 Task: Search one way flight ticket for 1 adult, 1 child, 1 infant in seat in premium economy from Monroe: Monroe Regional Airport to Gillette: Gillette Campbell County Airport on 5-1-2023. Choice of flights is Alaska. Number of bags: 6 checked bags. Price is upto 96000. Outbound departure time preference is 18:30.
Action: Mouse moved to (284, 296)
Screenshot: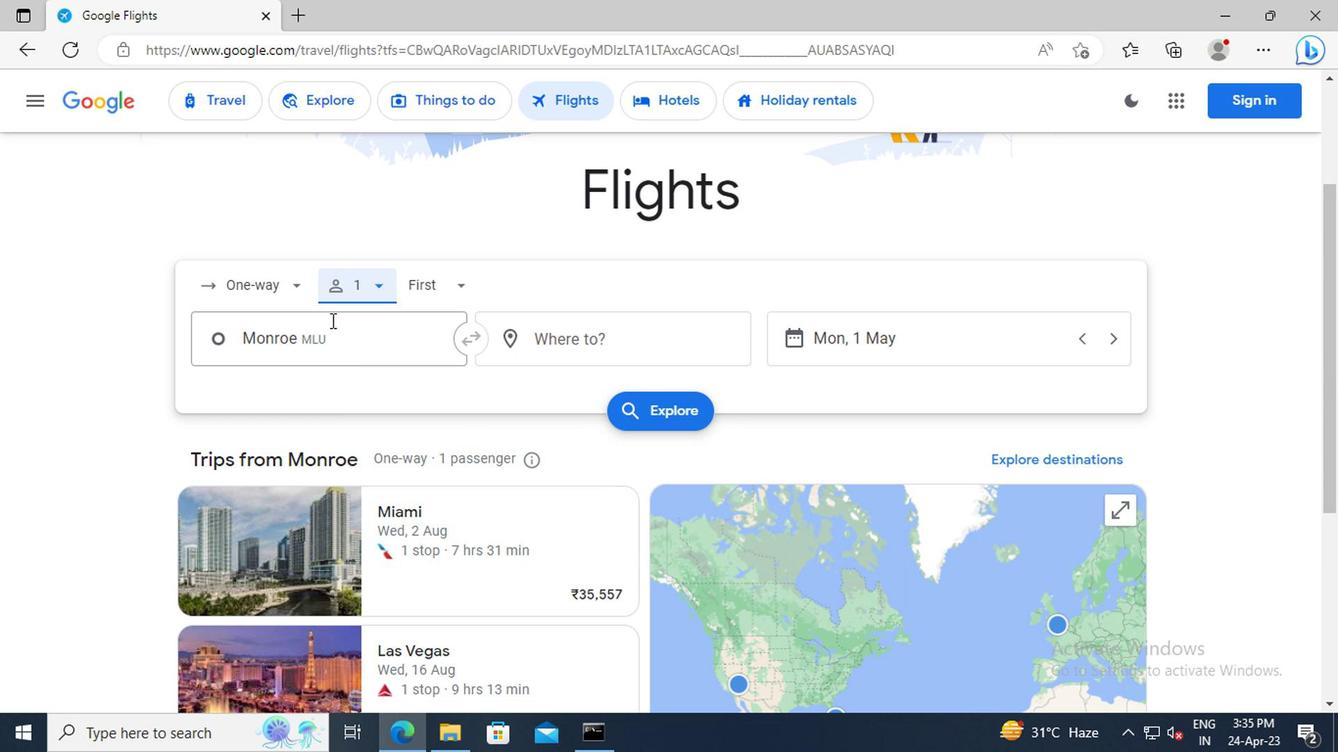 
Action: Mouse pressed left at (284, 296)
Screenshot: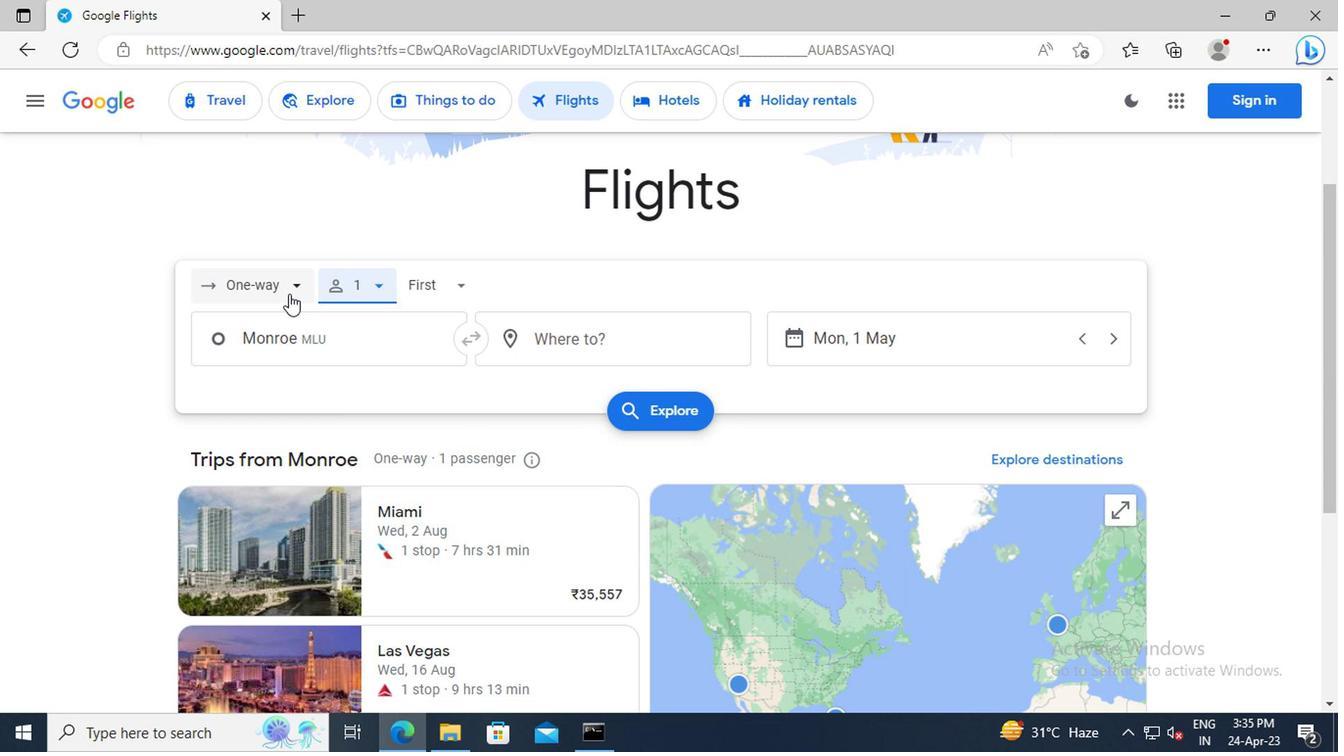 
Action: Mouse moved to (283, 382)
Screenshot: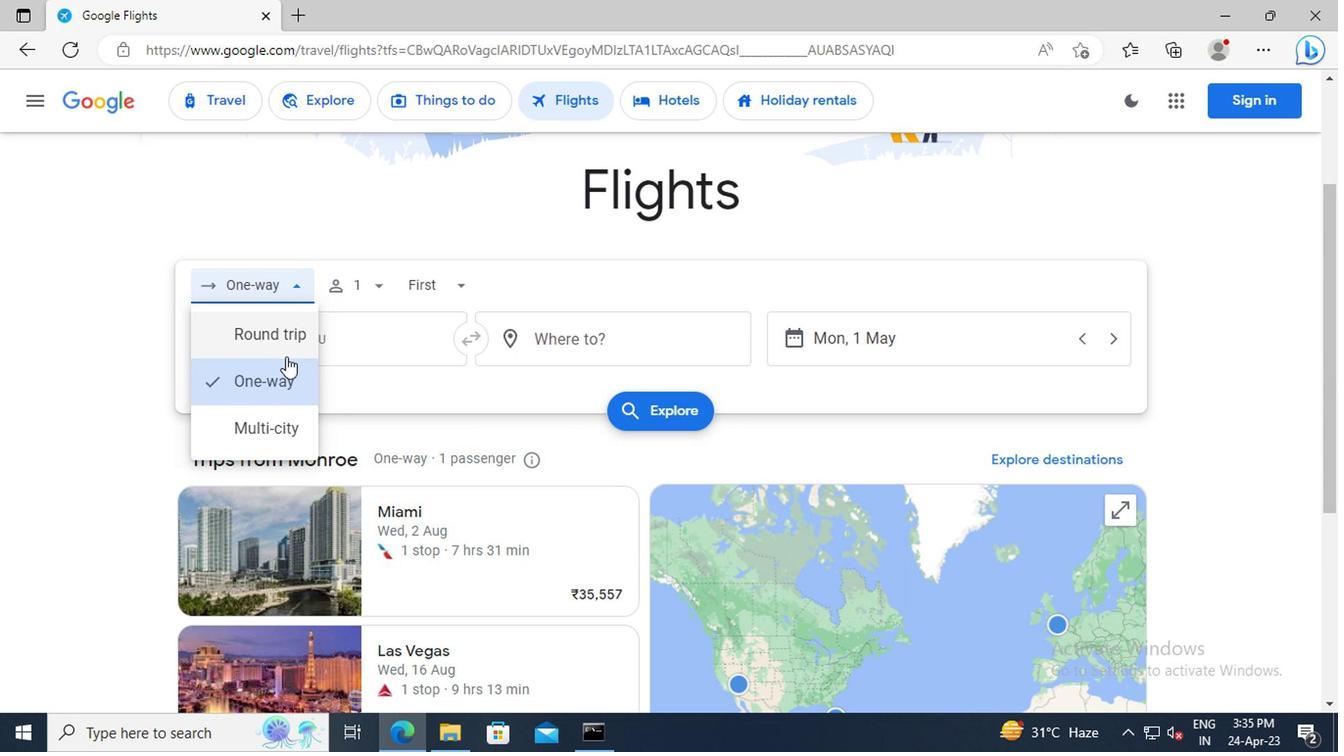 
Action: Mouse pressed left at (283, 382)
Screenshot: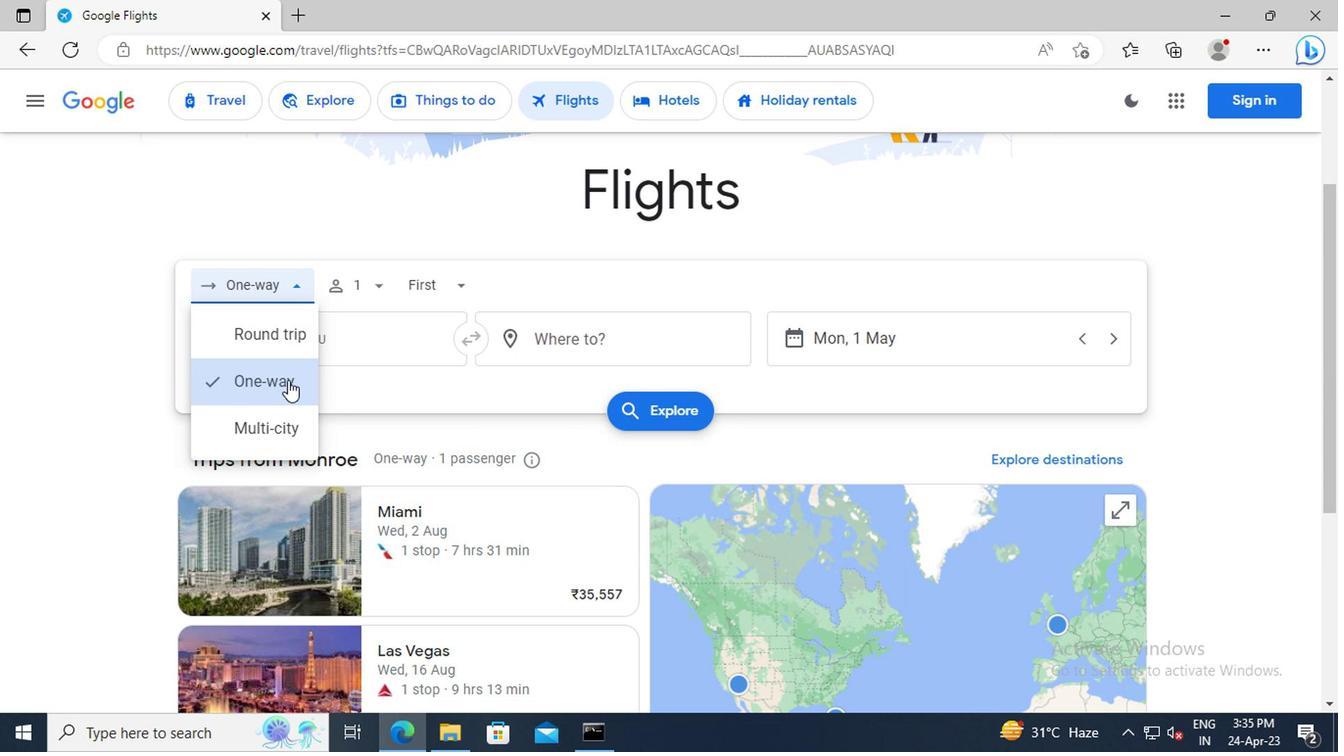 
Action: Mouse moved to (357, 286)
Screenshot: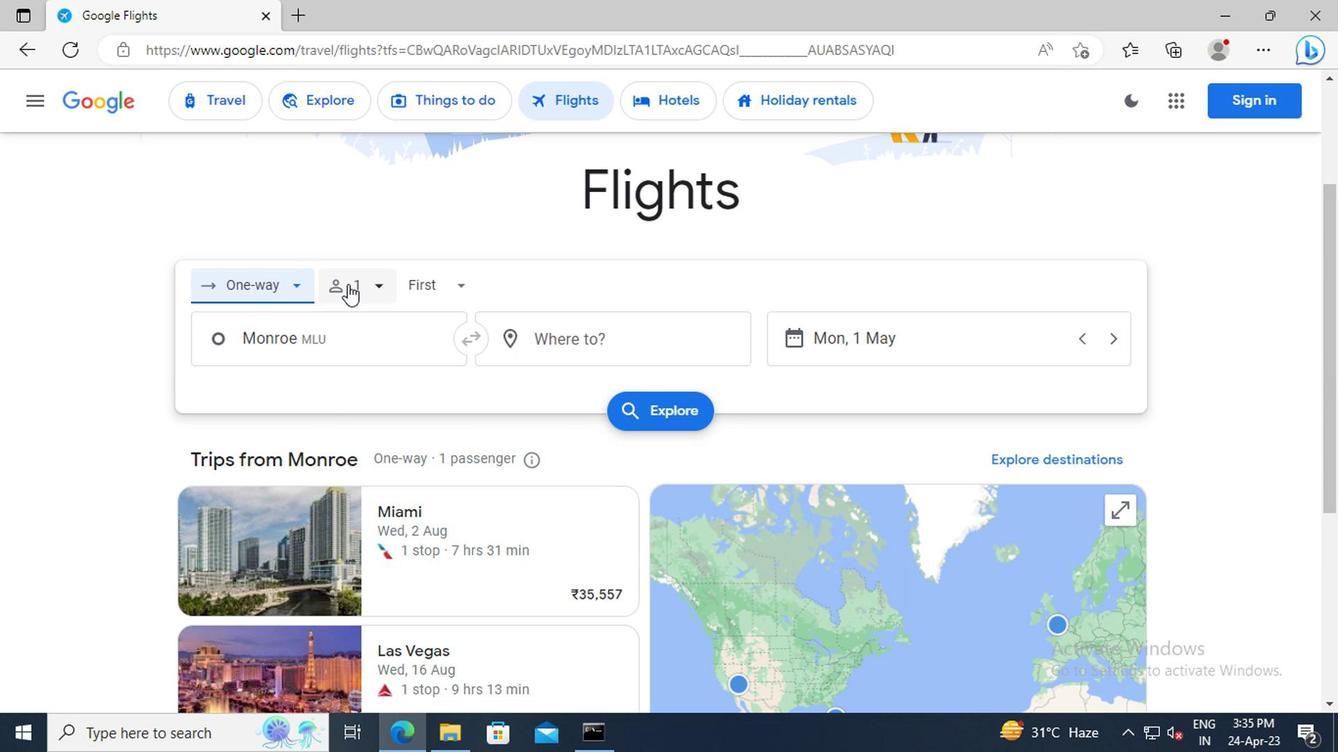 
Action: Mouse pressed left at (357, 286)
Screenshot: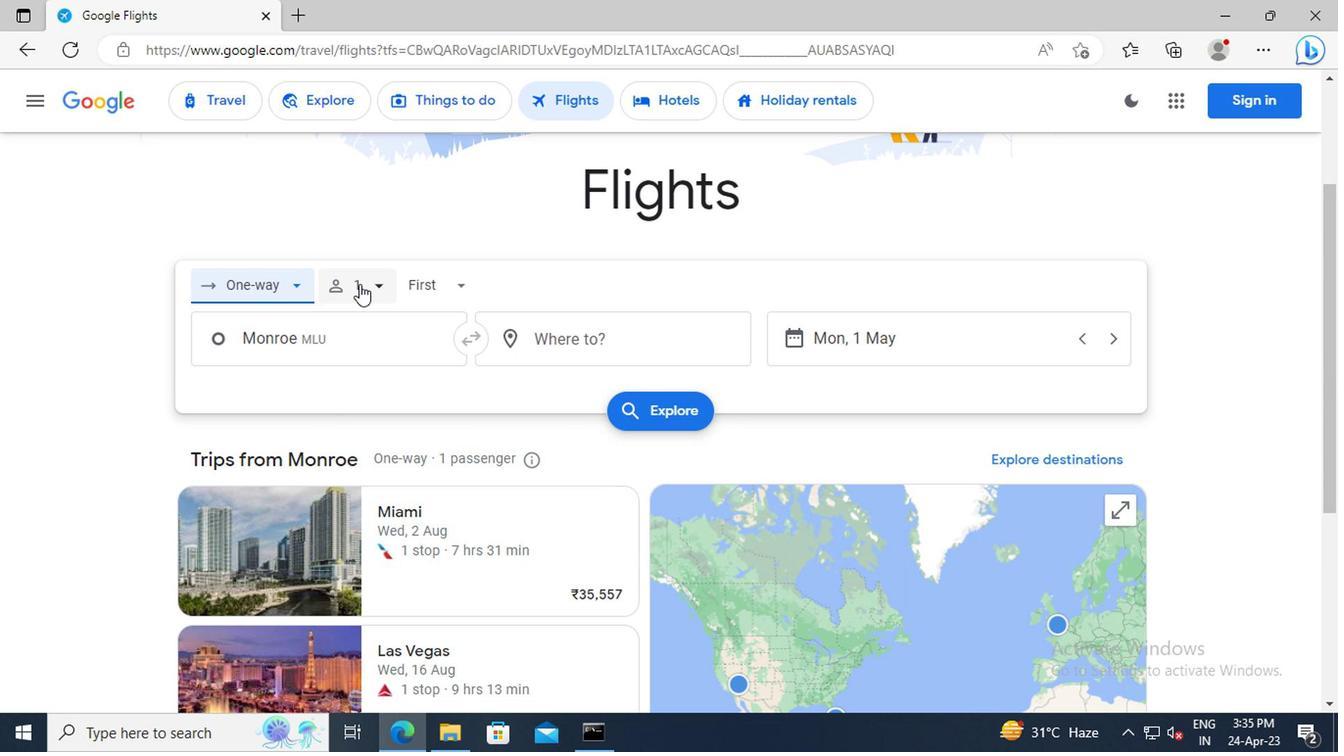 
Action: Mouse moved to (511, 387)
Screenshot: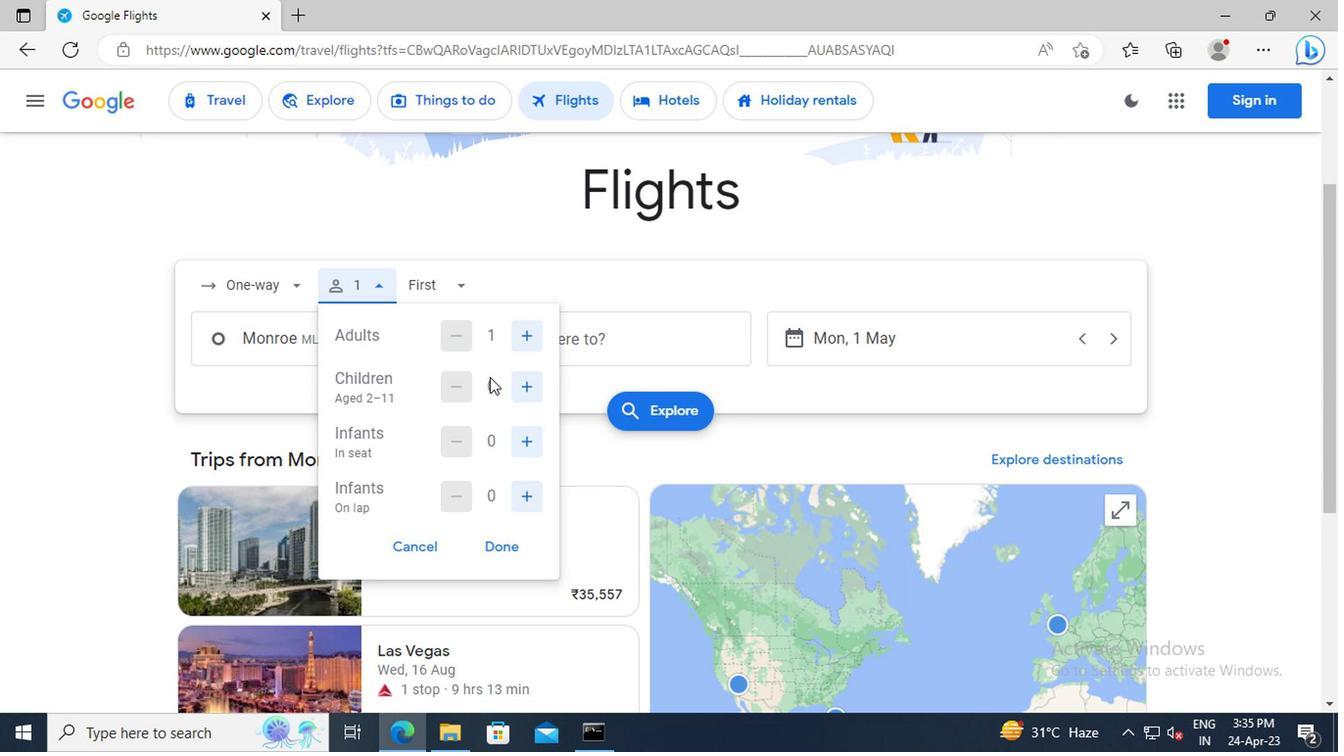 
Action: Mouse pressed left at (511, 387)
Screenshot: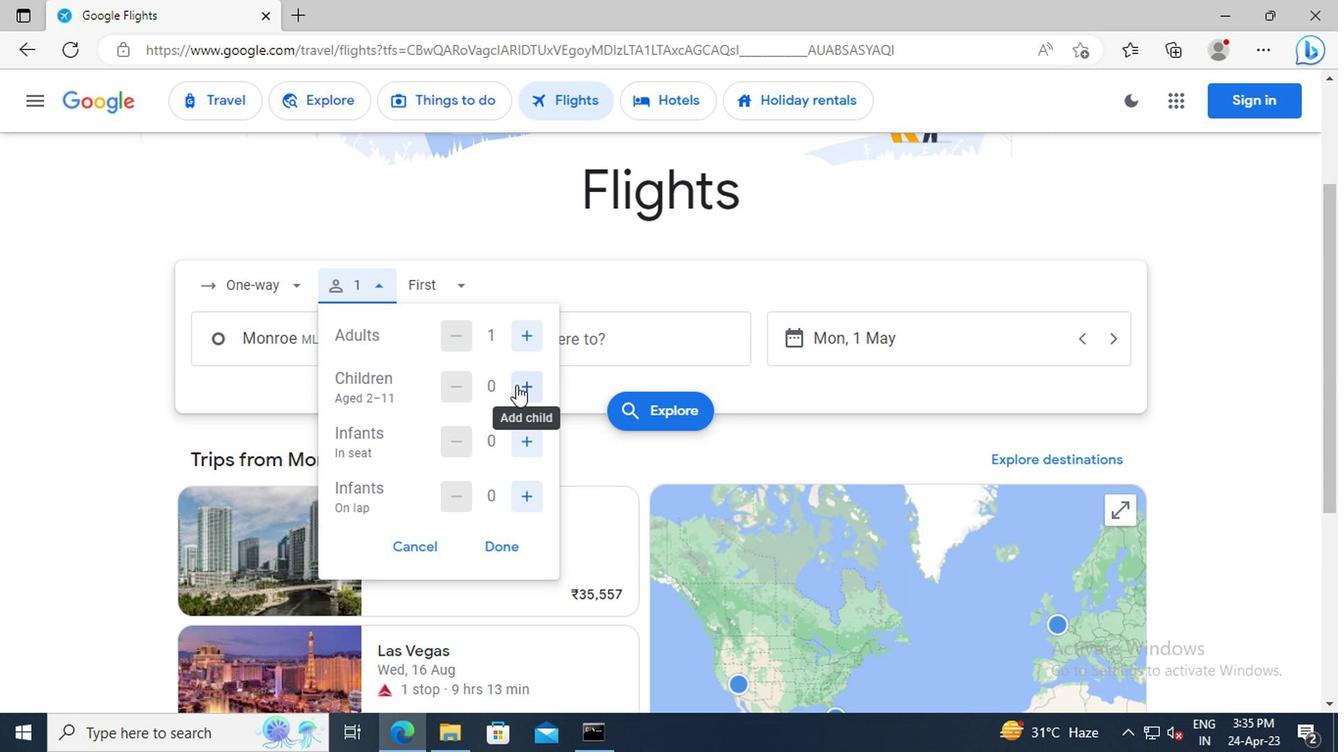 
Action: Mouse moved to (517, 436)
Screenshot: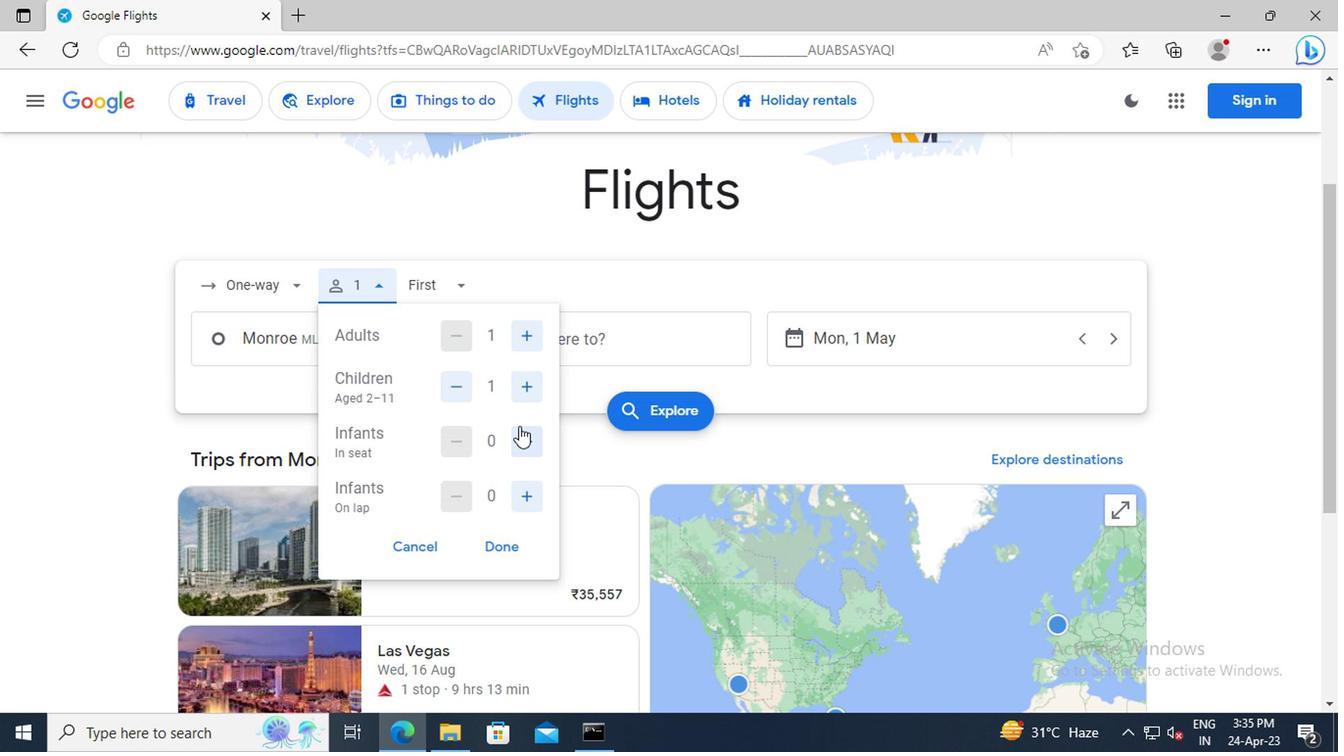 
Action: Mouse pressed left at (517, 436)
Screenshot: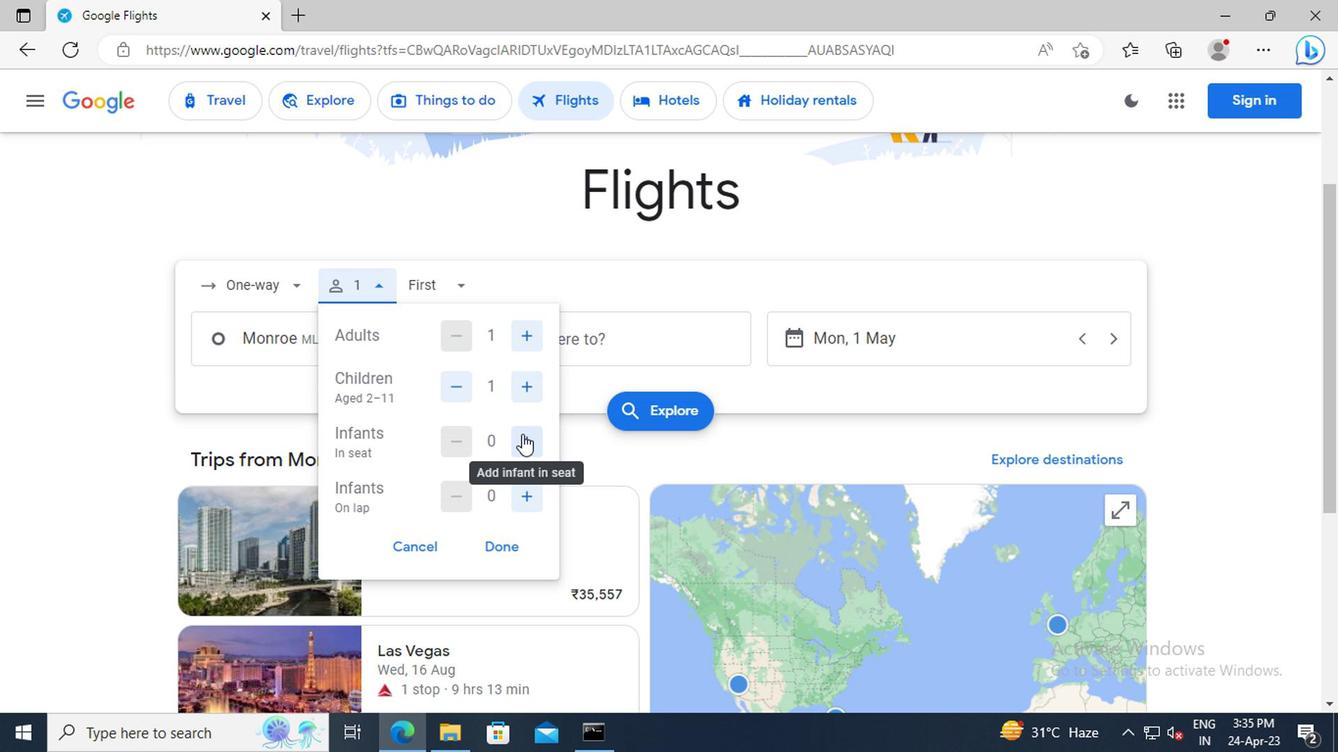 
Action: Mouse moved to (513, 550)
Screenshot: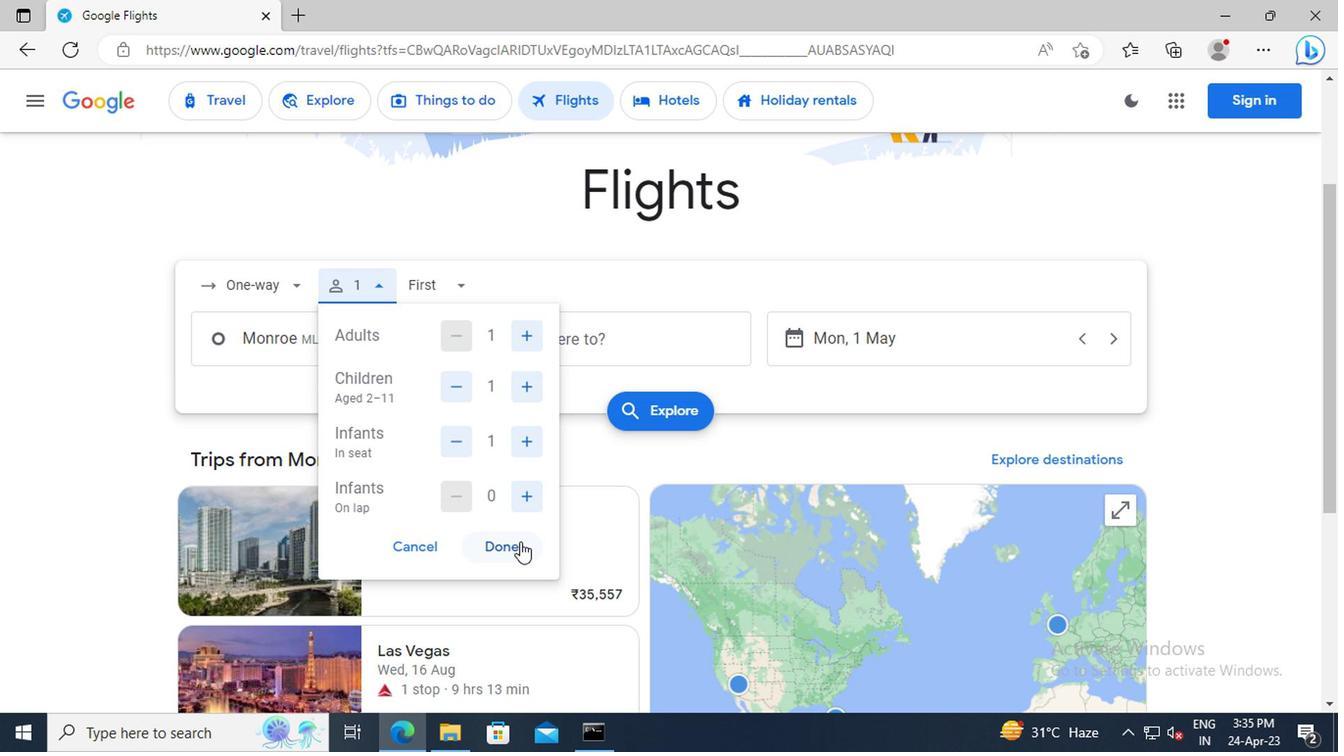 
Action: Mouse pressed left at (513, 550)
Screenshot: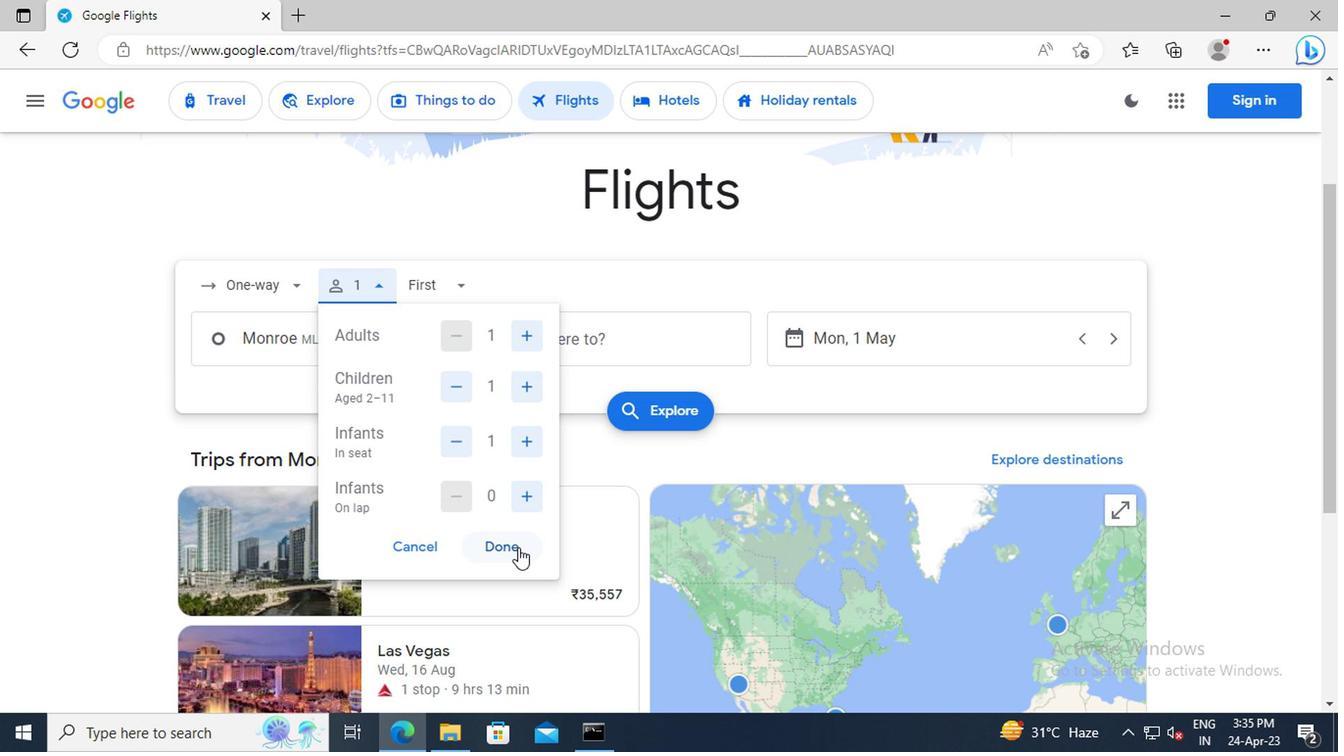 
Action: Mouse moved to (445, 283)
Screenshot: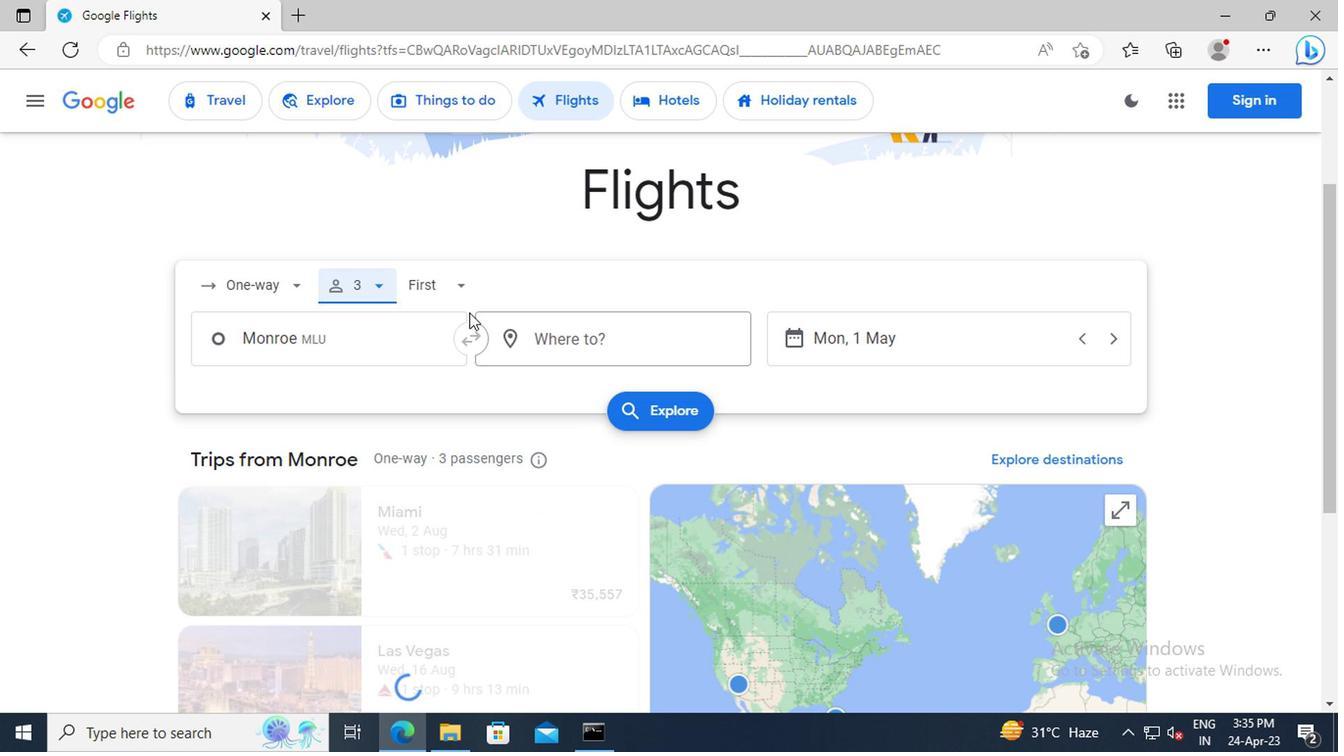 
Action: Mouse pressed left at (445, 283)
Screenshot: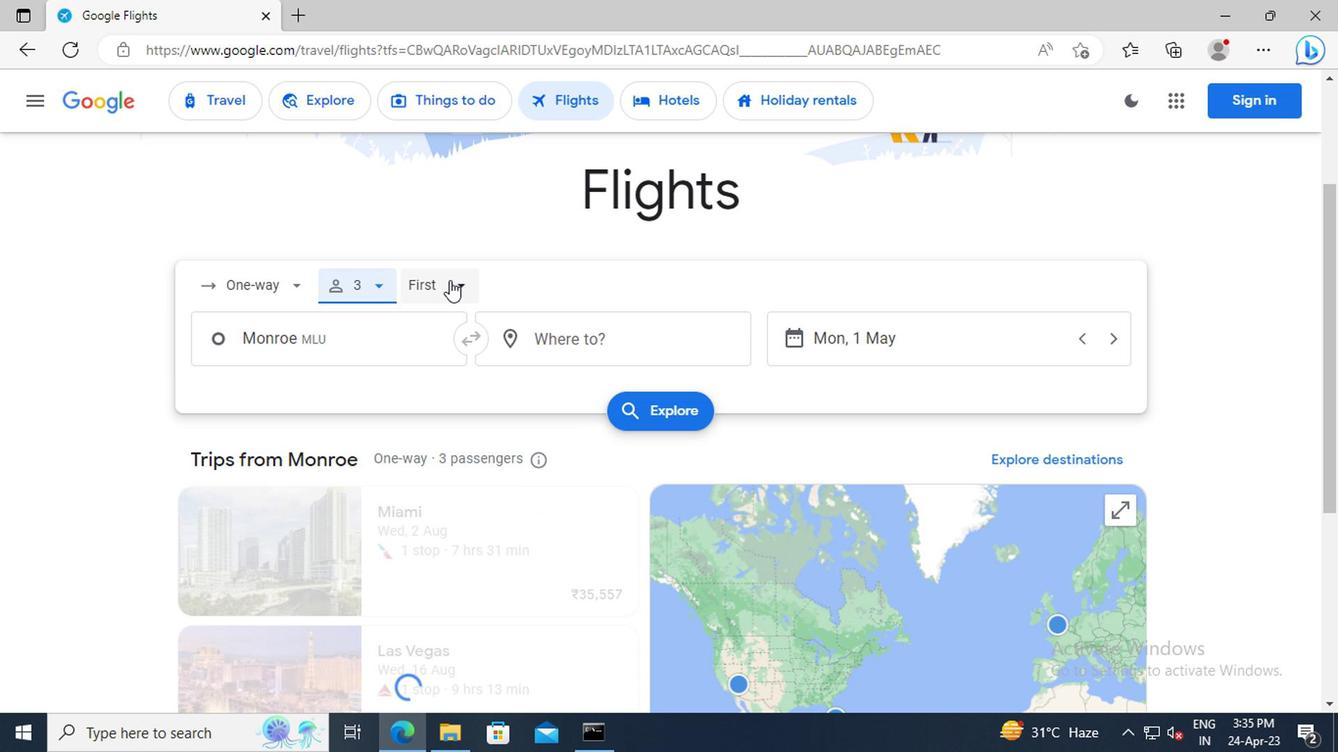 
Action: Mouse moved to (476, 376)
Screenshot: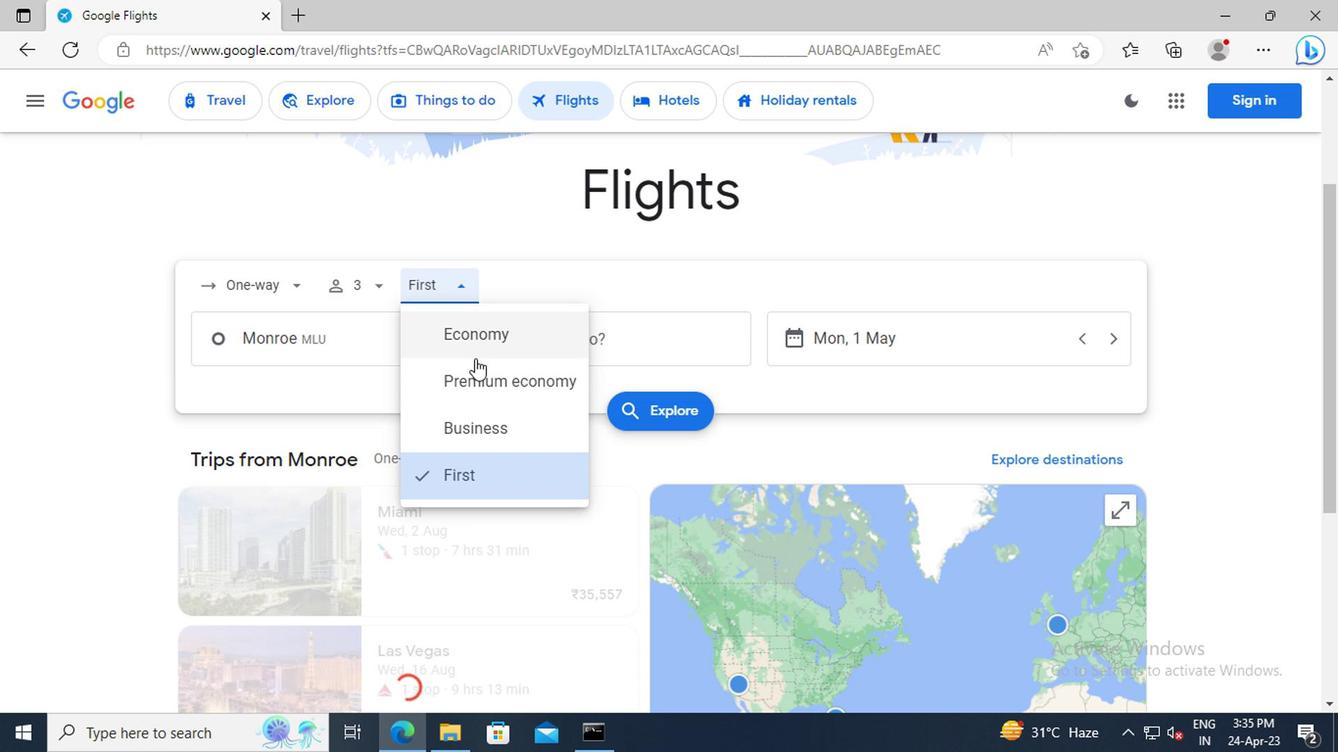 
Action: Mouse pressed left at (476, 376)
Screenshot: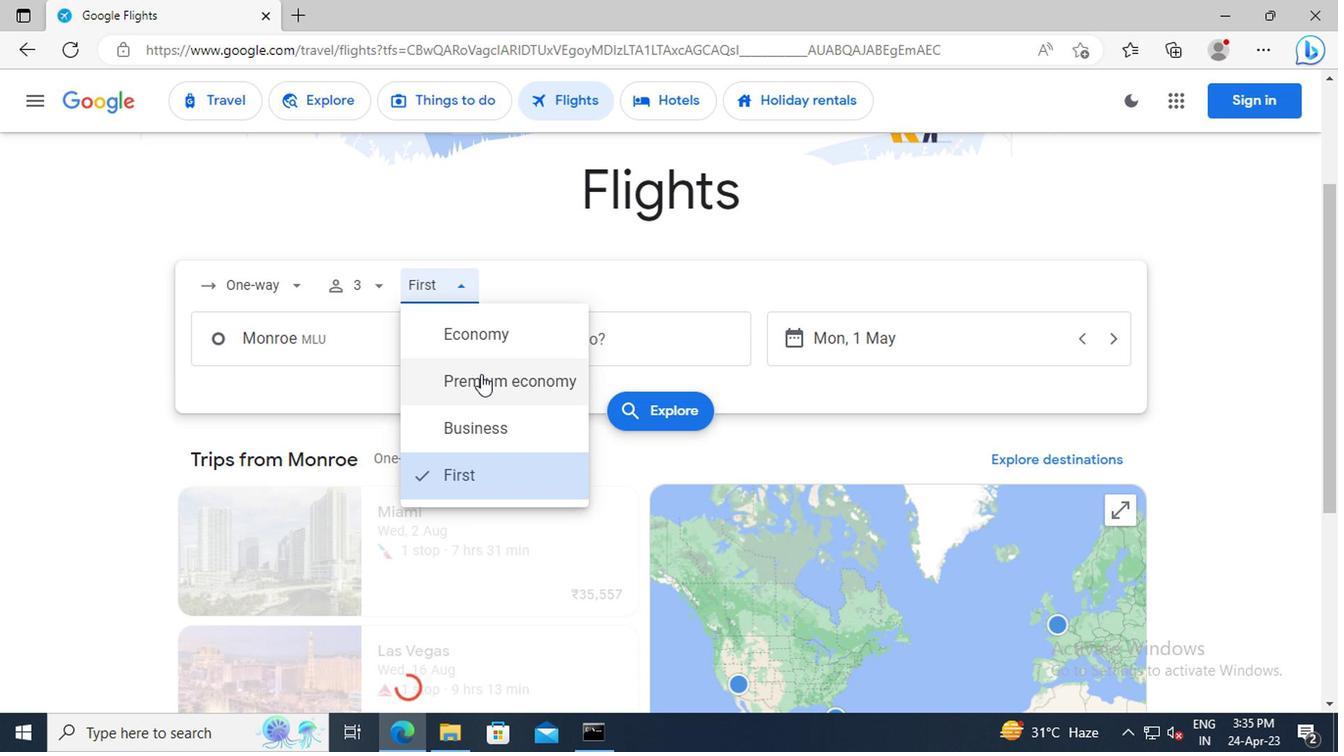 
Action: Mouse moved to (381, 349)
Screenshot: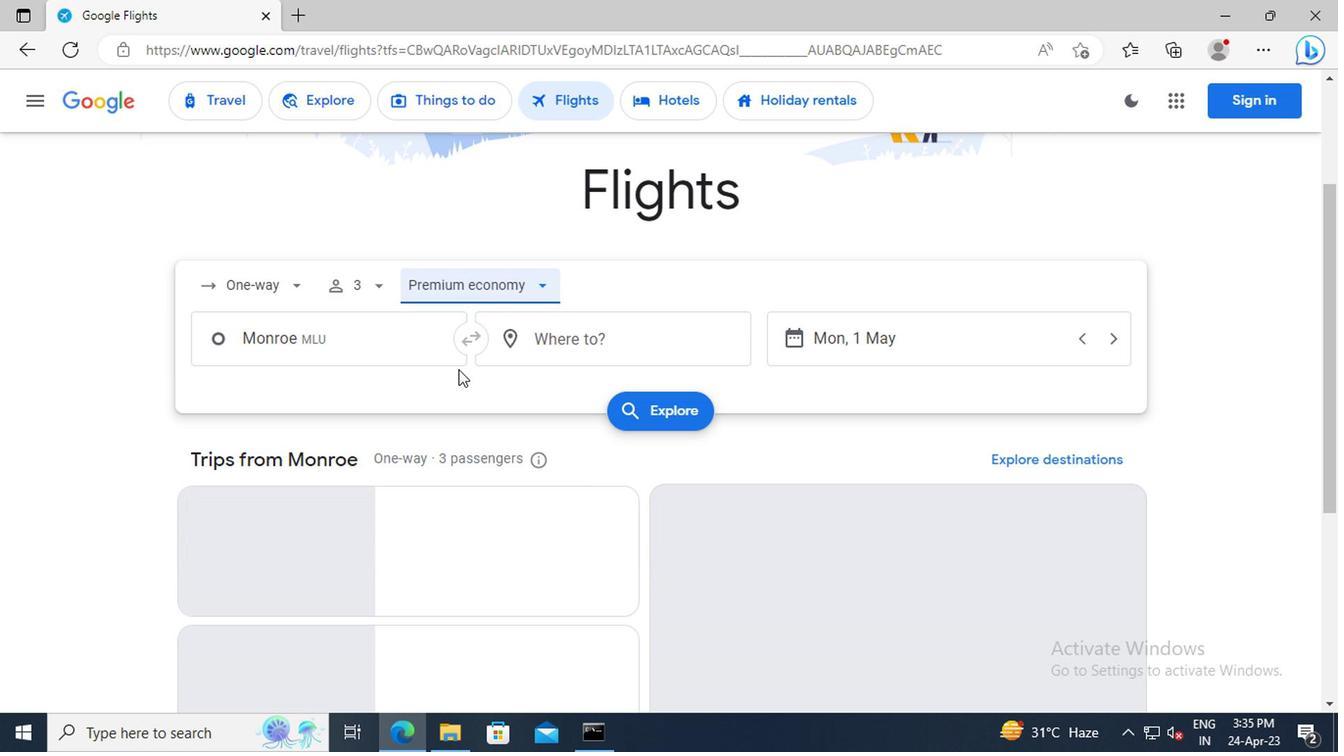 
Action: Mouse pressed left at (381, 349)
Screenshot: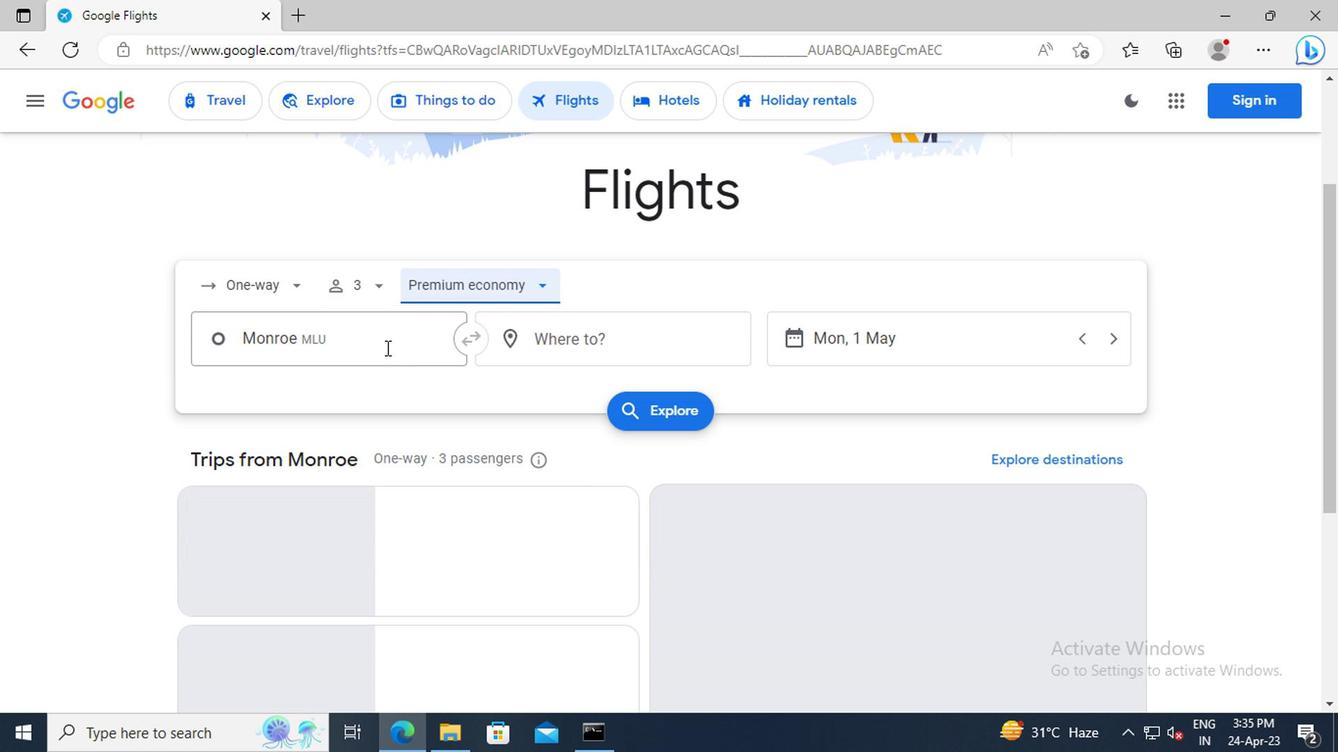 
Action: Key pressed <Key.shift>MONROE<Key.space><Key.shift>R
Screenshot: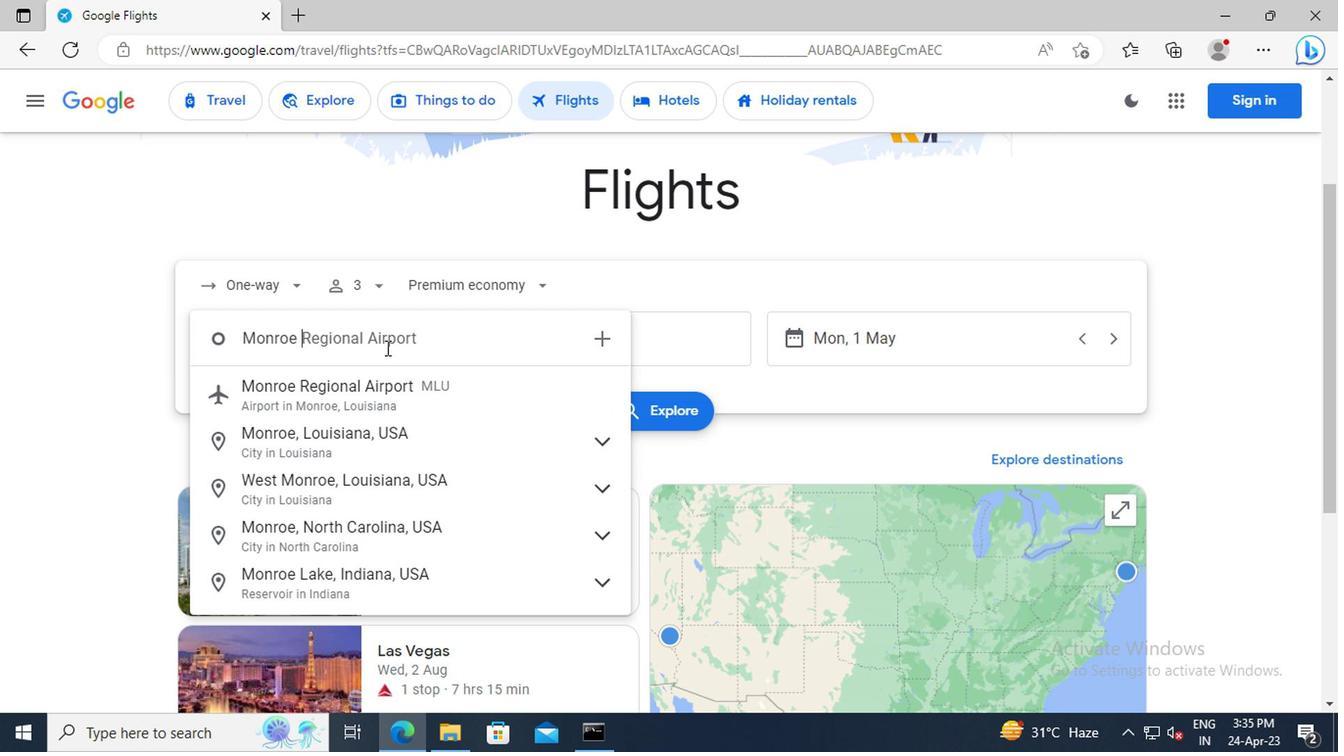 
Action: Mouse moved to (386, 388)
Screenshot: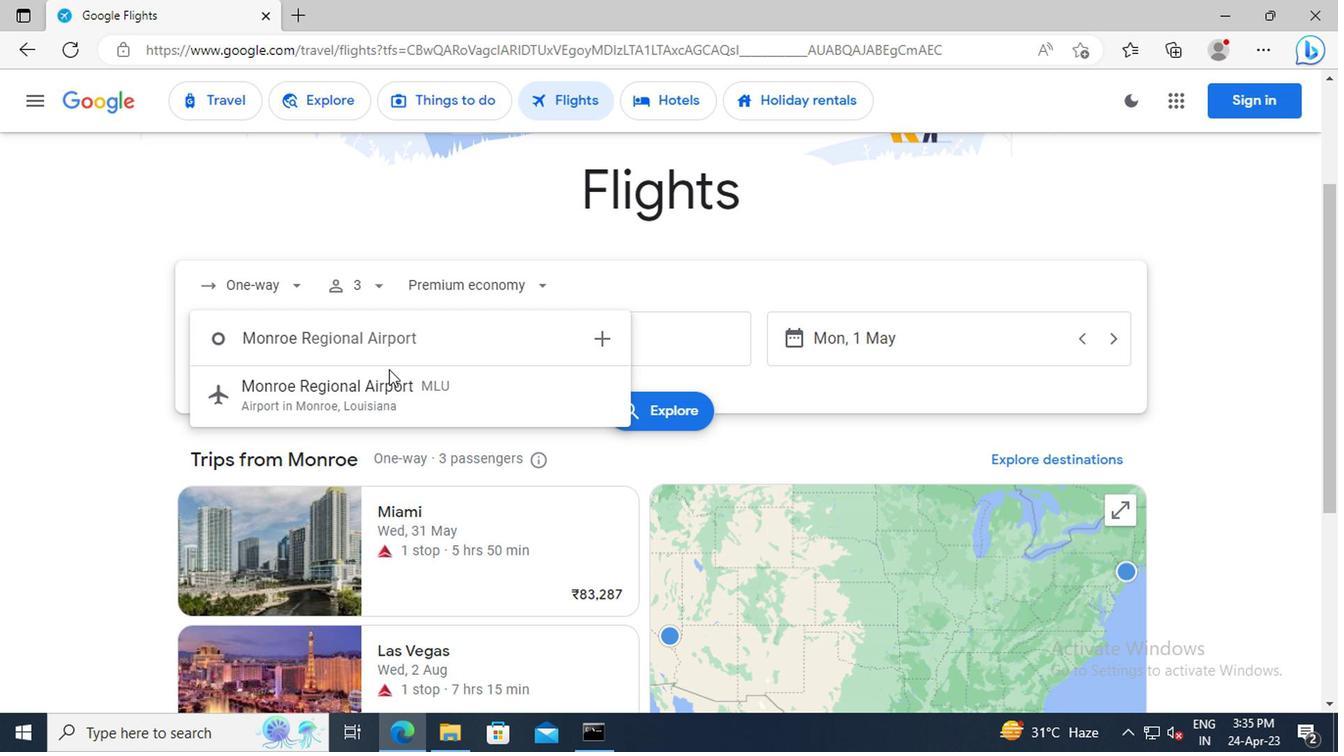 
Action: Mouse pressed left at (386, 388)
Screenshot: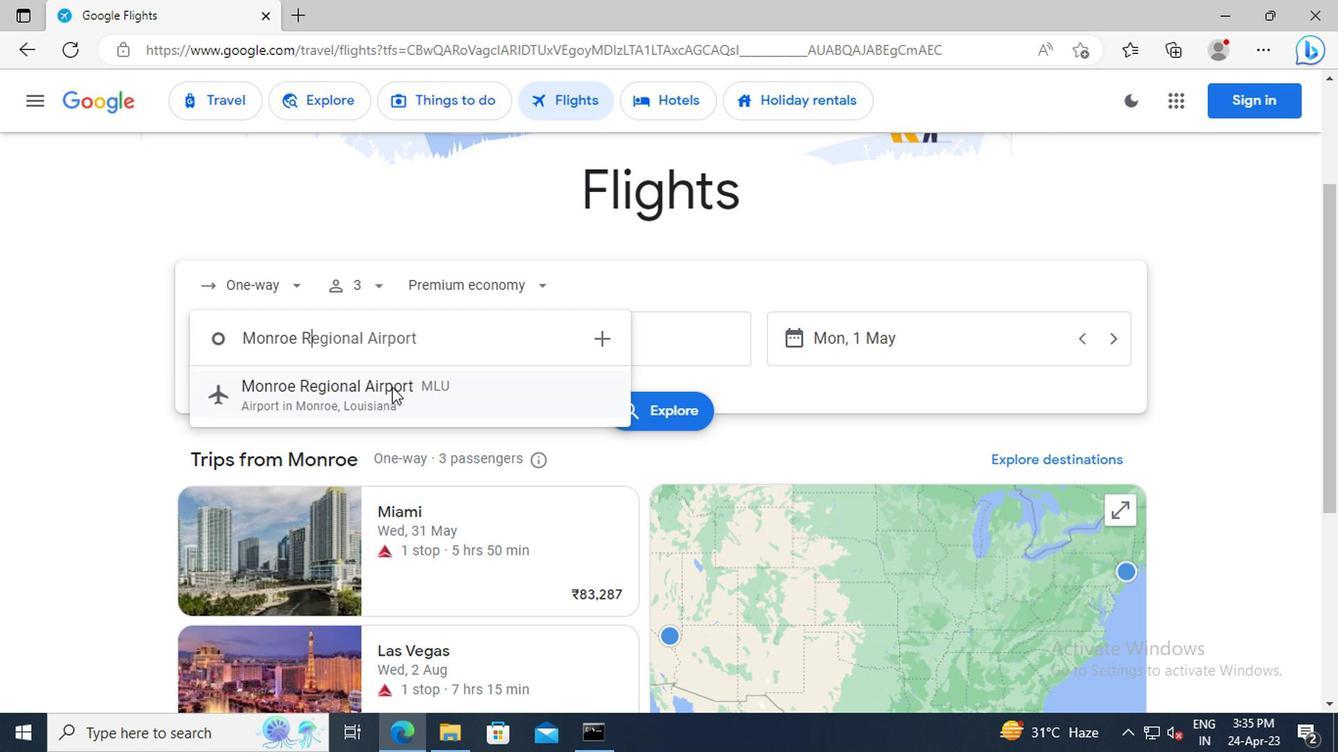 
Action: Mouse moved to (559, 351)
Screenshot: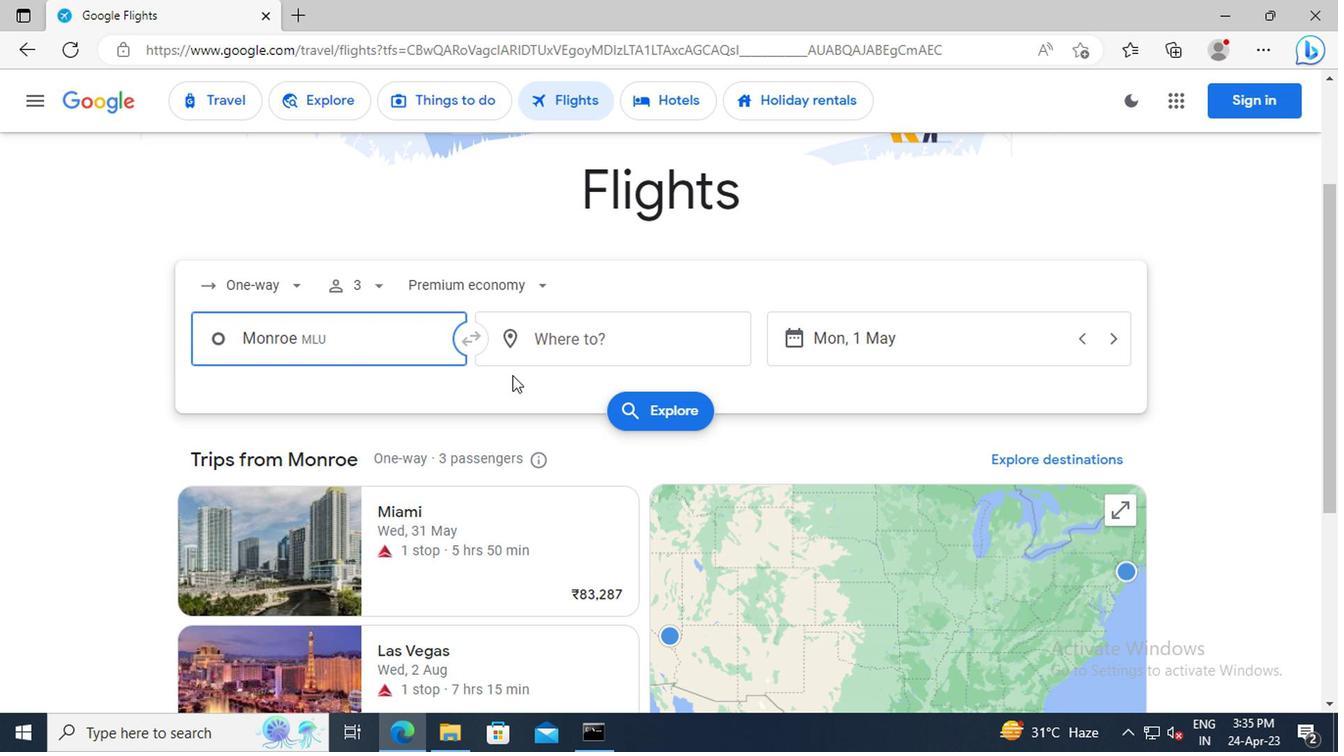 
Action: Mouse pressed left at (559, 351)
Screenshot: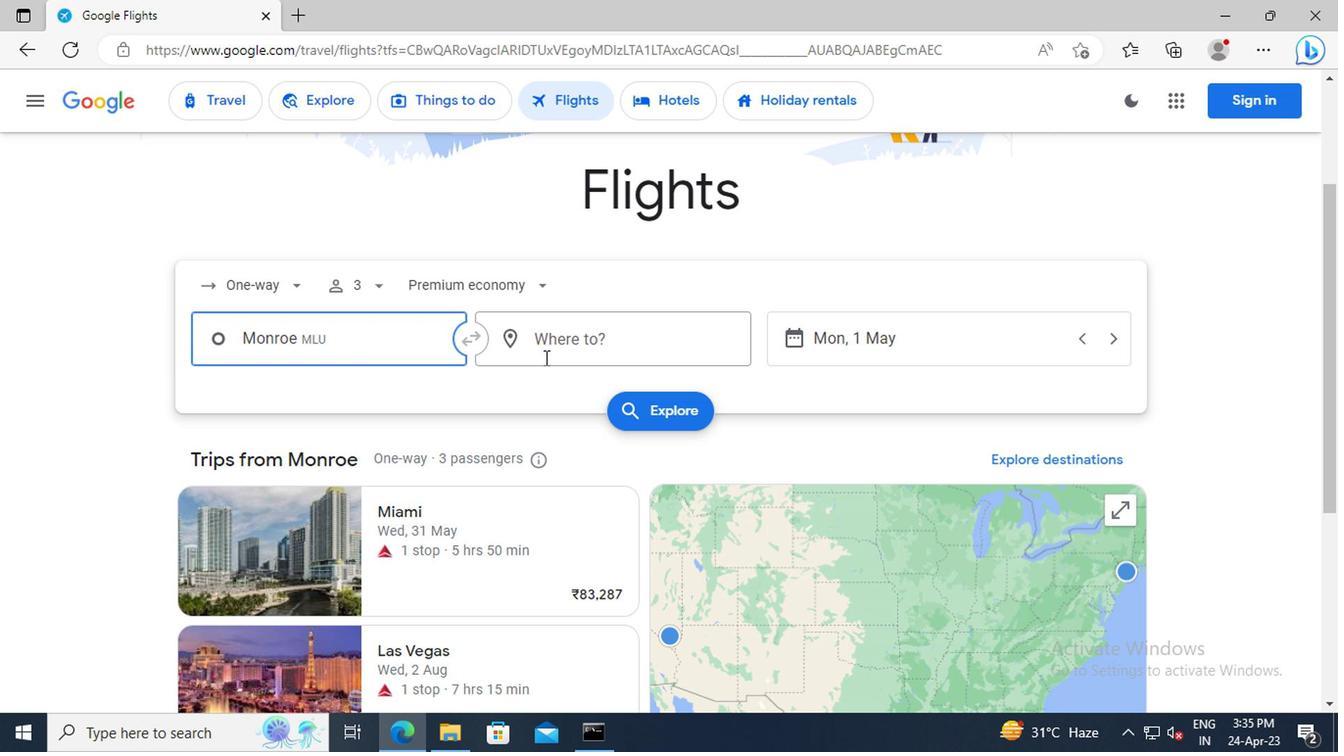 
Action: Key pressed <Key.shift>GILLETTE
Screenshot: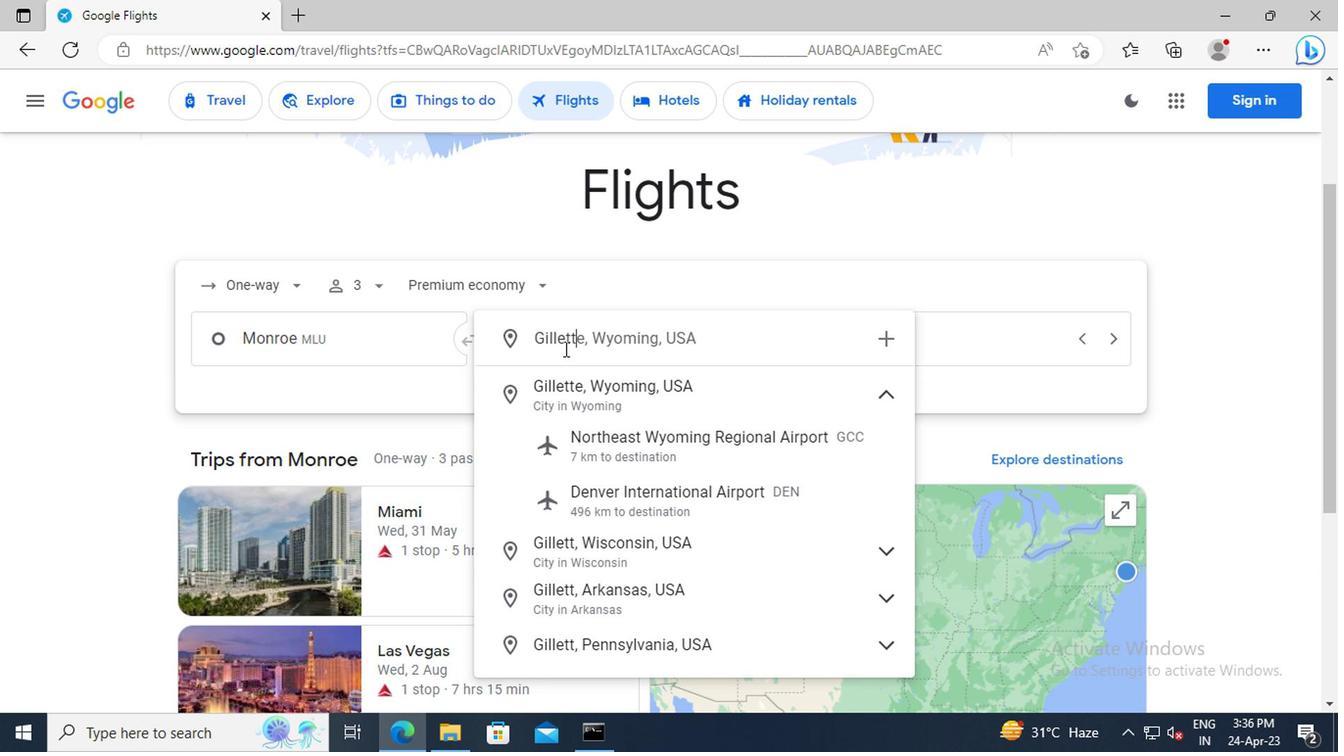 
Action: Mouse moved to (629, 441)
Screenshot: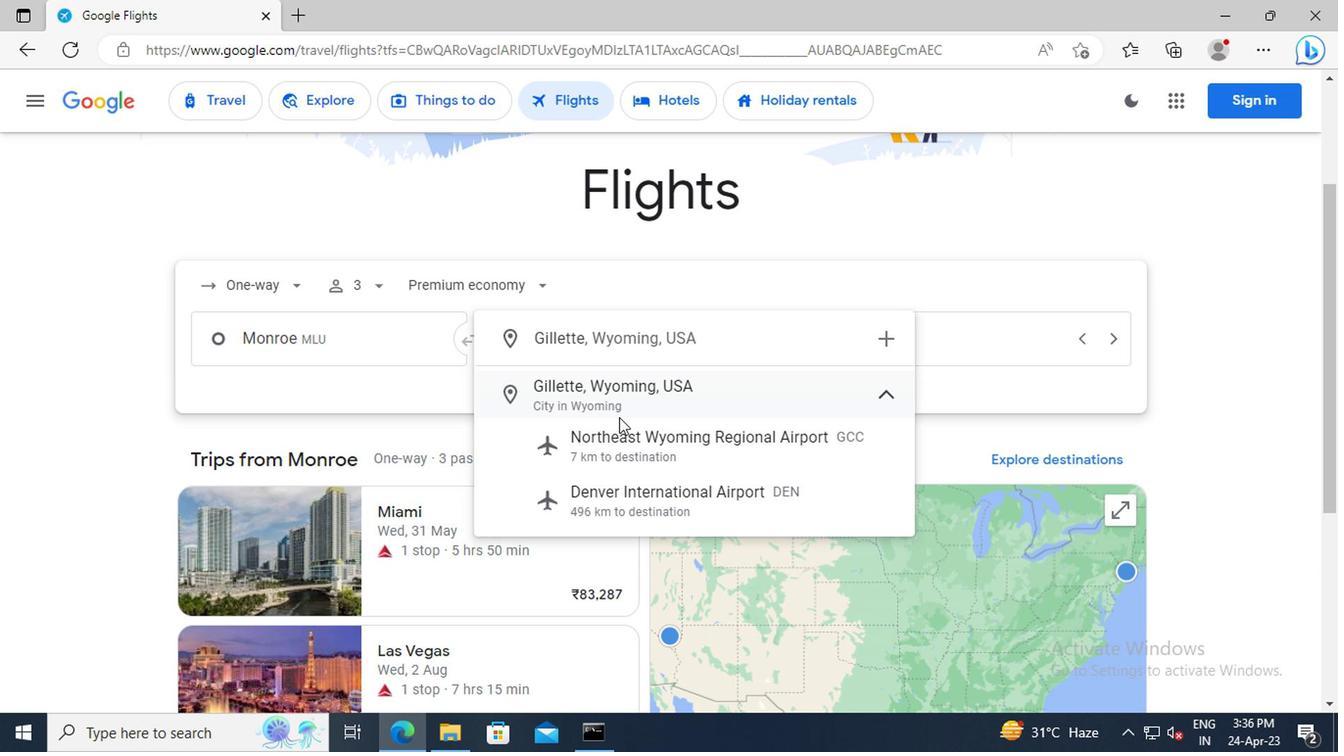 
Action: Mouse pressed left at (629, 441)
Screenshot: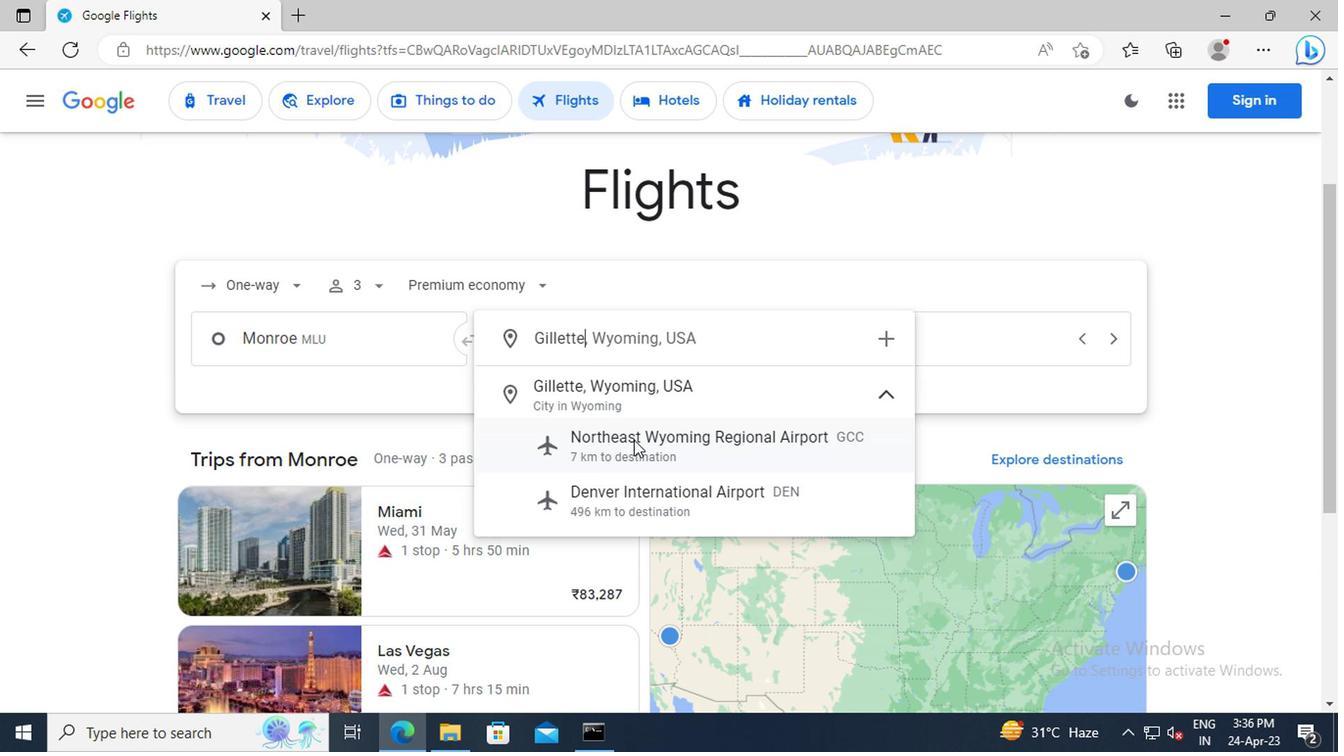 
Action: Mouse moved to (829, 356)
Screenshot: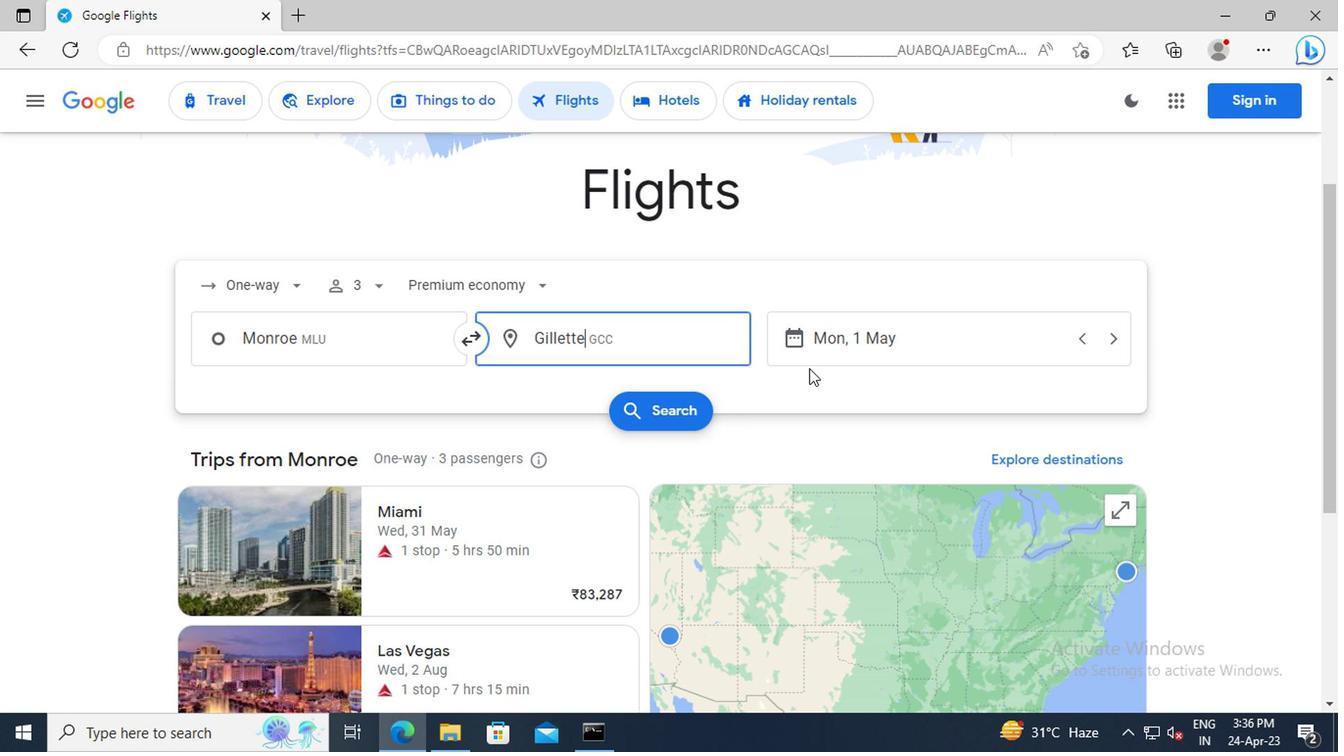 
Action: Mouse pressed left at (829, 356)
Screenshot: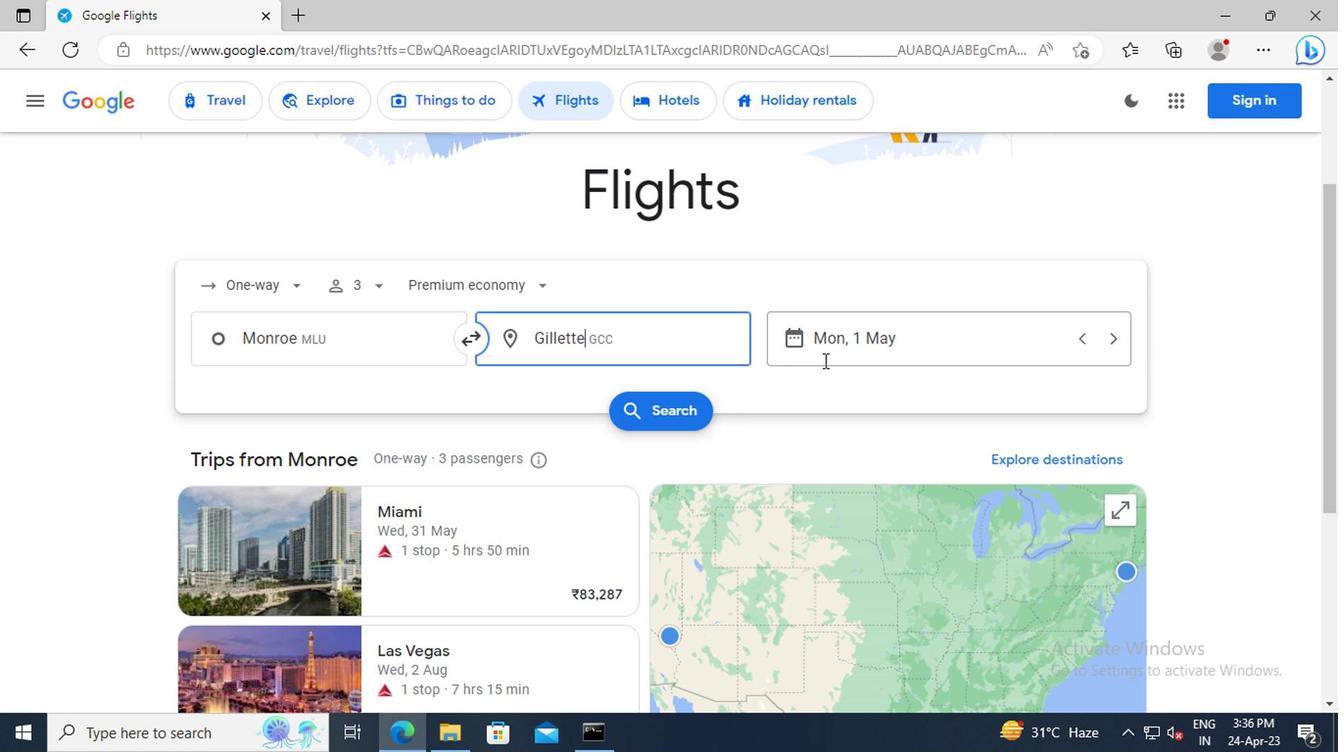 
Action: Mouse moved to (773, 319)
Screenshot: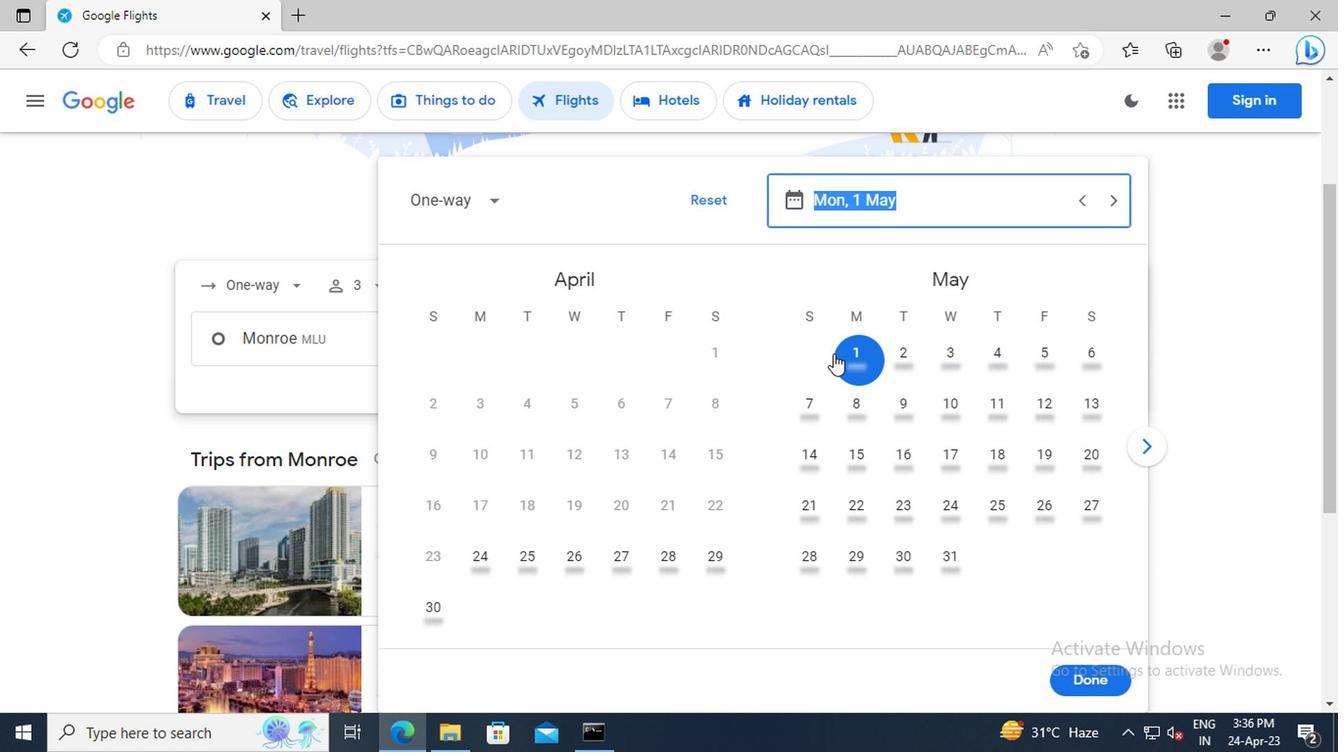 
Action: Key pressed 1
Screenshot: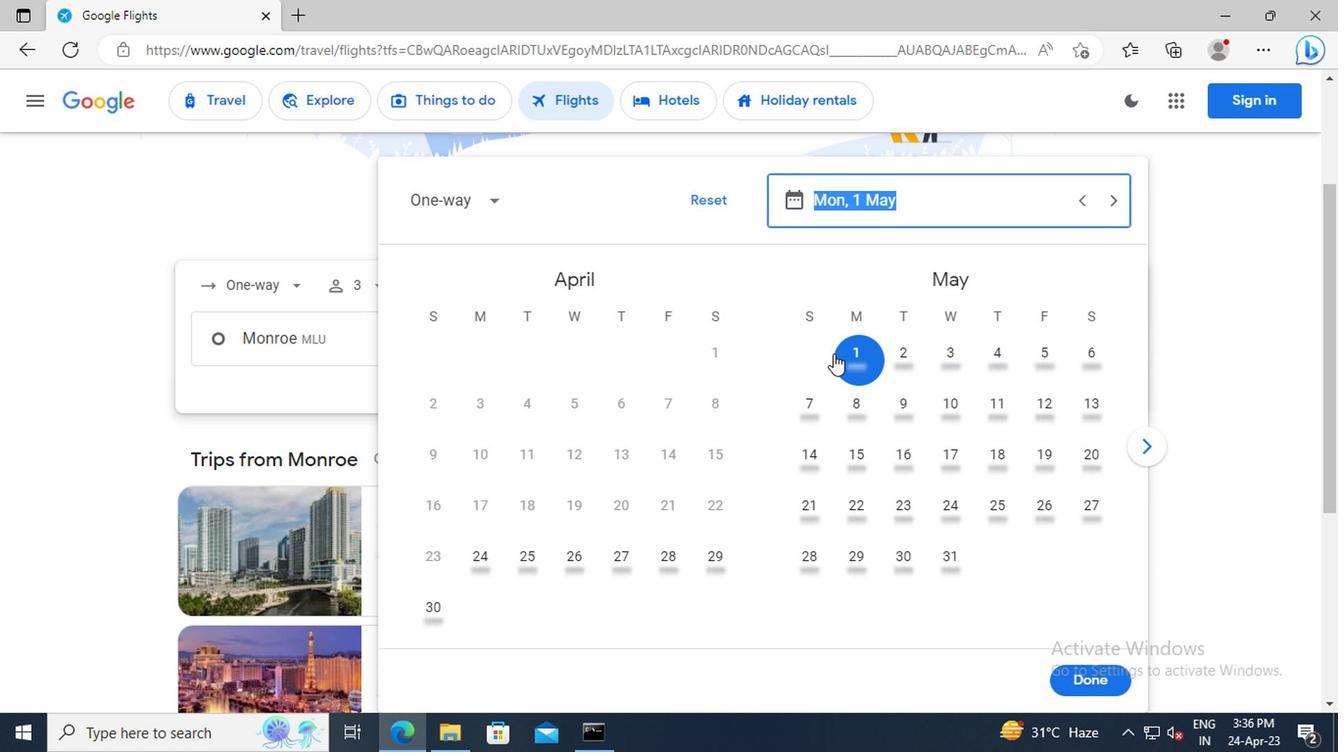 
Action: Mouse moved to (705, 275)
Screenshot: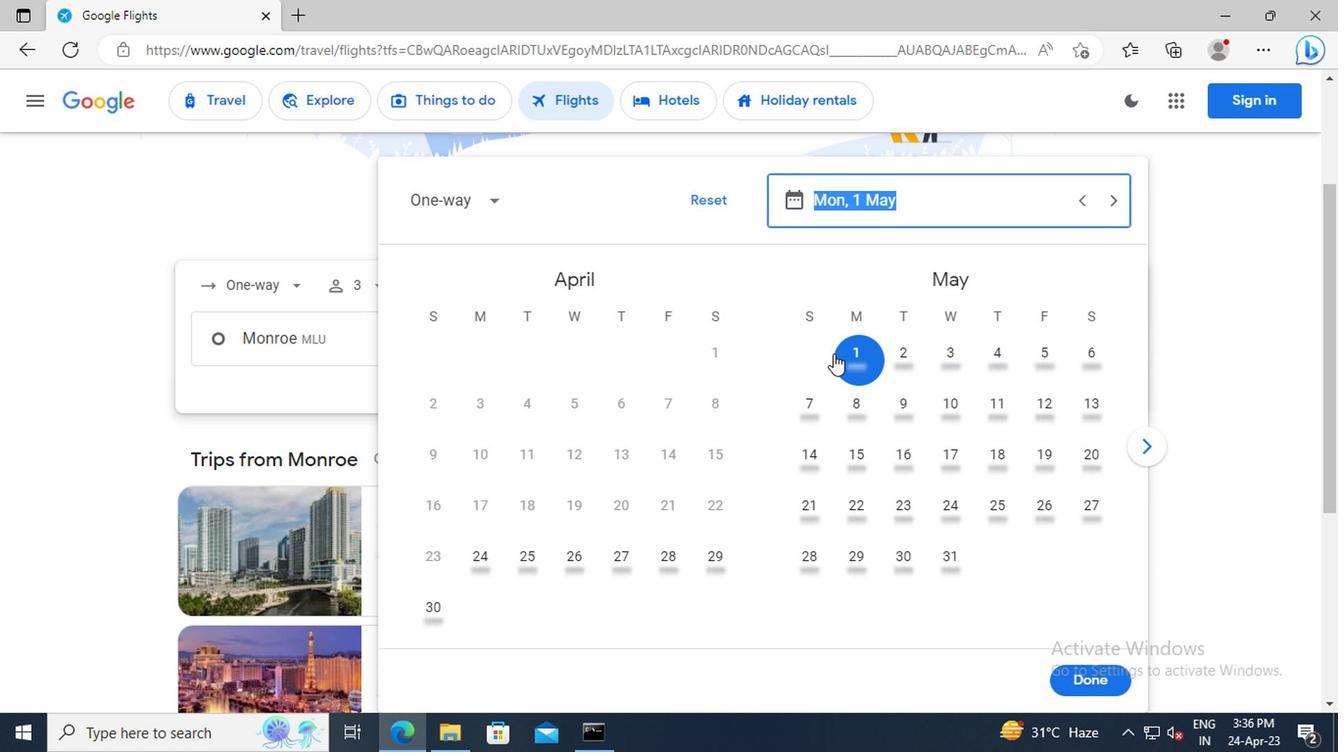 
Action: Key pressed <Key.space>MAY<Key.enter>
Screenshot: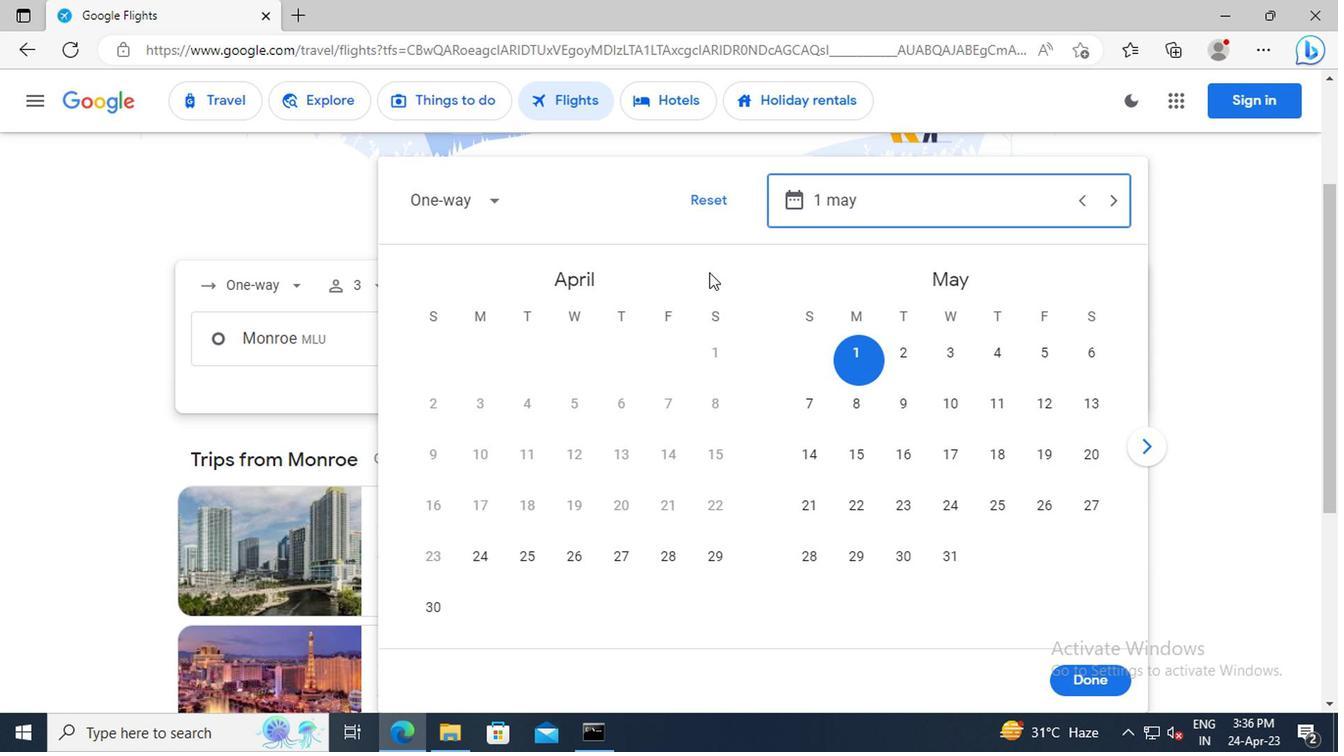 
Action: Mouse moved to (1089, 687)
Screenshot: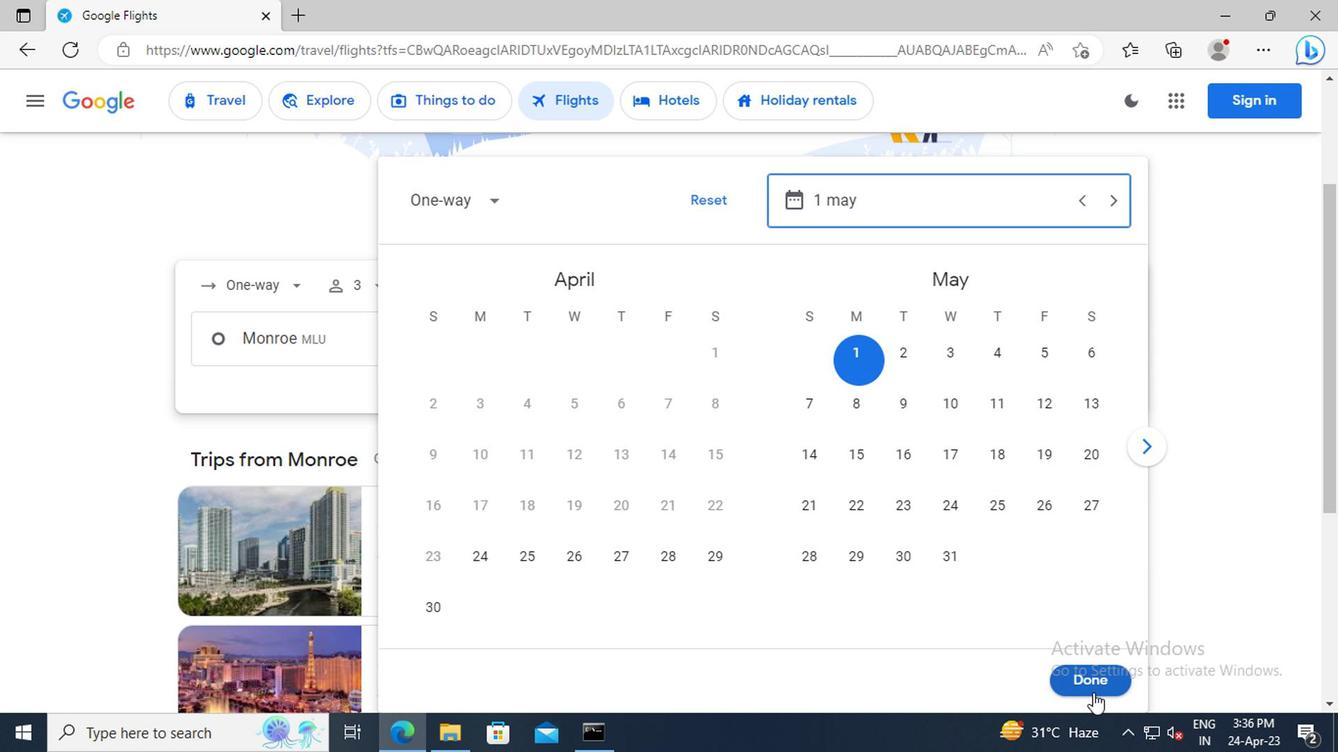 
Action: Mouse pressed left at (1089, 687)
Screenshot: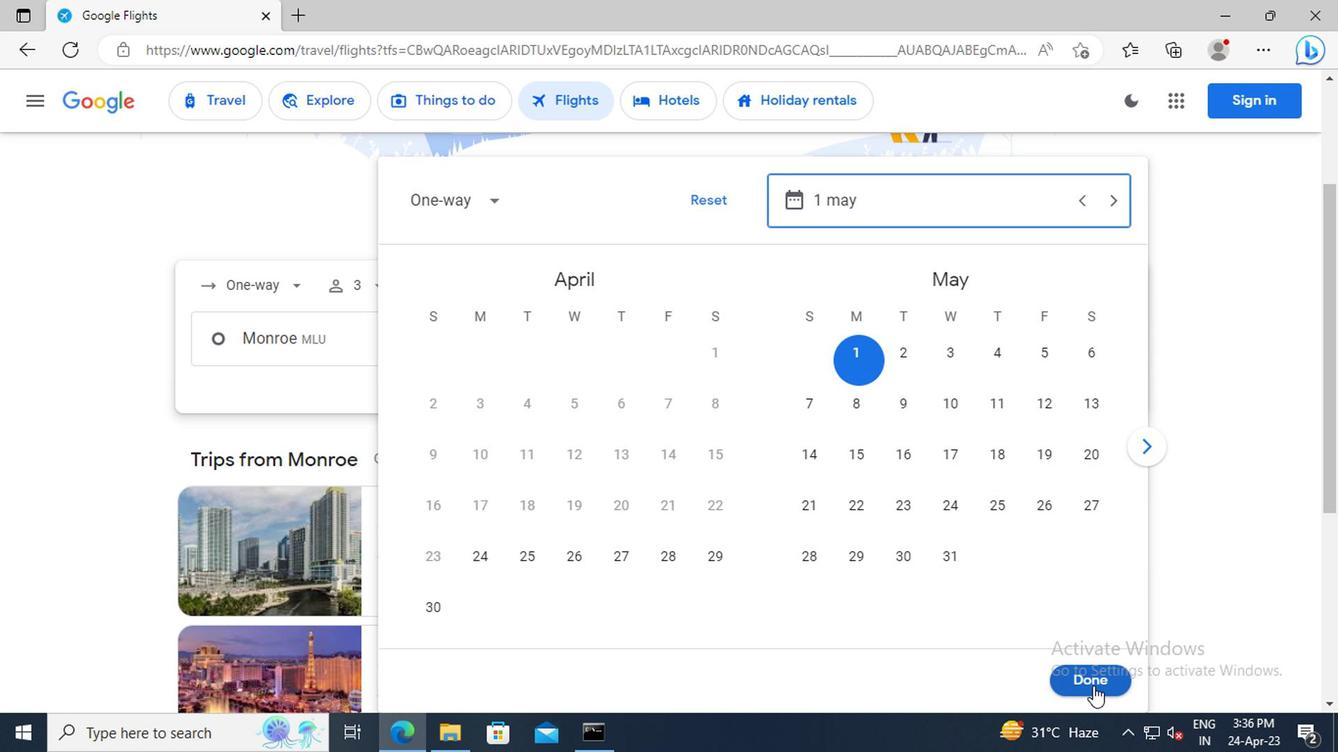 
Action: Mouse moved to (658, 412)
Screenshot: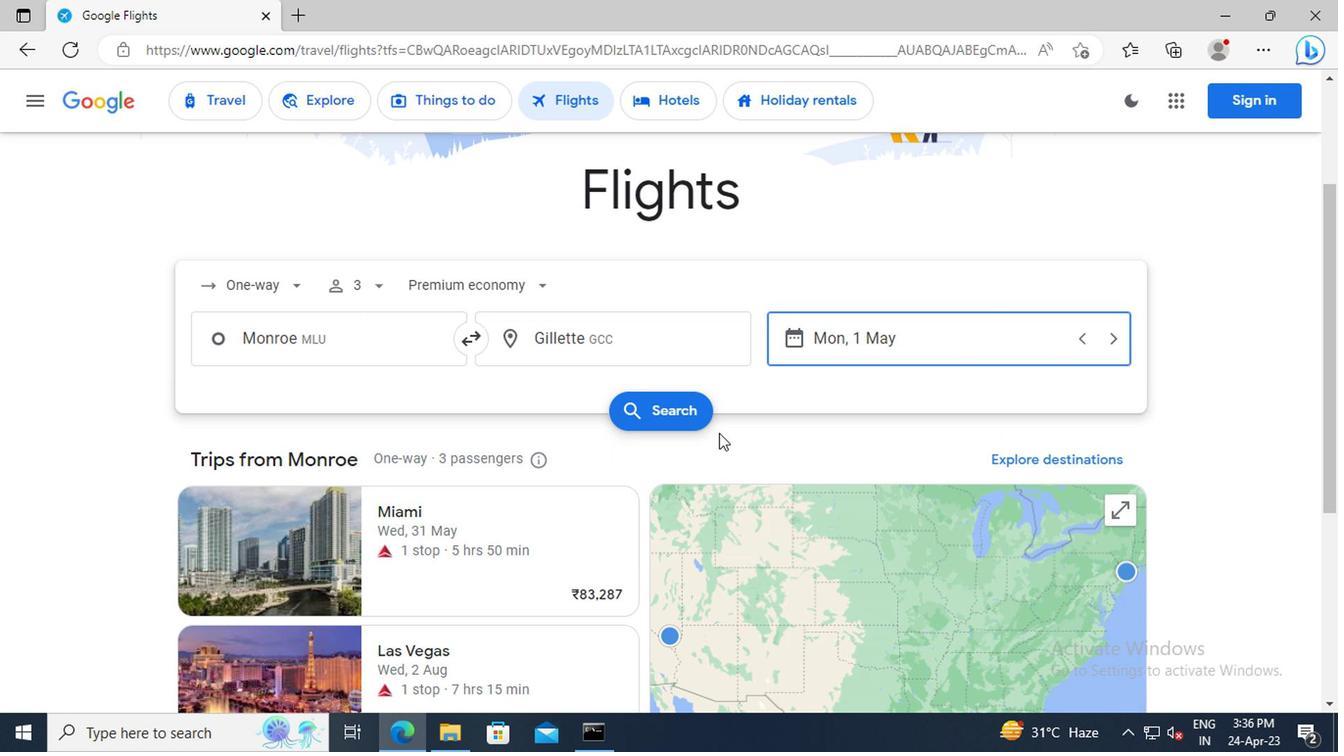 
Action: Mouse pressed left at (658, 412)
Screenshot: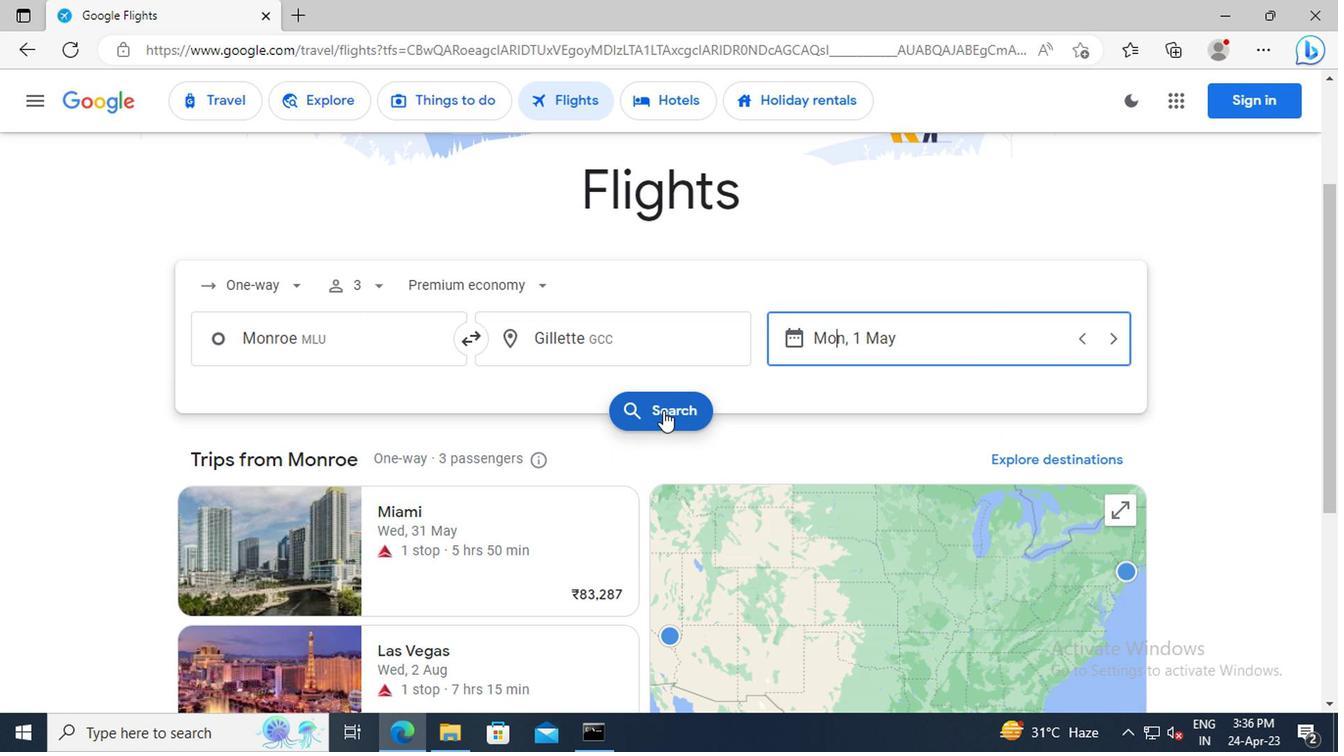 
Action: Mouse moved to (213, 276)
Screenshot: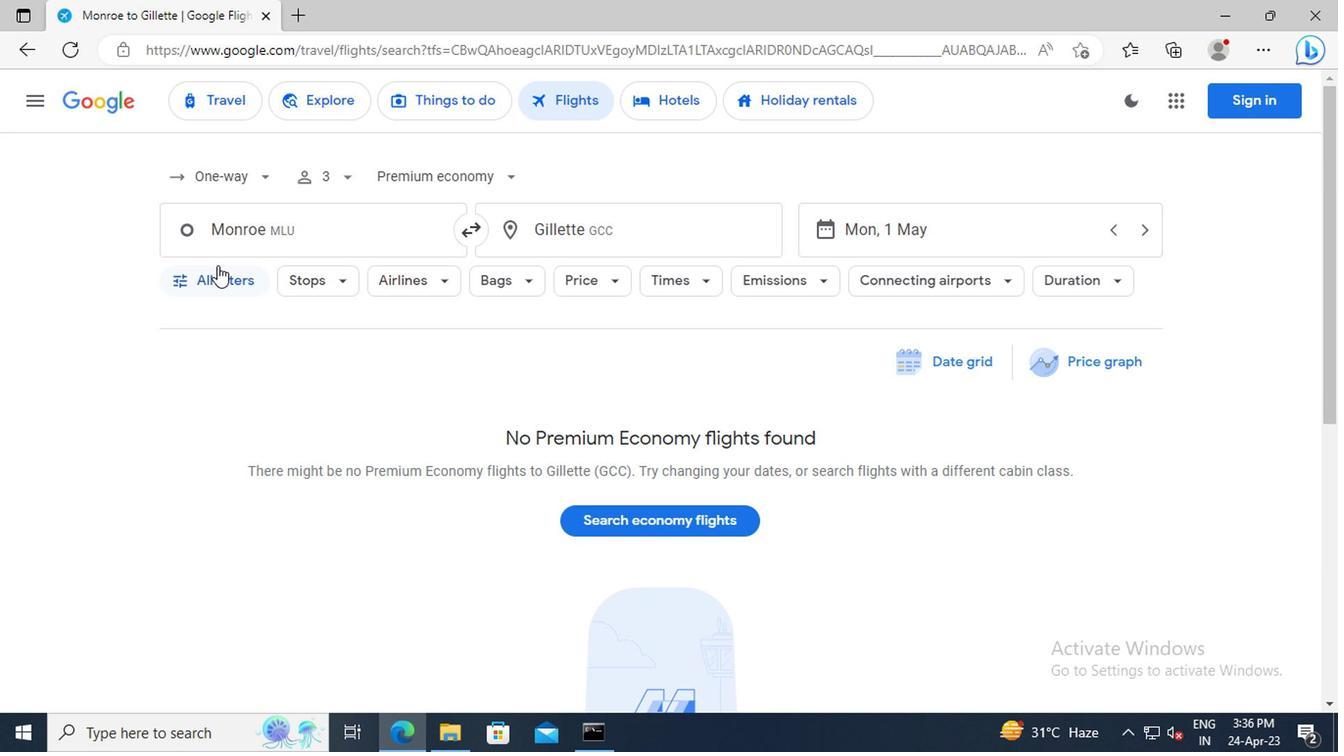 
Action: Mouse pressed left at (213, 276)
Screenshot: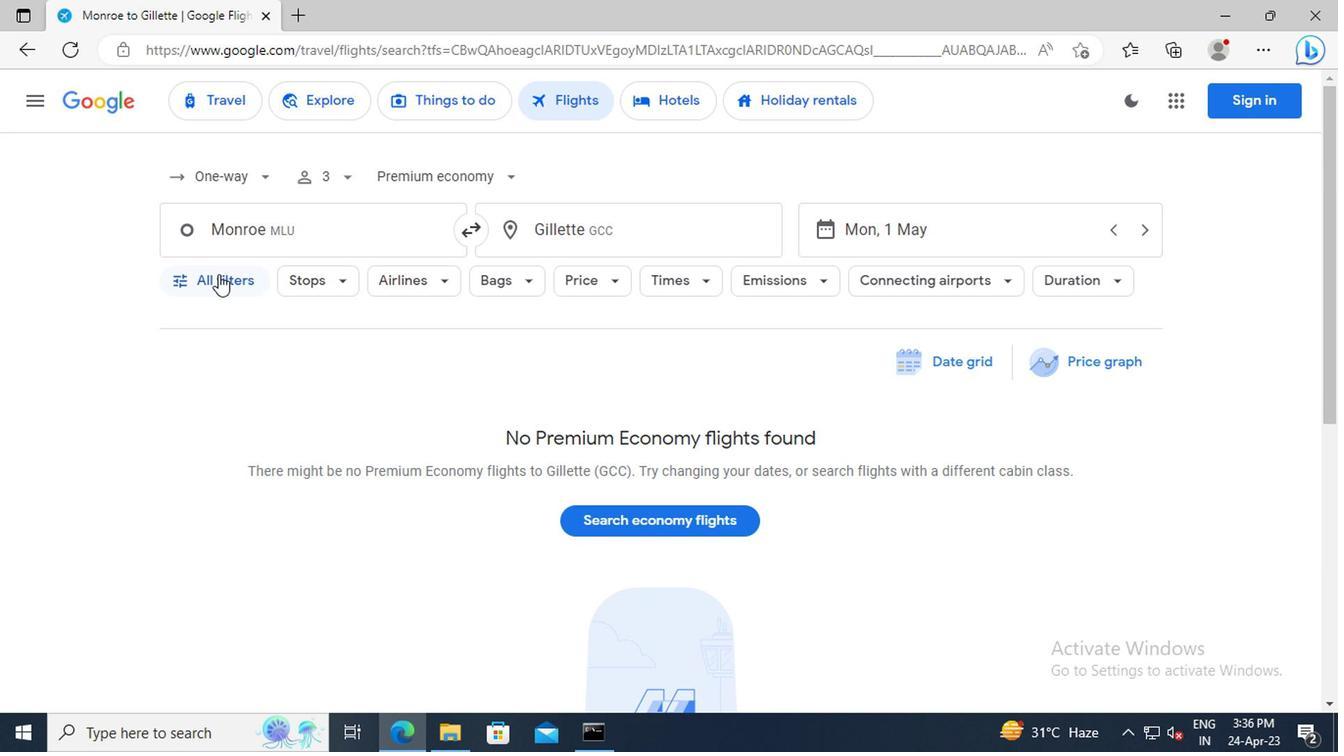 
Action: Mouse moved to (347, 407)
Screenshot: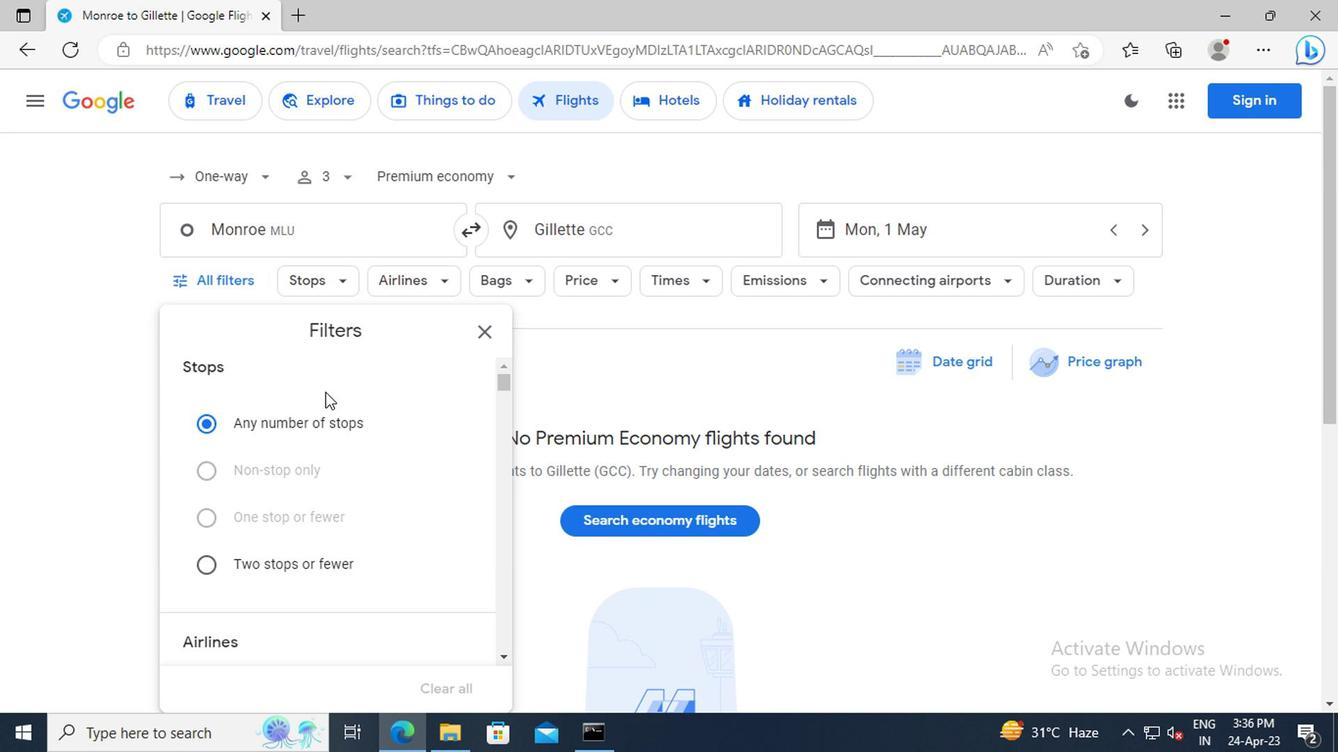 
Action: Mouse scrolled (347, 407) with delta (0, 0)
Screenshot: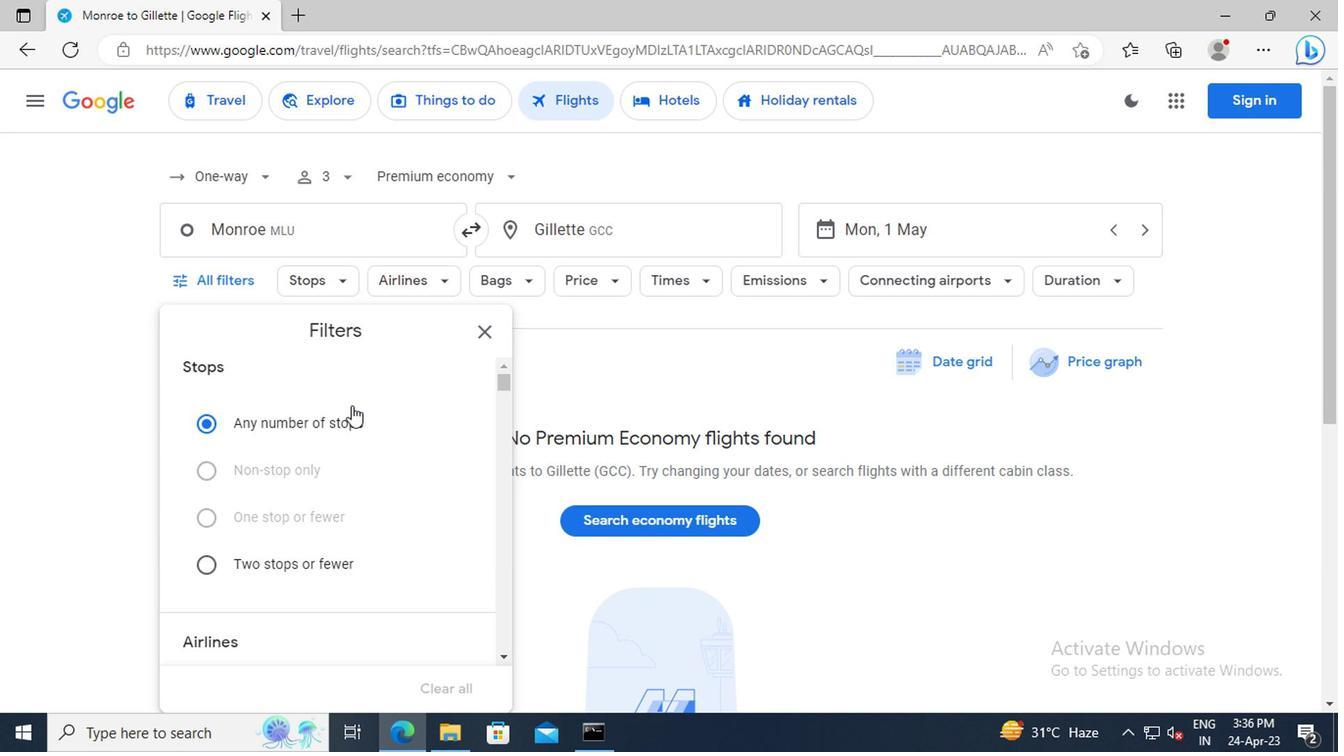 
Action: Mouse scrolled (347, 407) with delta (0, 0)
Screenshot: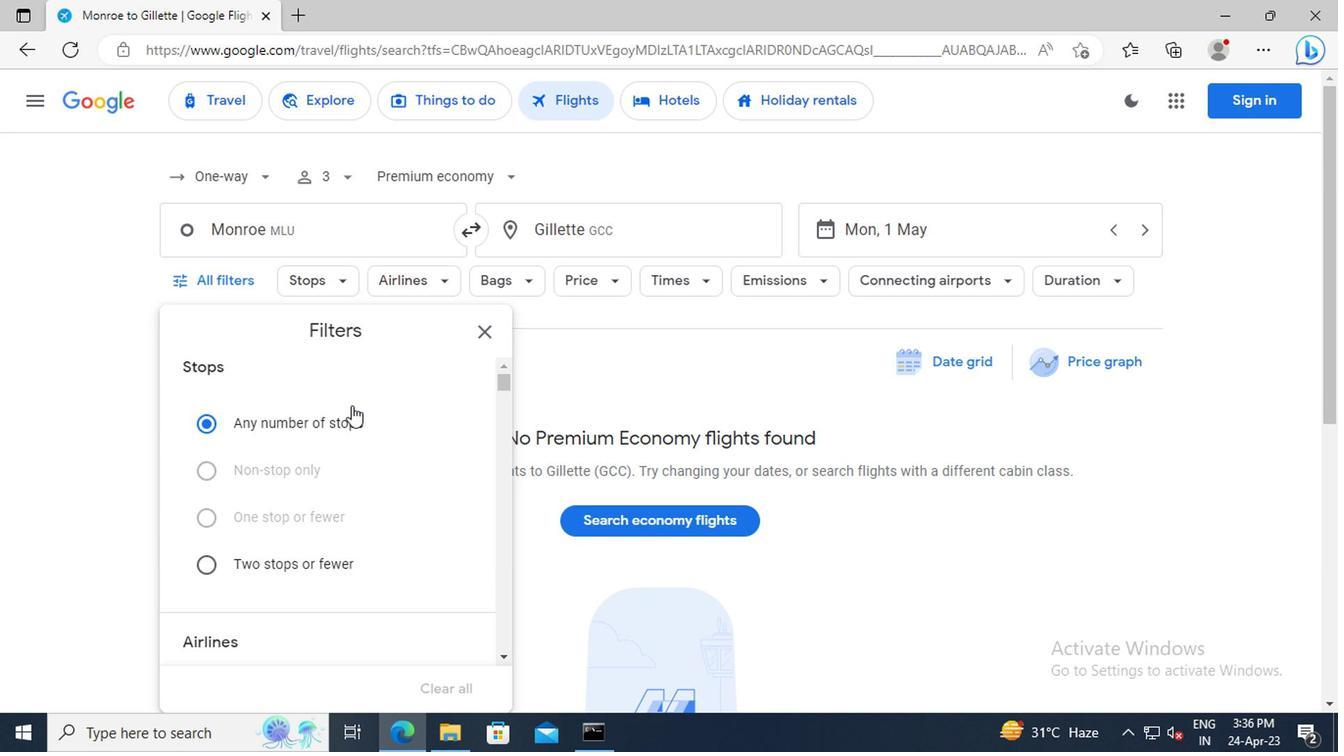 
Action: Mouse scrolled (347, 407) with delta (0, 0)
Screenshot: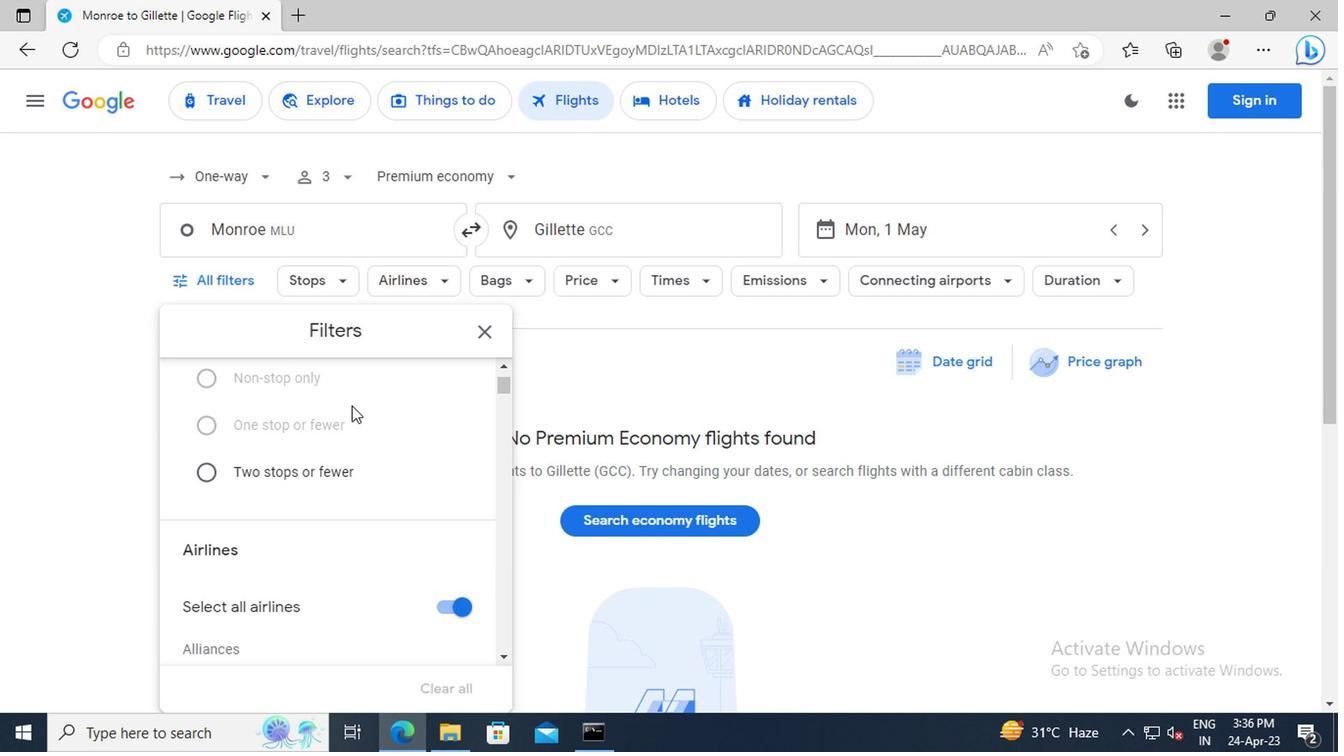
Action: Mouse scrolled (347, 407) with delta (0, 0)
Screenshot: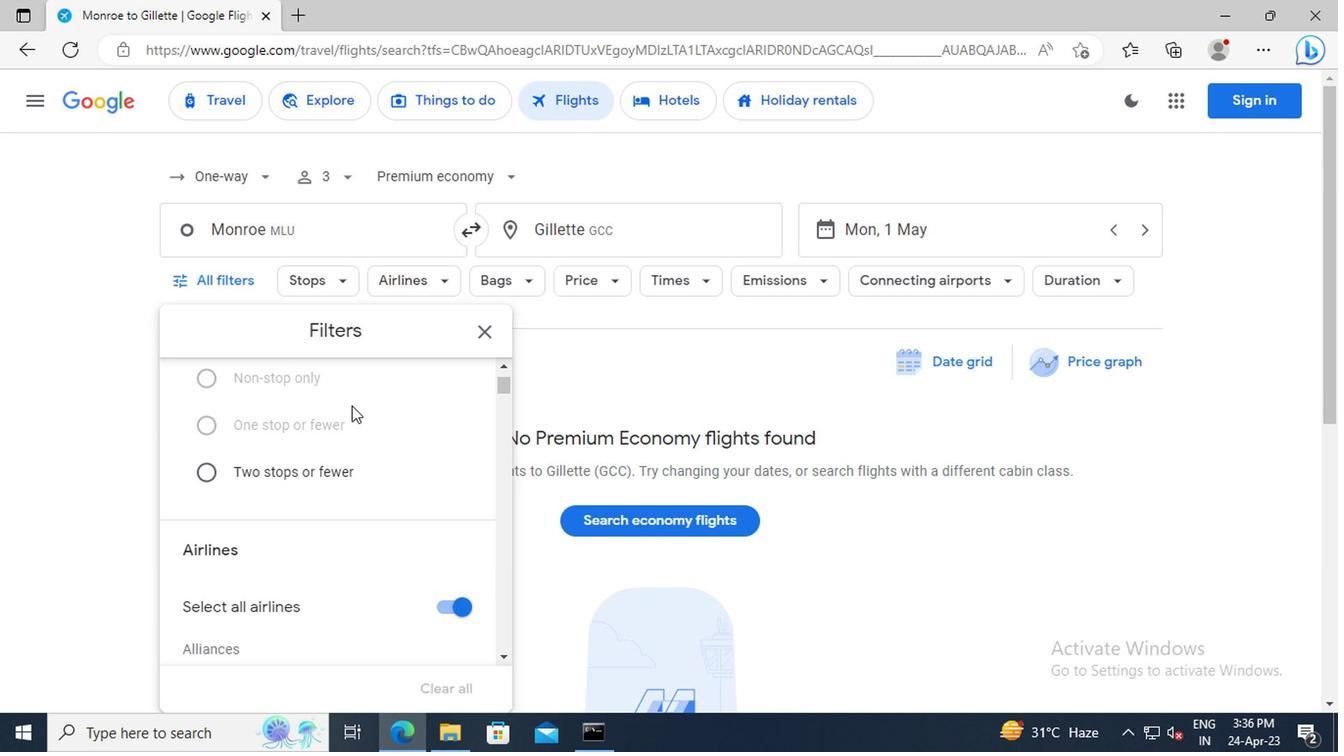 
Action: Mouse moved to (437, 516)
Screenshot: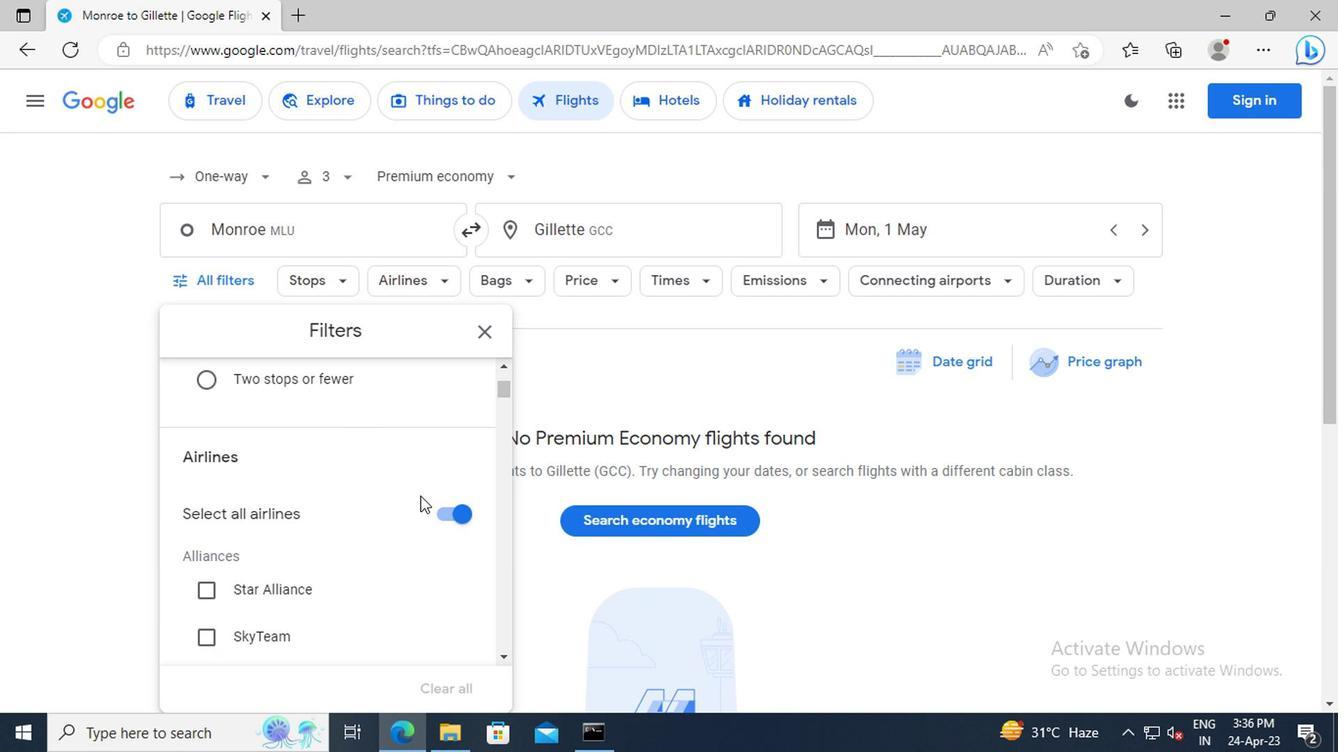 
Action: Mouse pressed left at (437, 516)
Screenshot: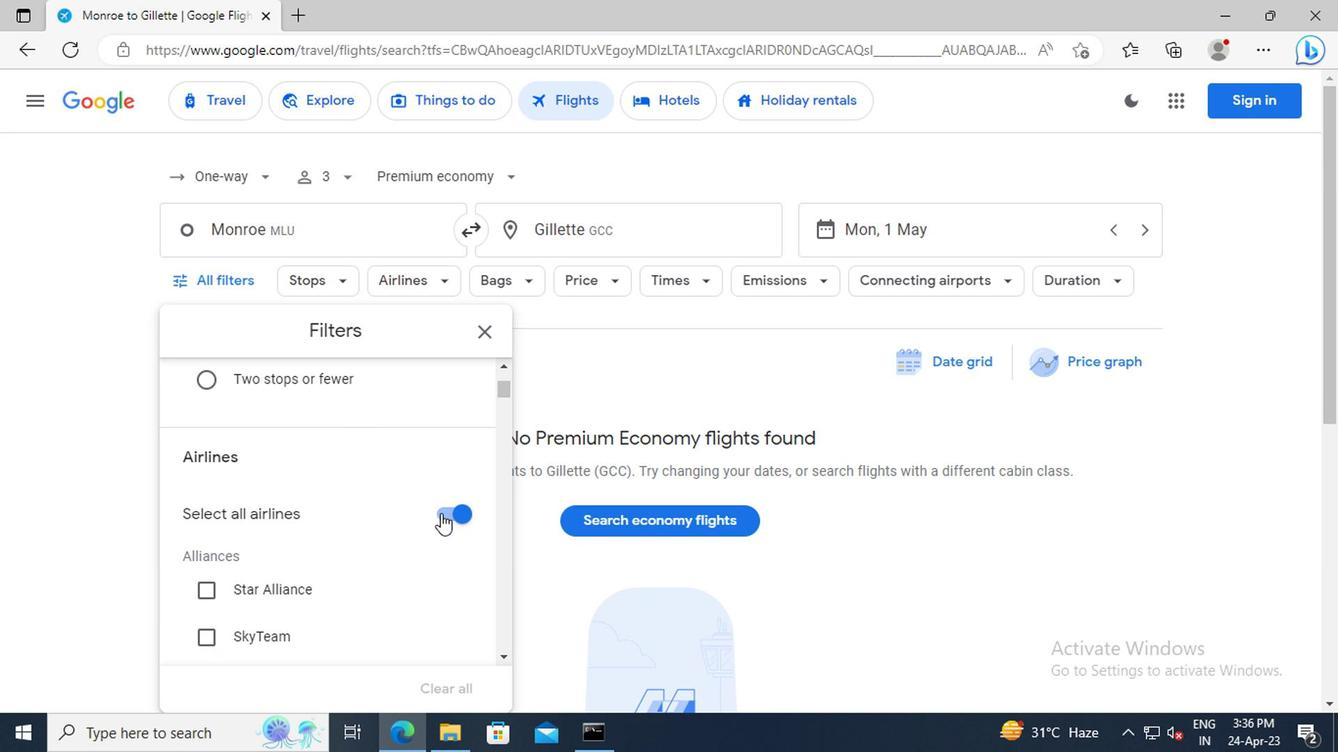 
Action: Mouse moved to (383, 490)
Screenshot: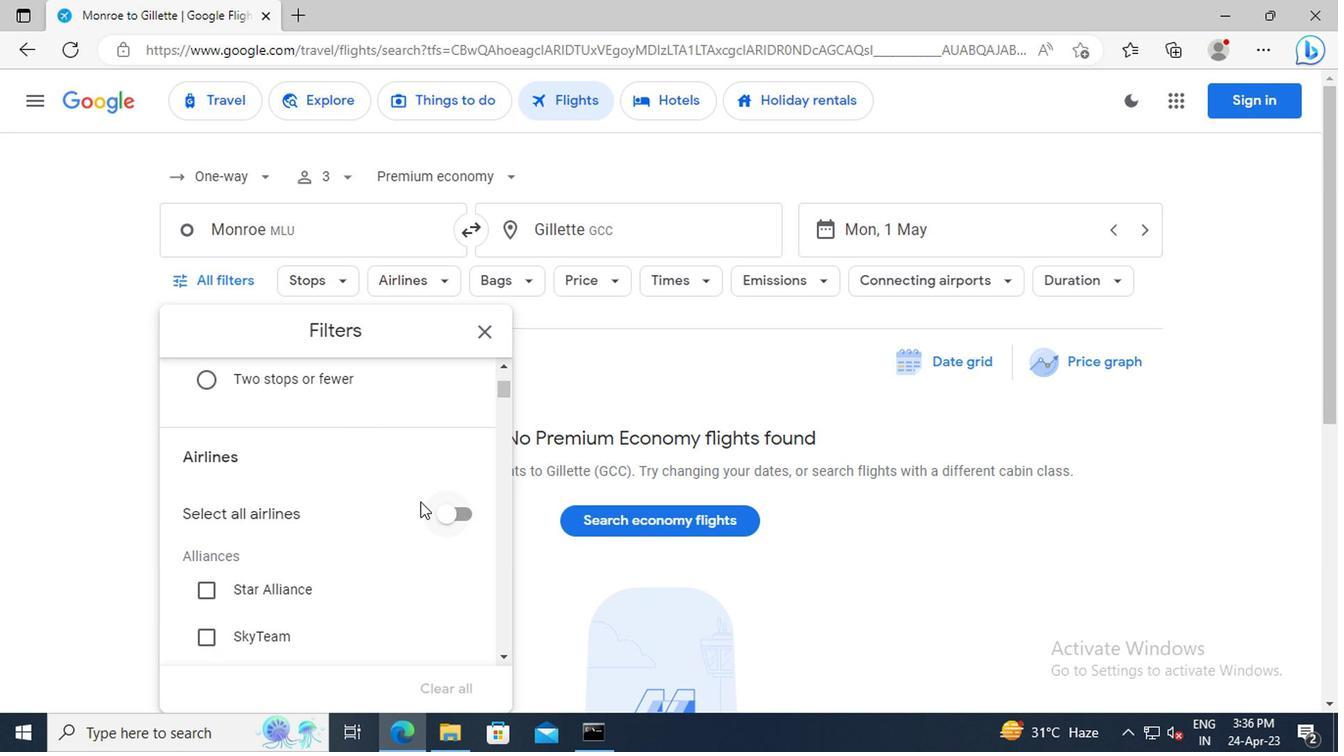 
Action: Mouse scrolled (383, 490) with delta (0, 0)
Screenshot: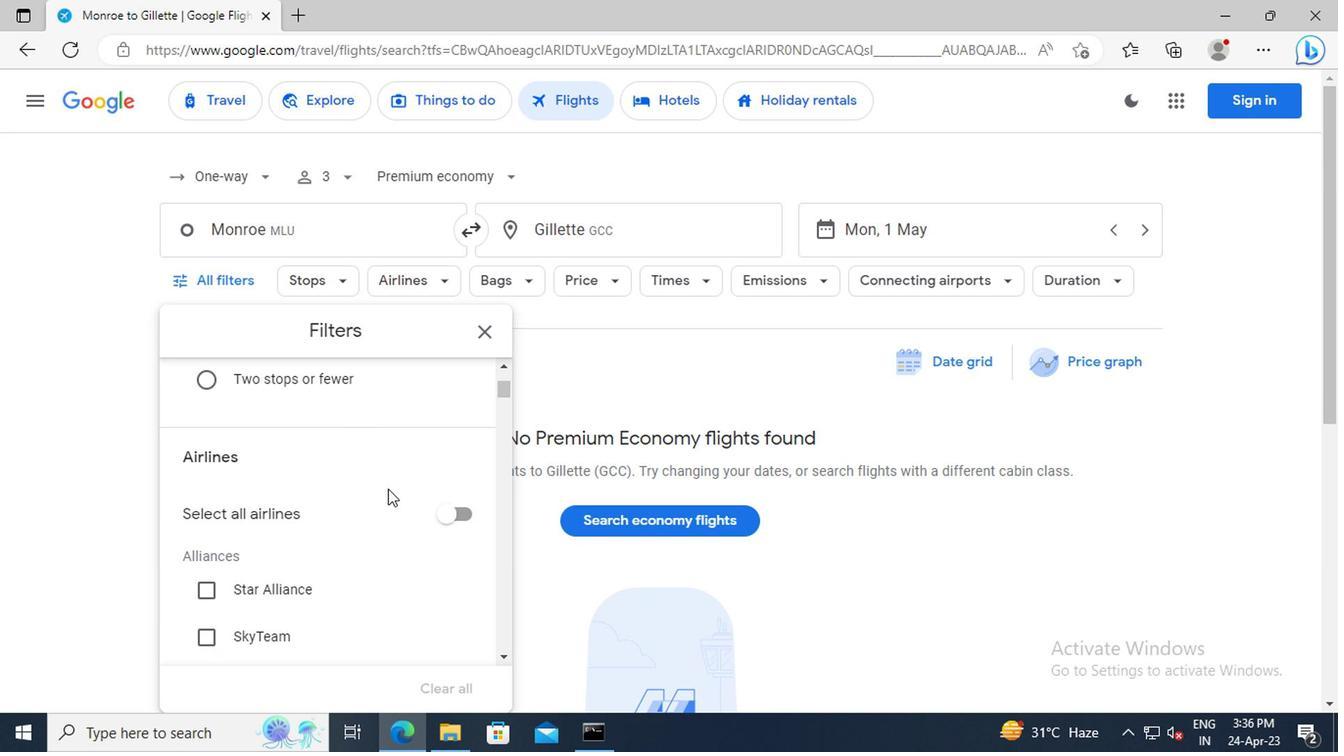 
Action: Mouse scrolled (383, 490) with delta (0, 0)
Screenshot: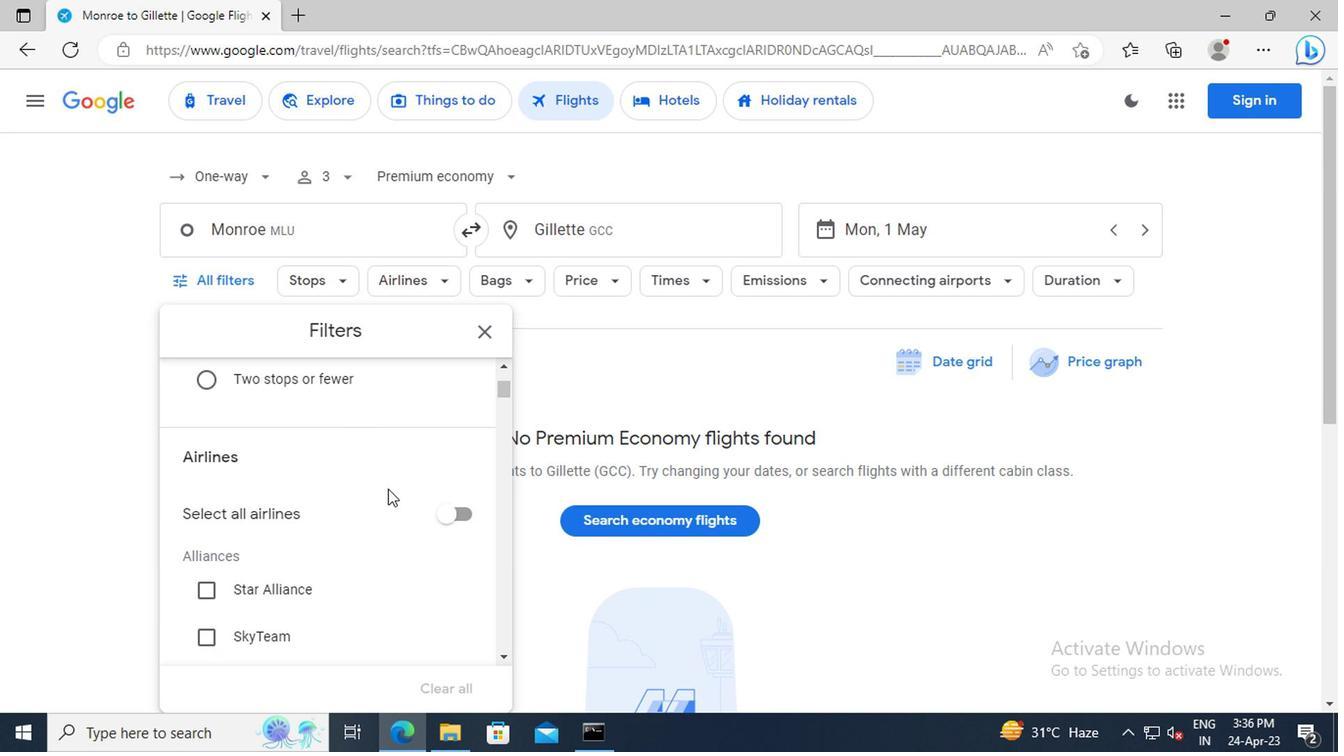 
Action: Mouse scrolled (383, 490) with delta (0, 0)
Screenshot: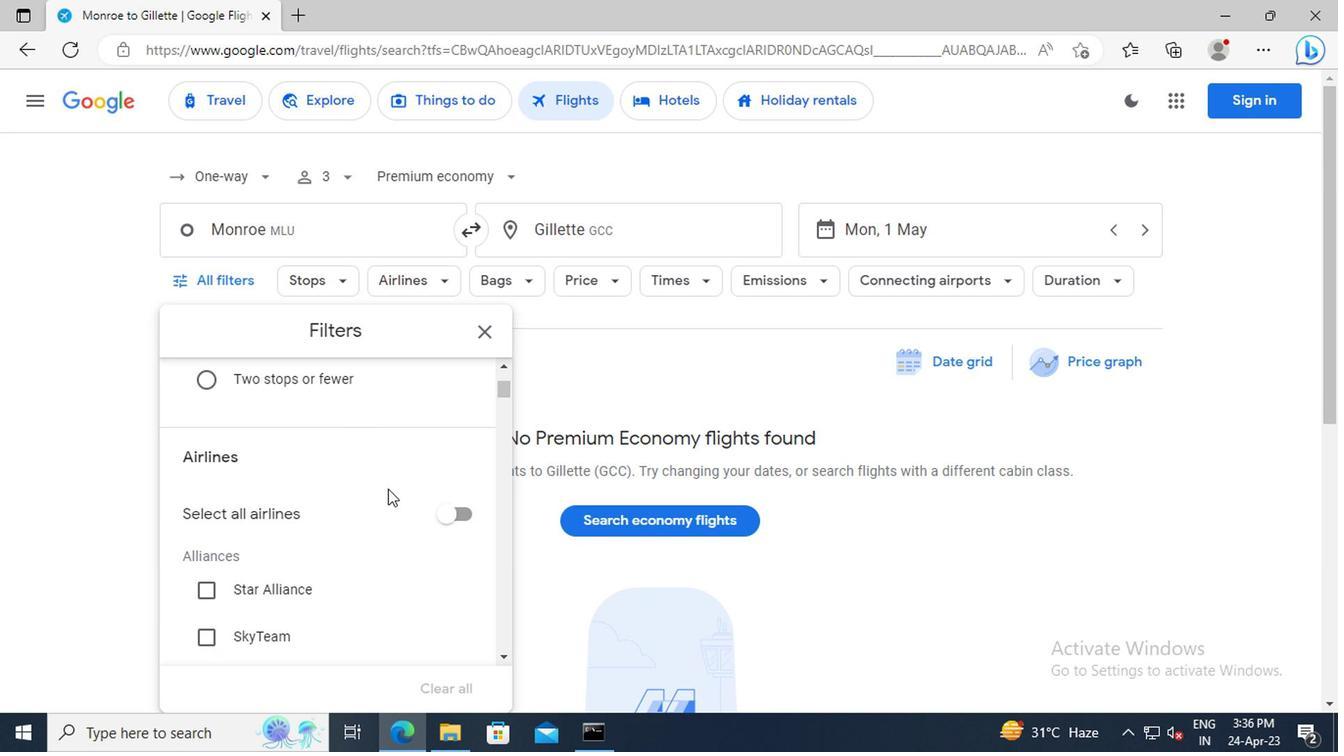 
Action: Mouse scrolled (383, 490) with delta (0, 0)
Screenshot: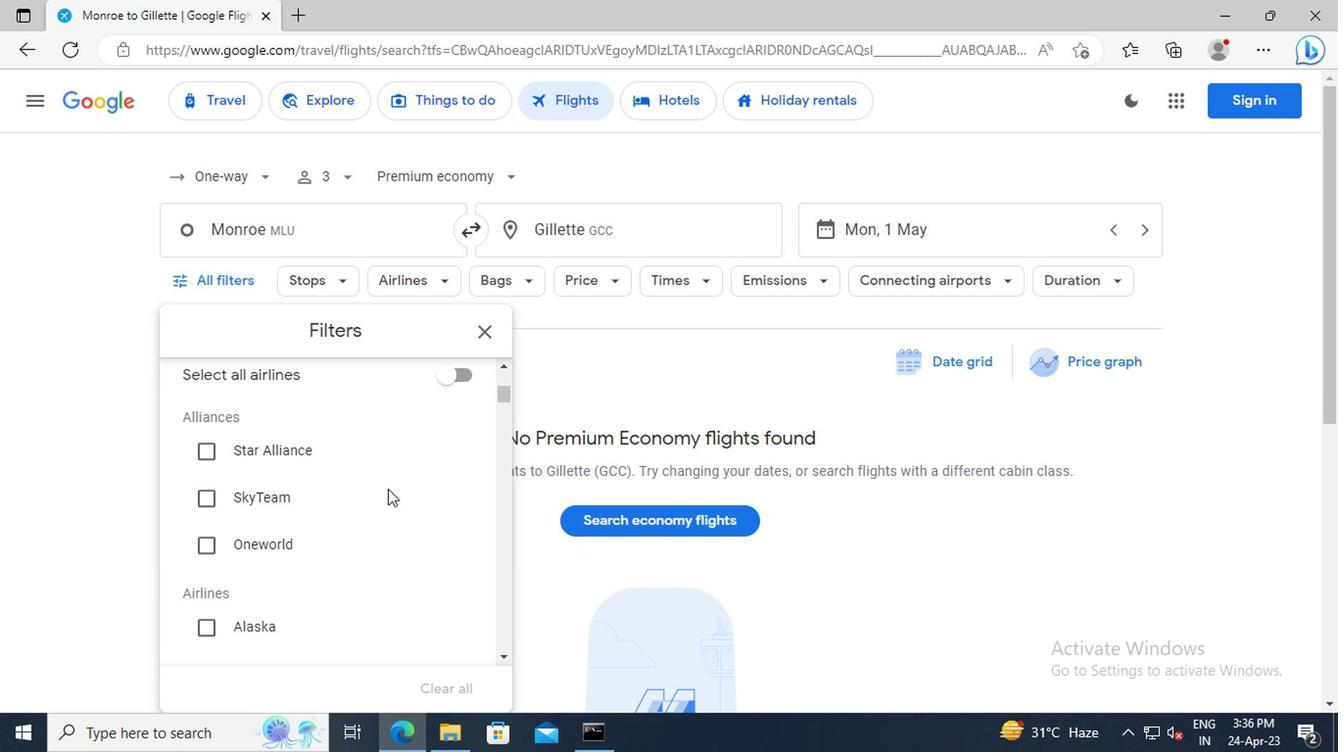 
Action: Mouse scrolled (383, 490) with delta (0, 0)
Screenshot: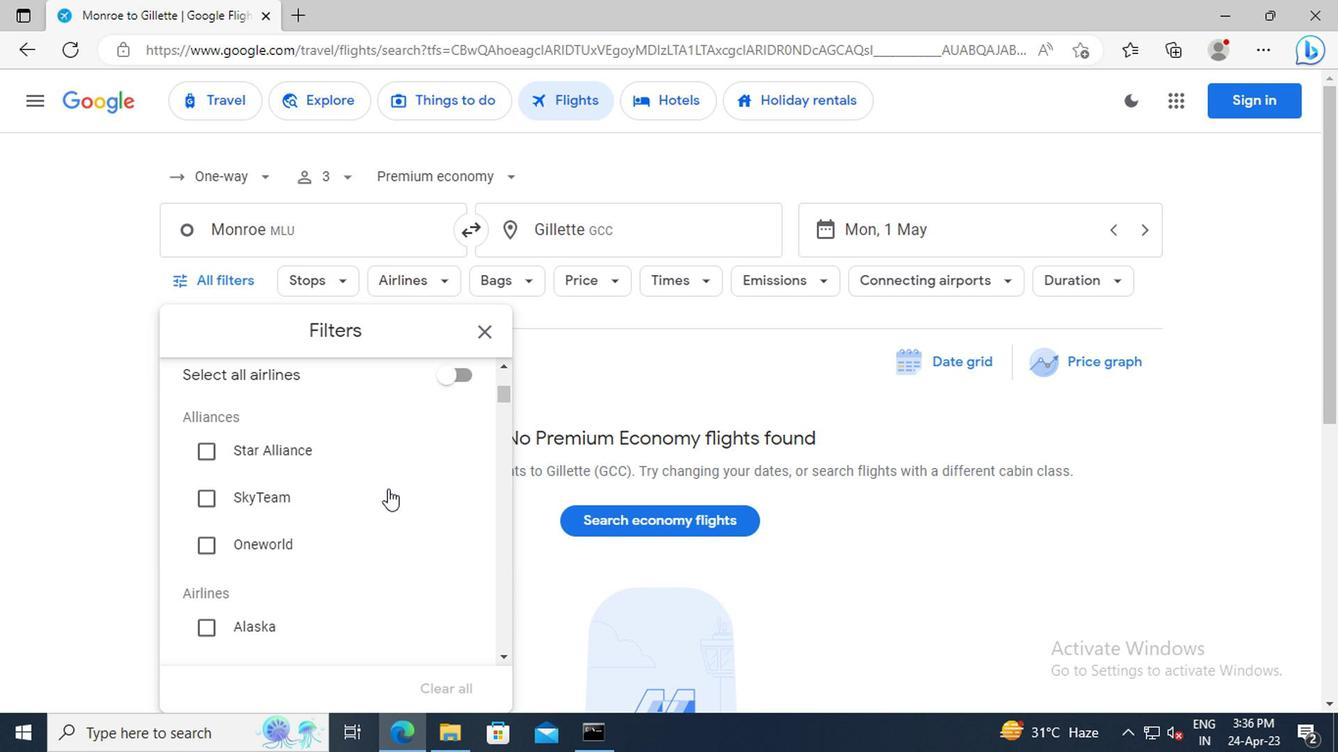 
Action: Mouse moved to (208, 539)
Screenshot: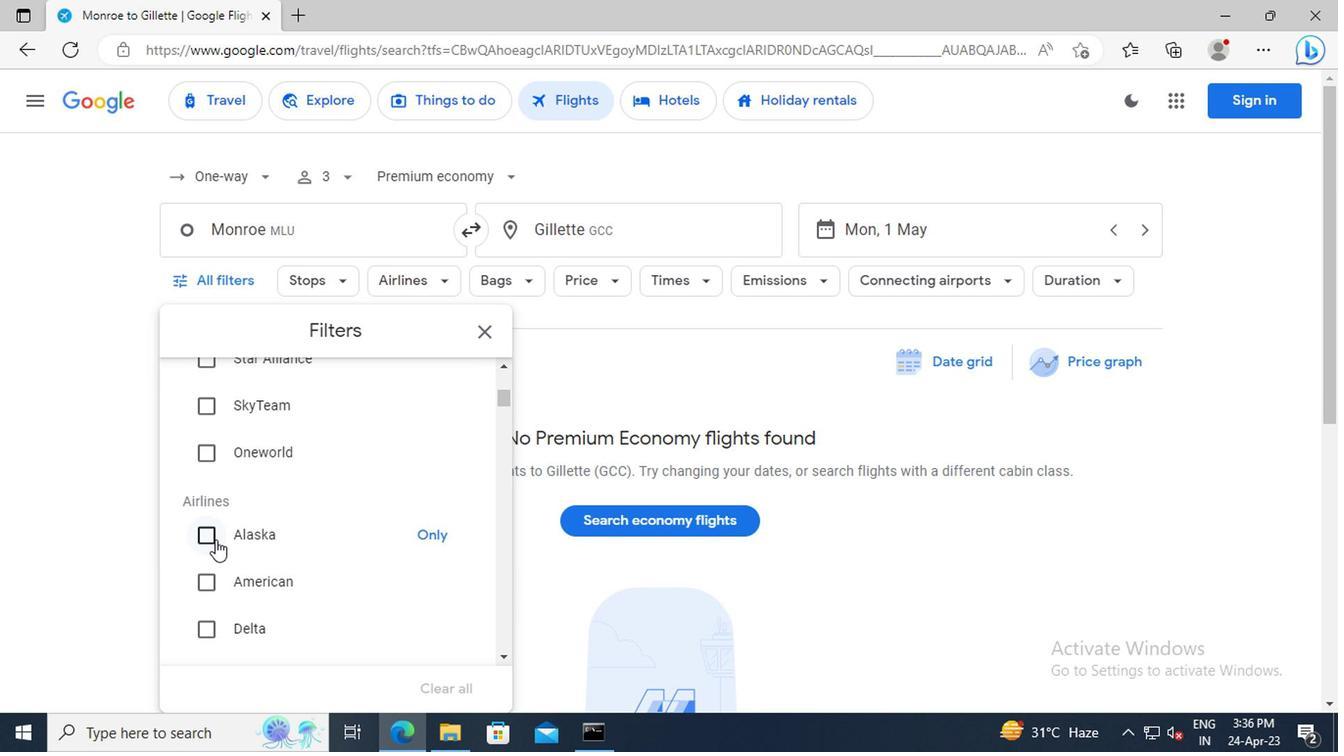 
Action: Mouse pressed left at (208, 539)
Screenshot: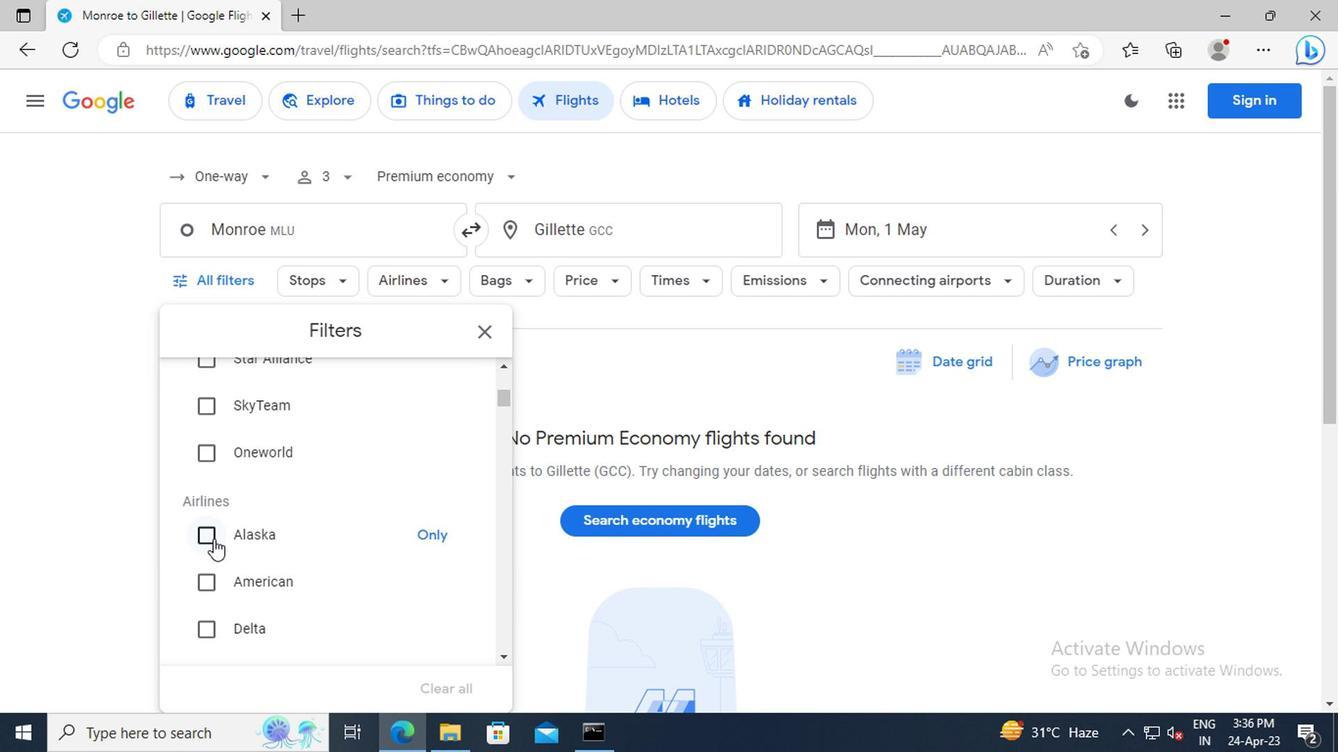 
Action: Mouse moved to (332, 507)
Screenshot: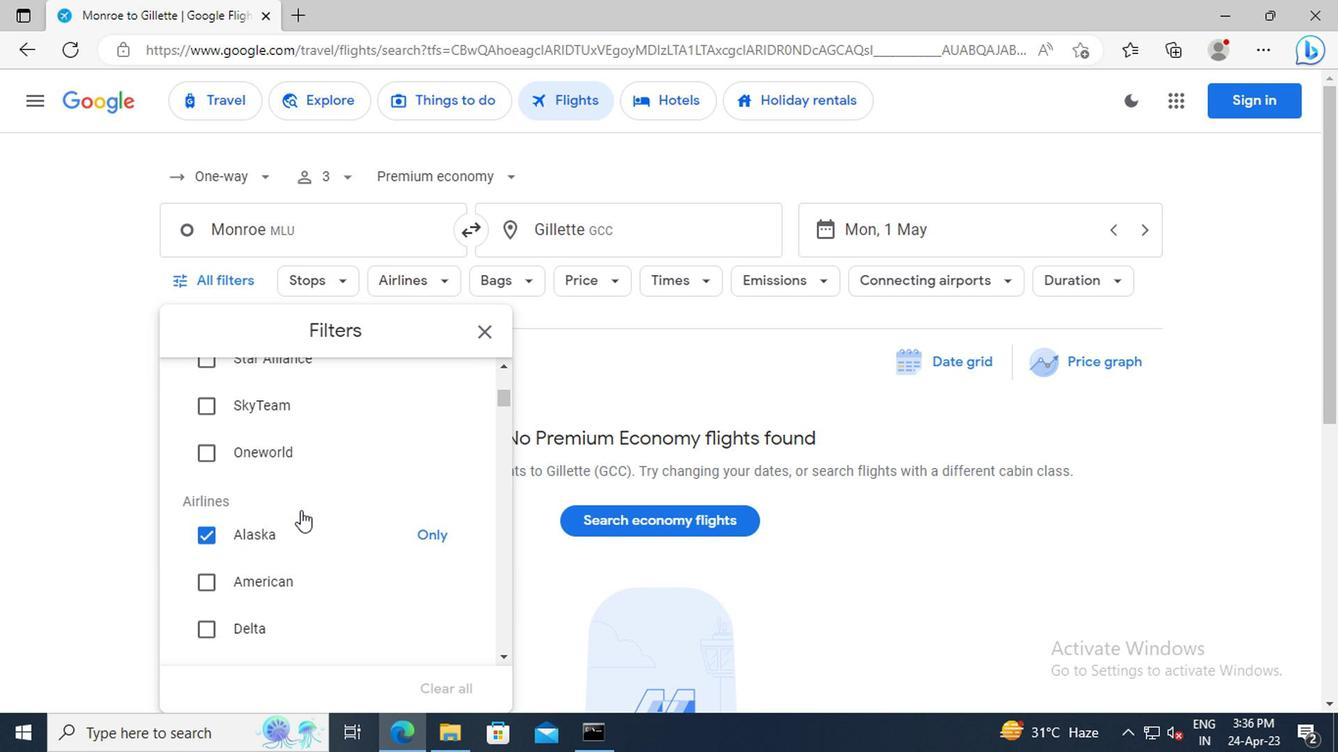 
Action: Mouse scrolled (332, 506) with delta (0, -1)
Screenshot: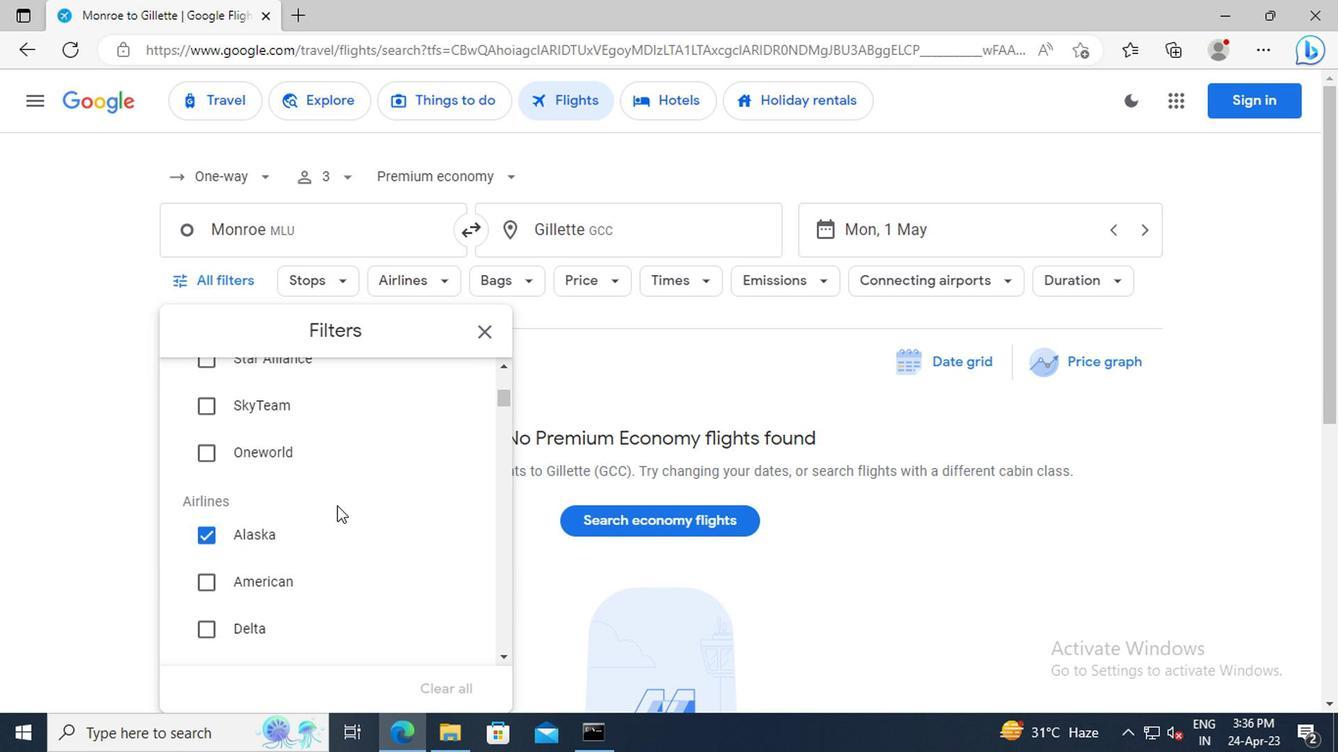 
Action: Mouse scrolled (332, 506) with delta (0, -1)
Screenshot: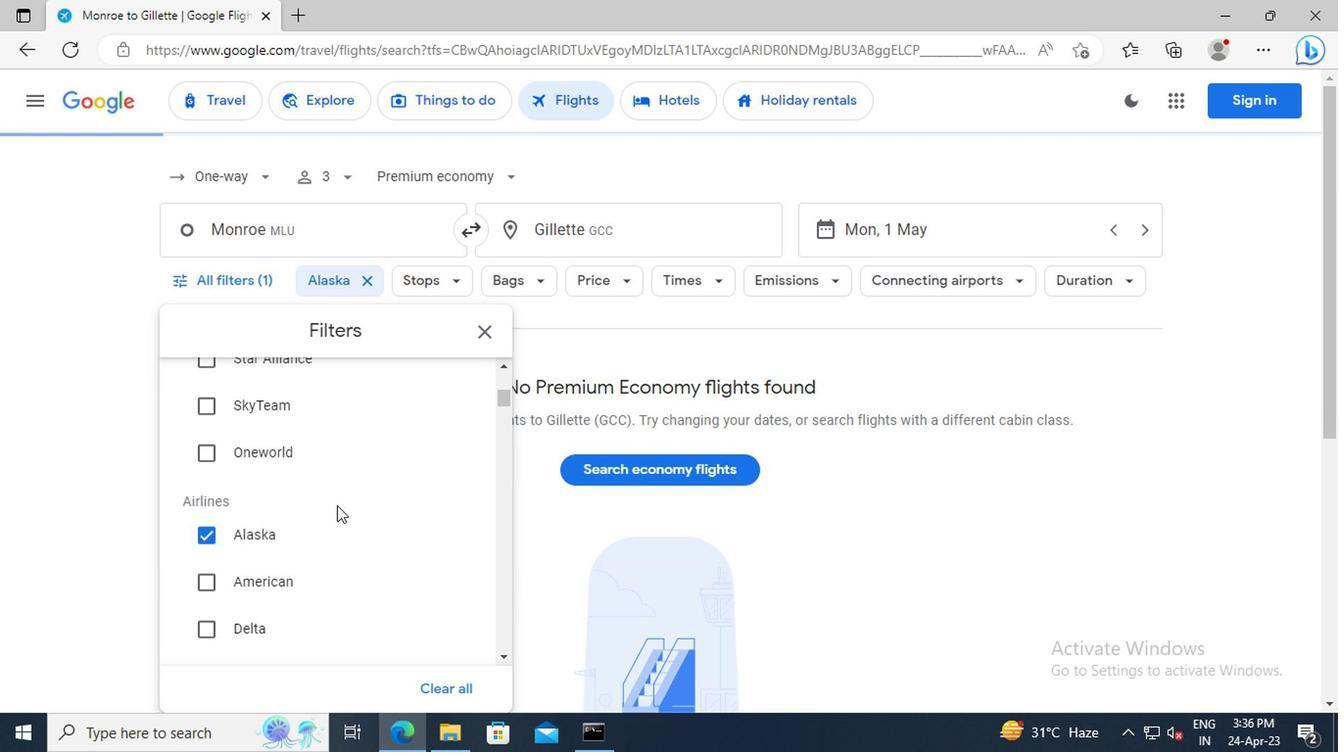 
Action: Mouse scrolled (332, 506) with delta (0, -1)
Screenshot: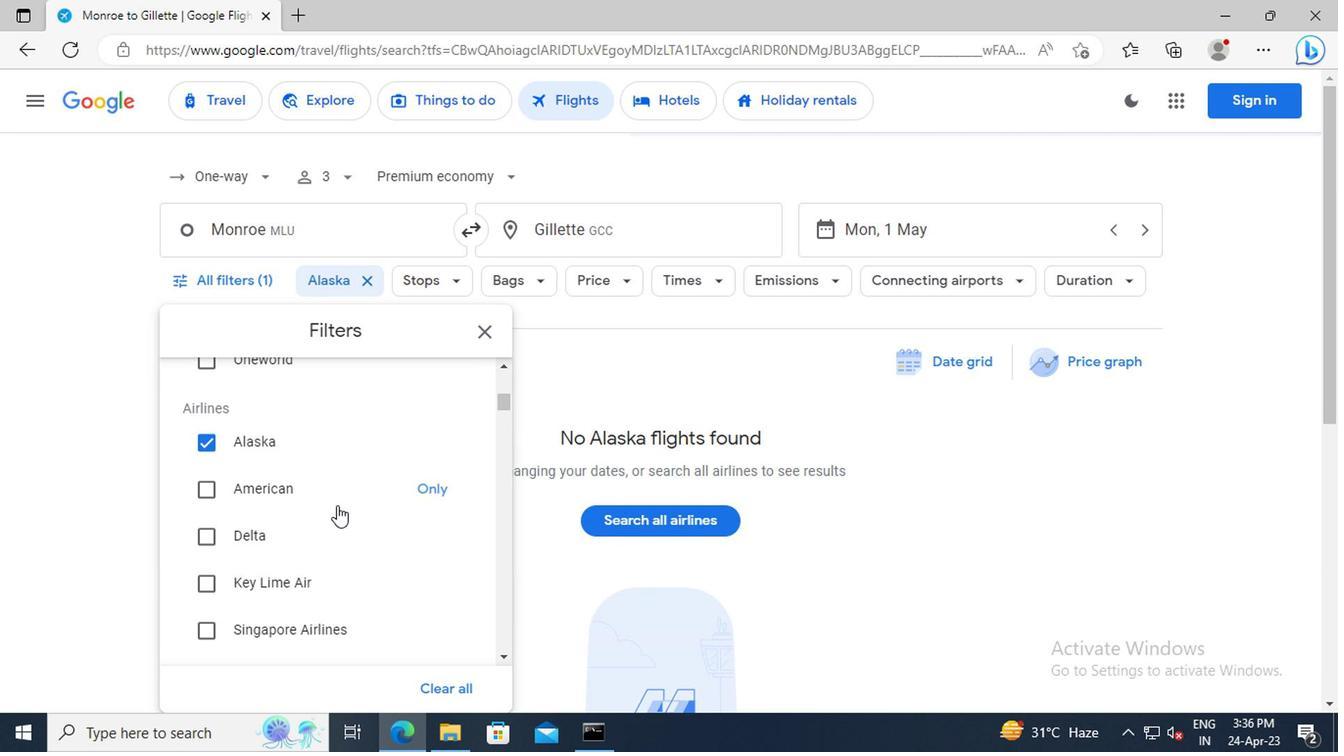 
Action: Mouse scrolled (332, 506) with delta (0, -1)
Screenshot: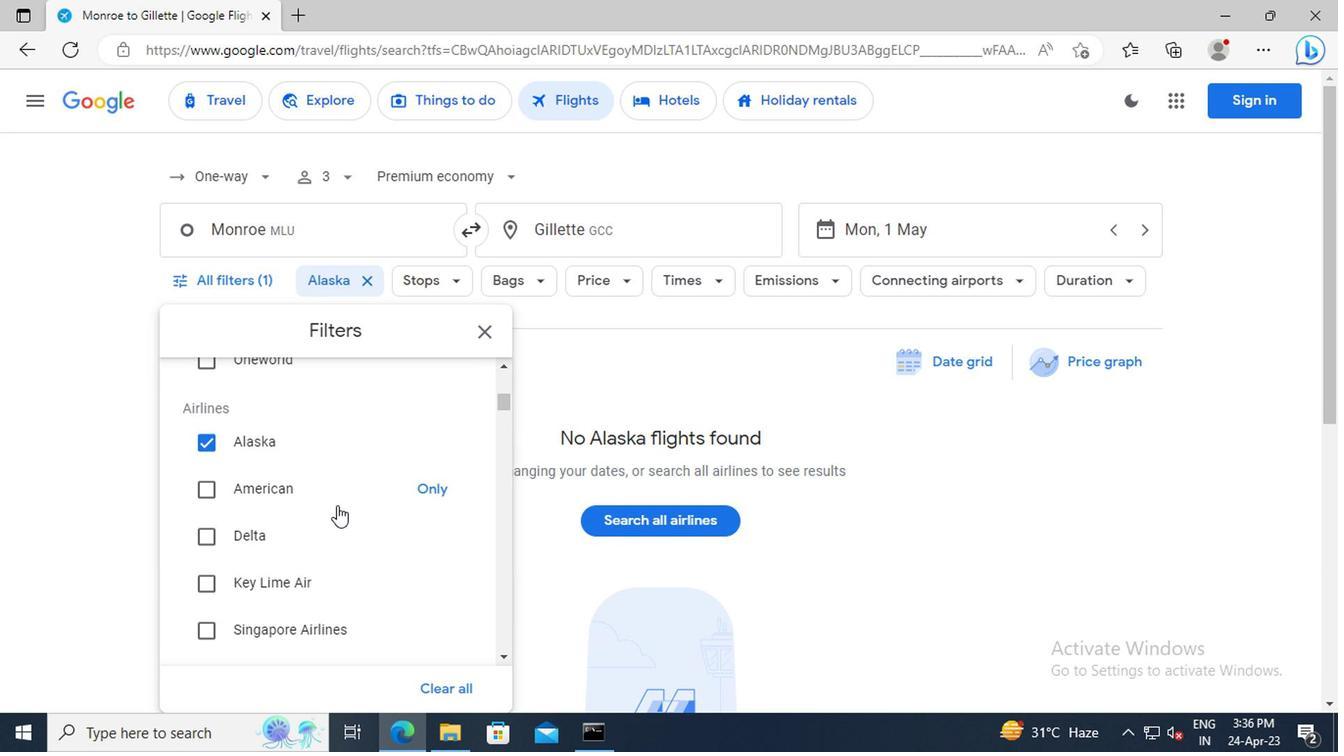 
Action: Mouse scrolled (332, 506) with delta (0, -1)
Screenshot: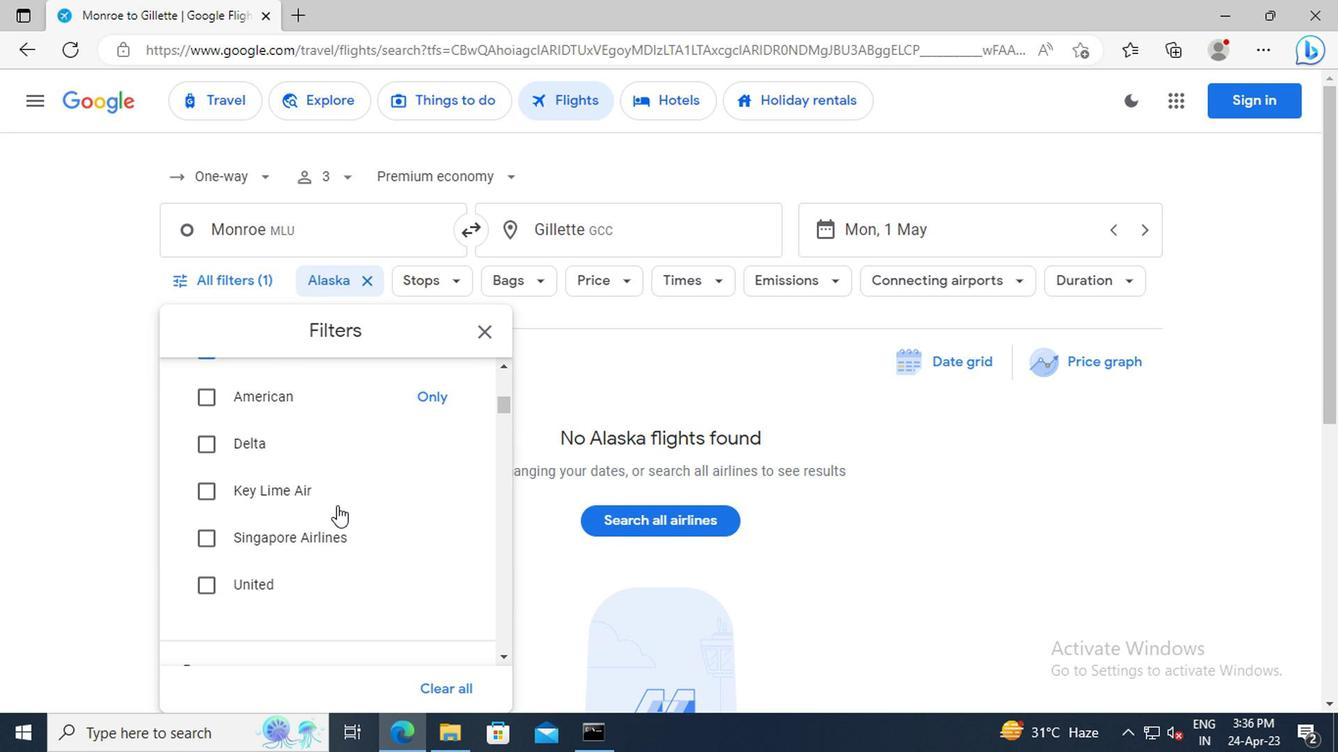 
Action: Mouse scrolled (332, 506) with delta (0, -1)
Screenshot: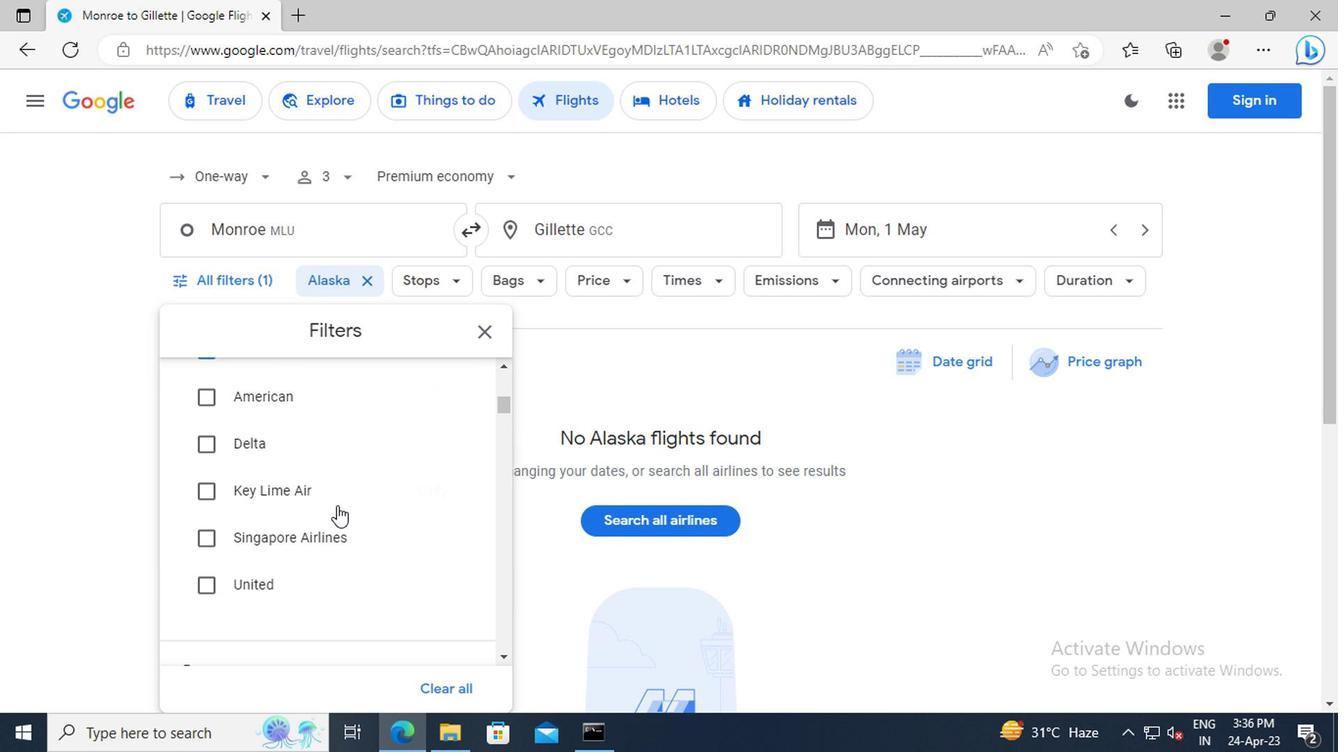 
Action: Mouse scrolled (332, 506) with delta (0, -1)
Screenshot: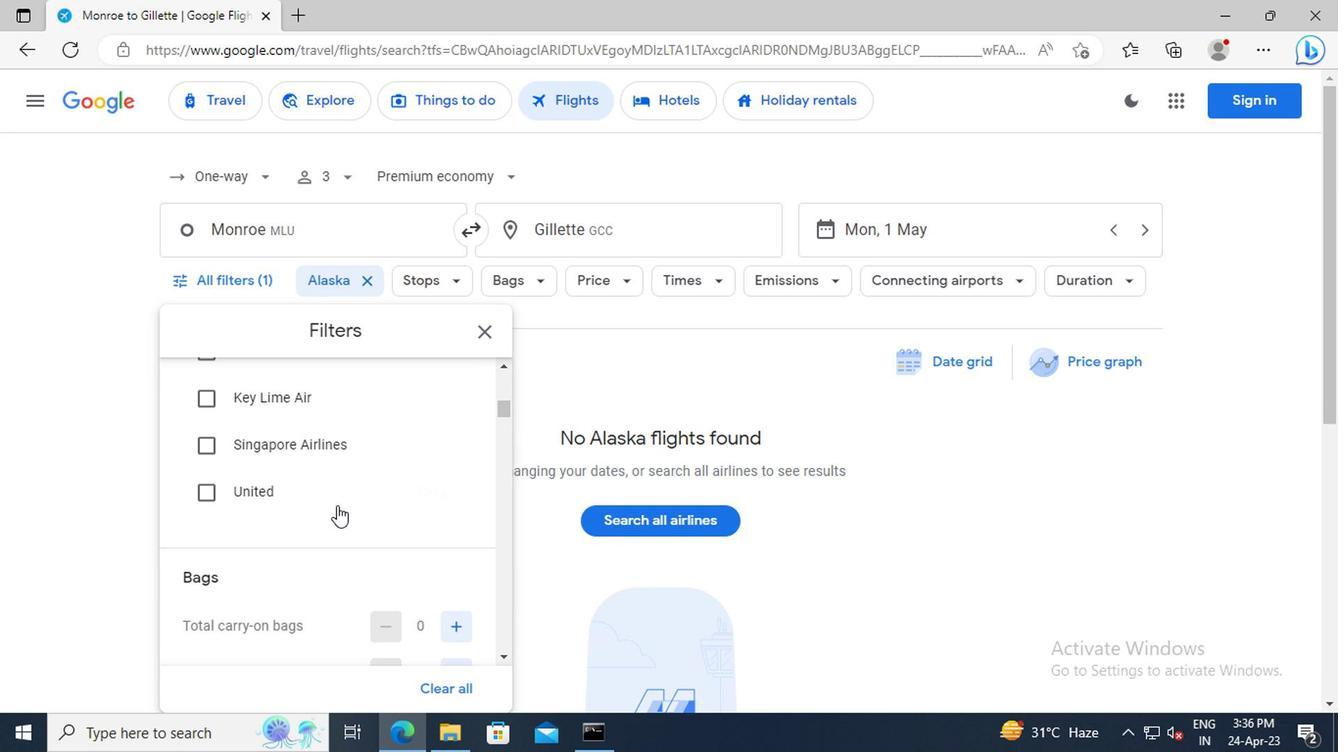 
Action: Mouse scrolled (332, 506) with delta (0, -1)
Screenshot: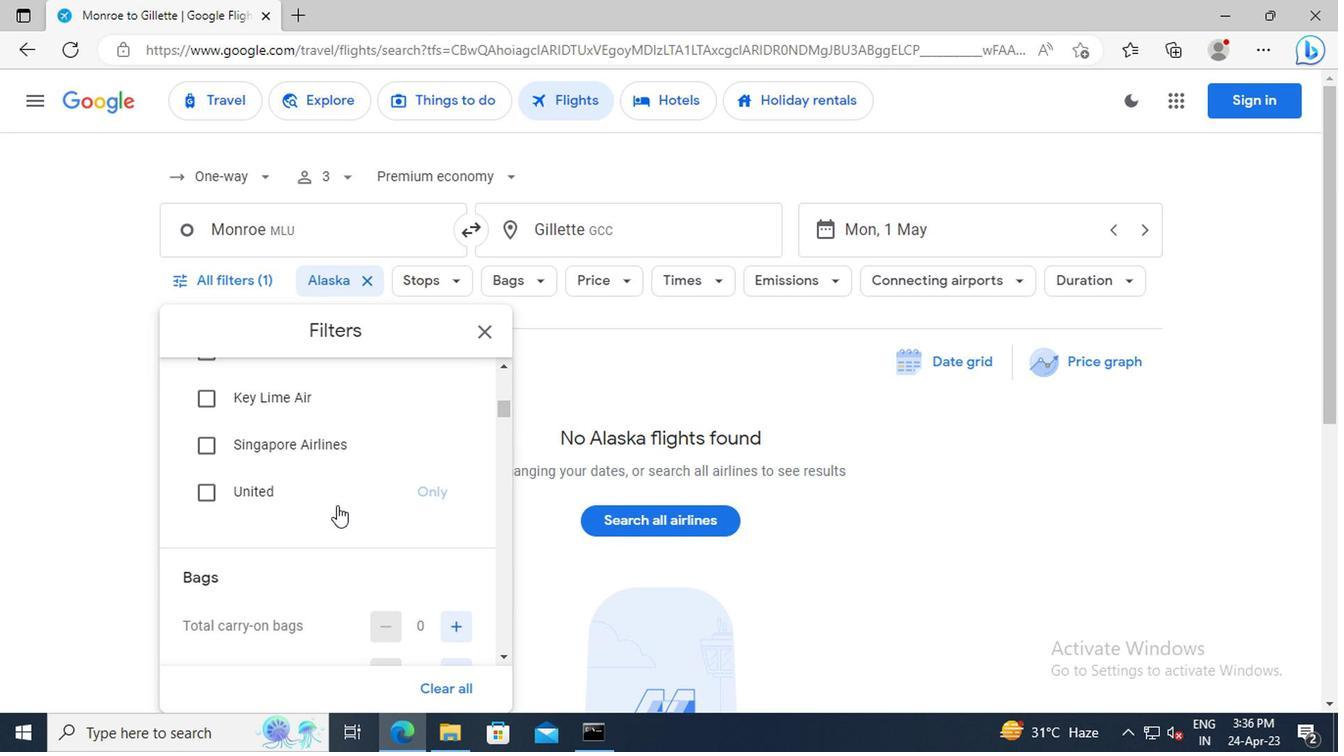 
Action: Mouse scrolled (332, 506) with delta (0, -1)
Screenshot: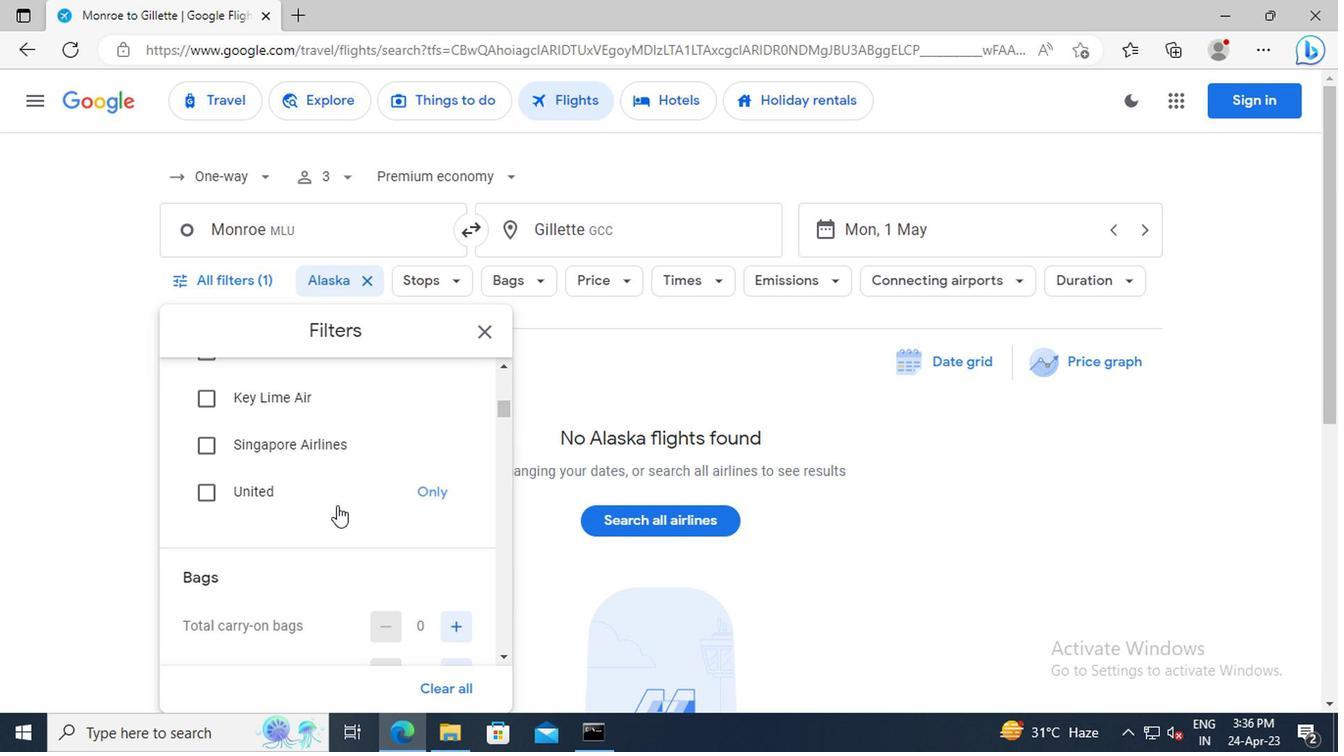 
Action: Mouse moved to (438, 541)
Screenshot: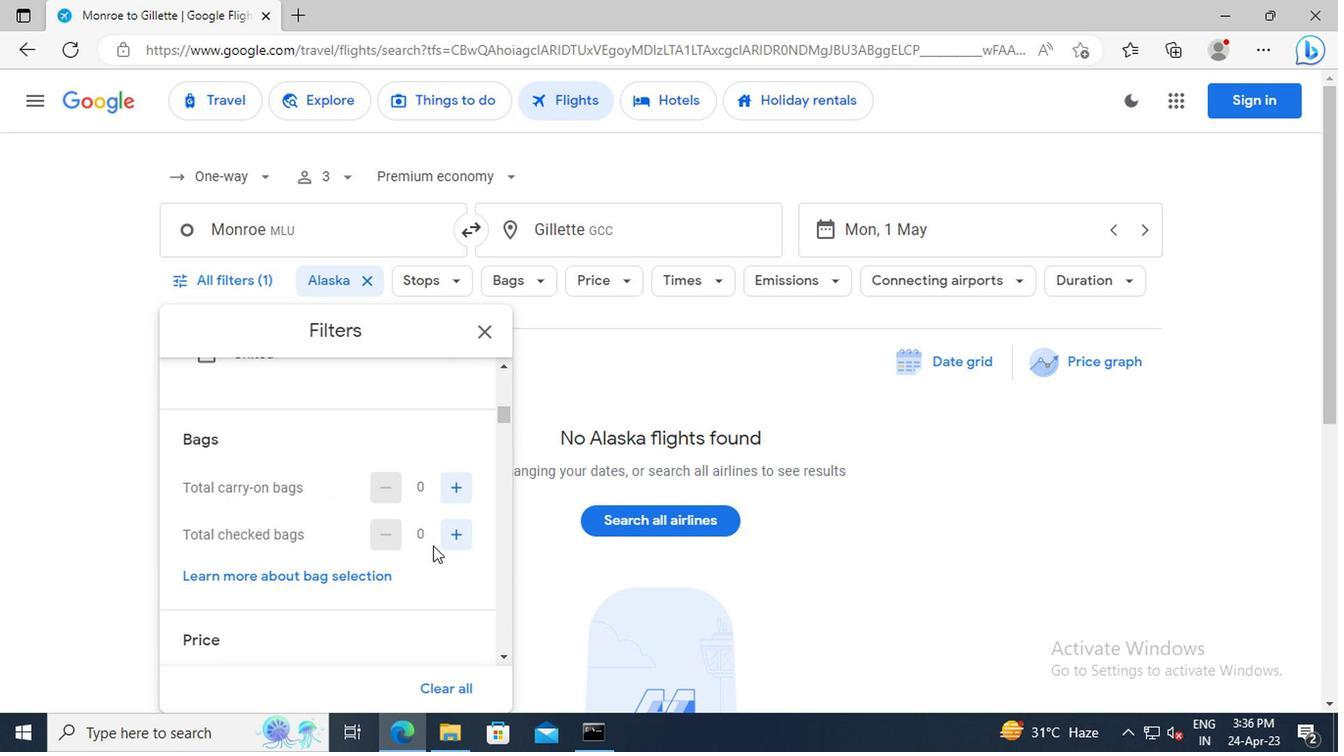 
Action: Mouse pressed left at (438, 541)
Screenshot: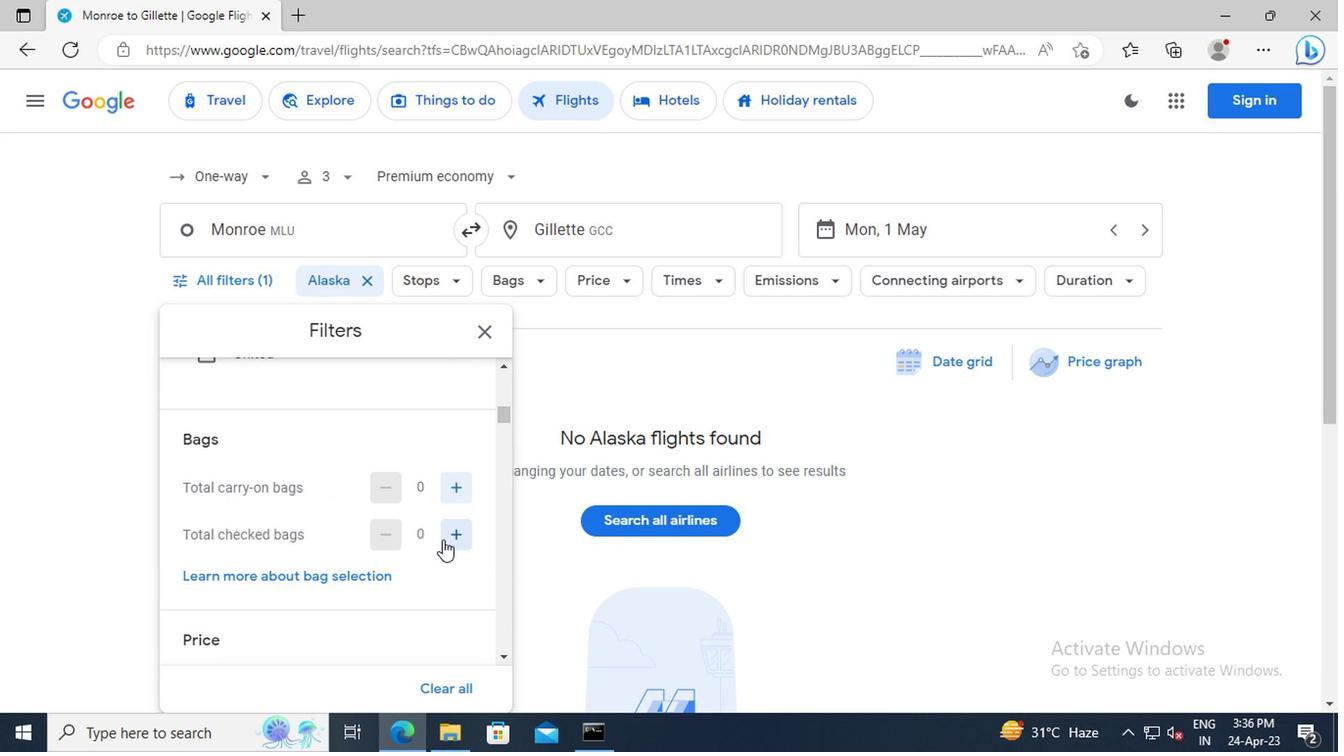 
Action: Mouse pressed left at (438, 541)
Screenshot: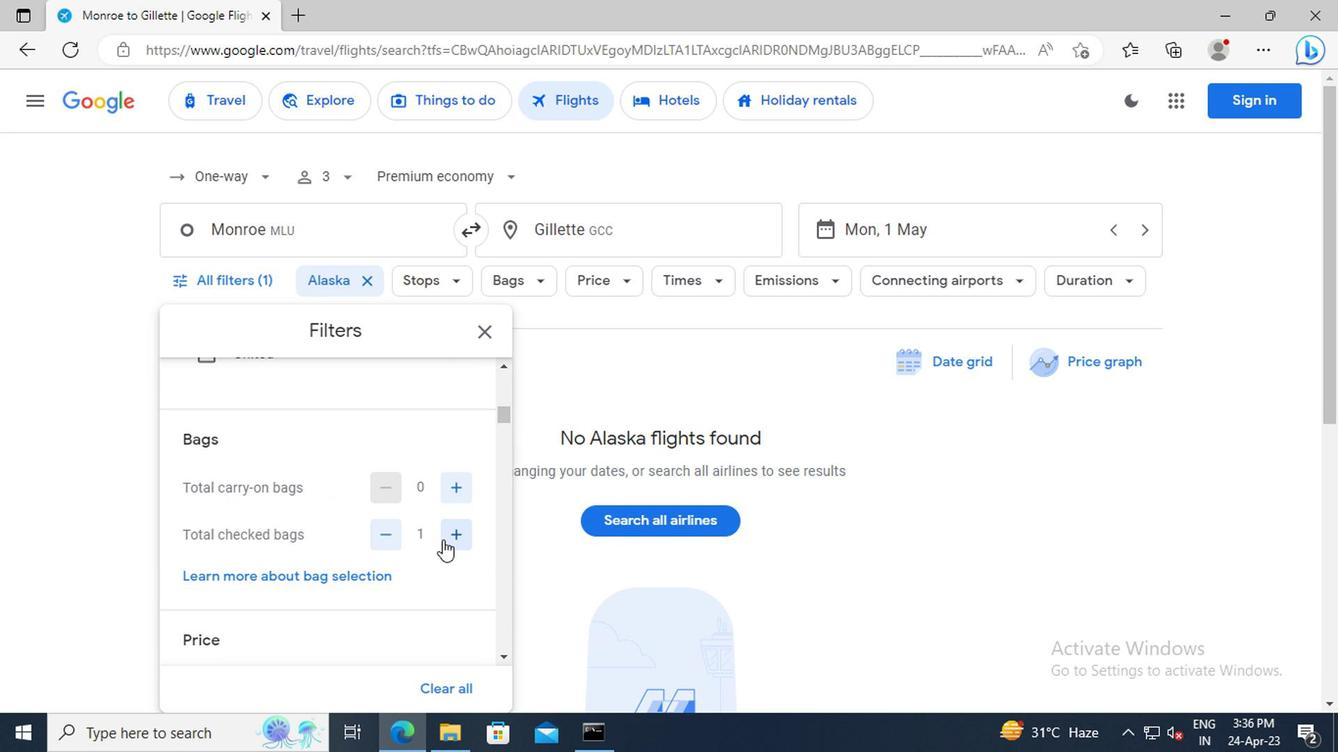 
Action: Mouse moved to (446, 541)
Screenshot: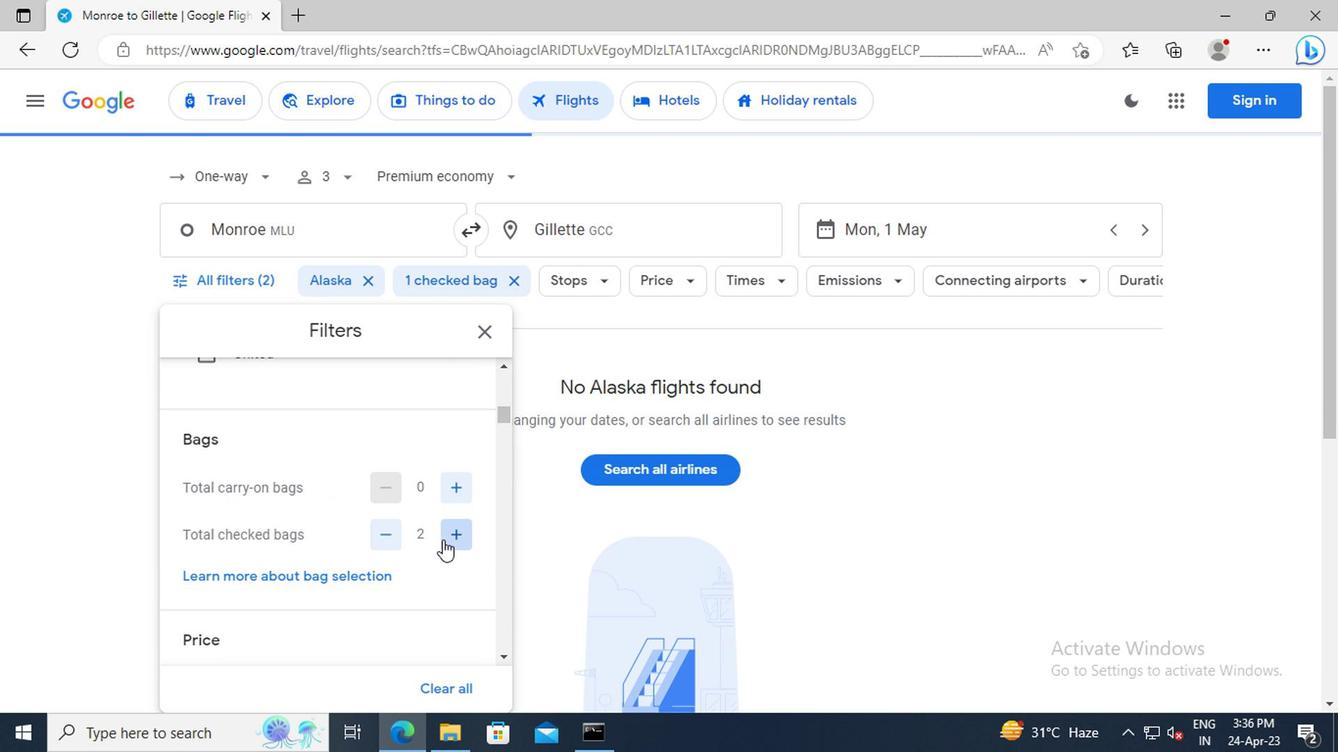 
Action: Mouse pressed left at (446, 541)
Screenshot: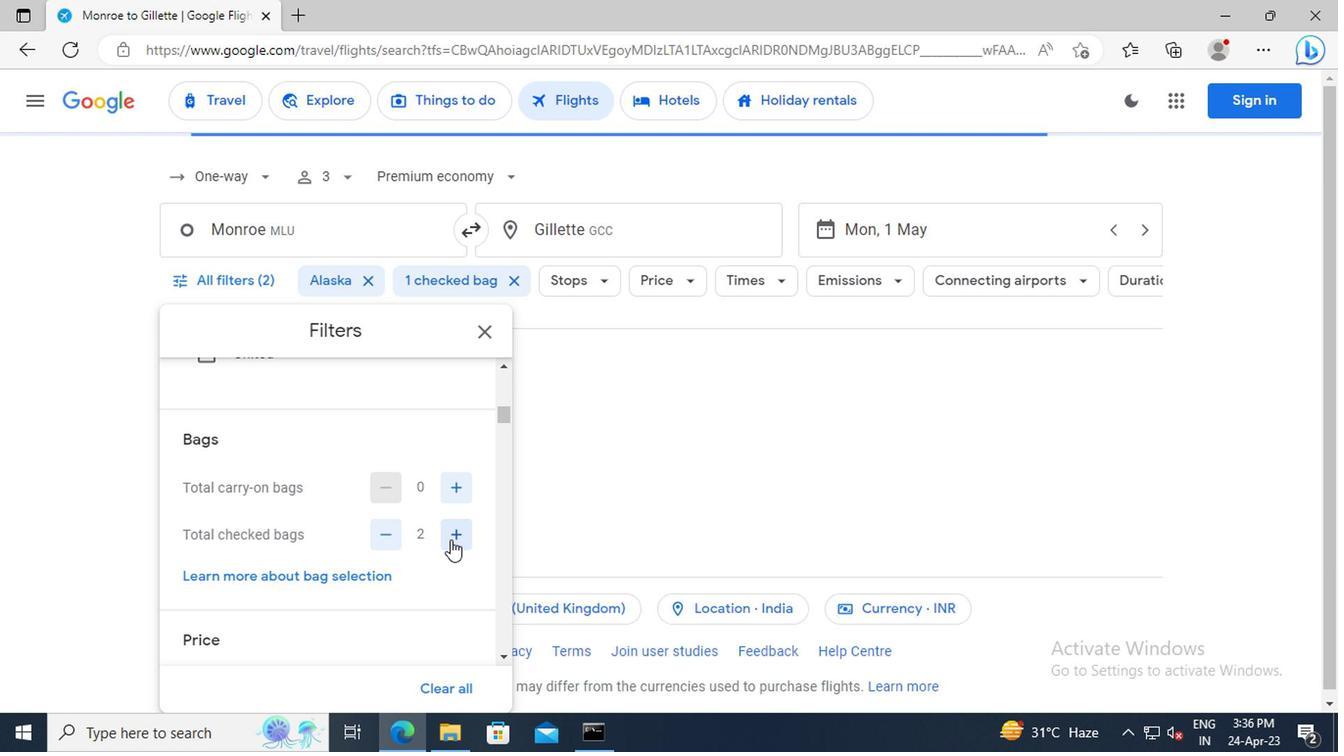 
Action: Mouse moved to (368, 476)
Screenshot: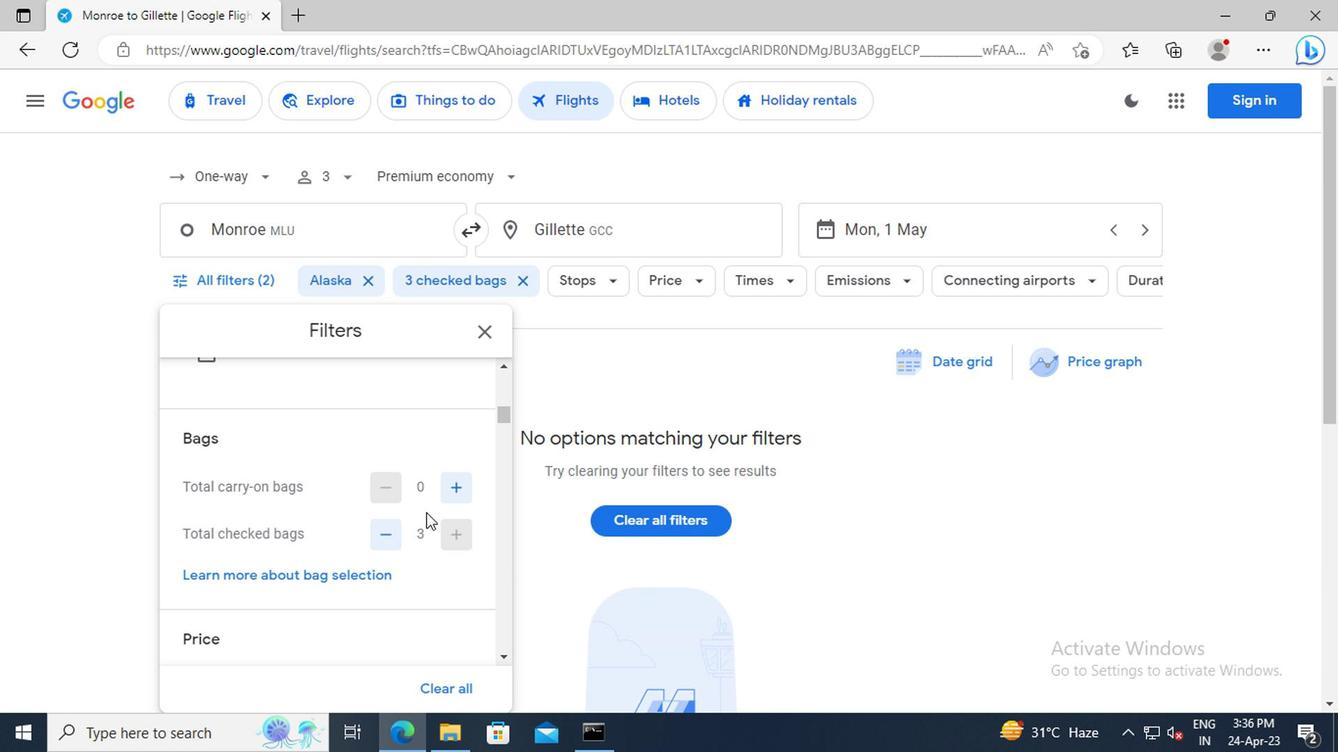 
Action: Mouse scrolled (368, 476) with delta (0, 0)
Screenshot: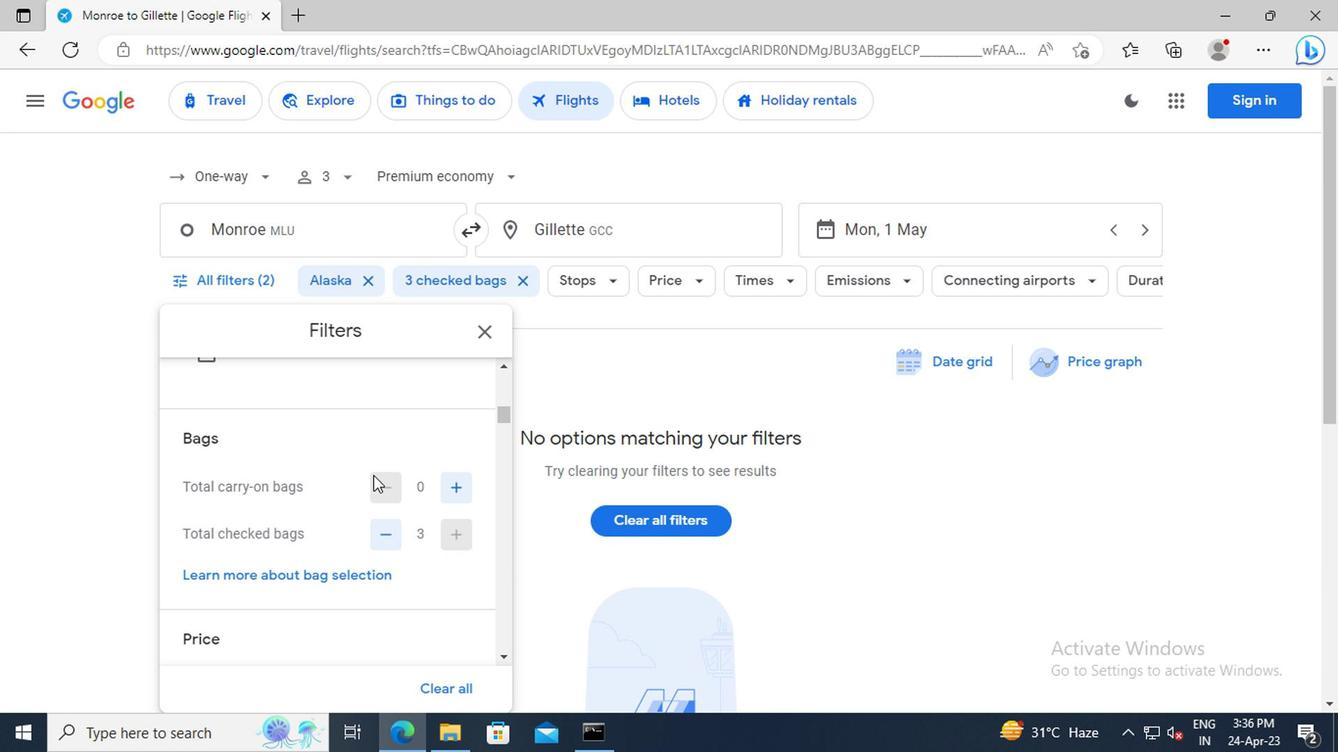
Action: Mouse scrolled (368, 476) with delta (0, 0)
Screenshot: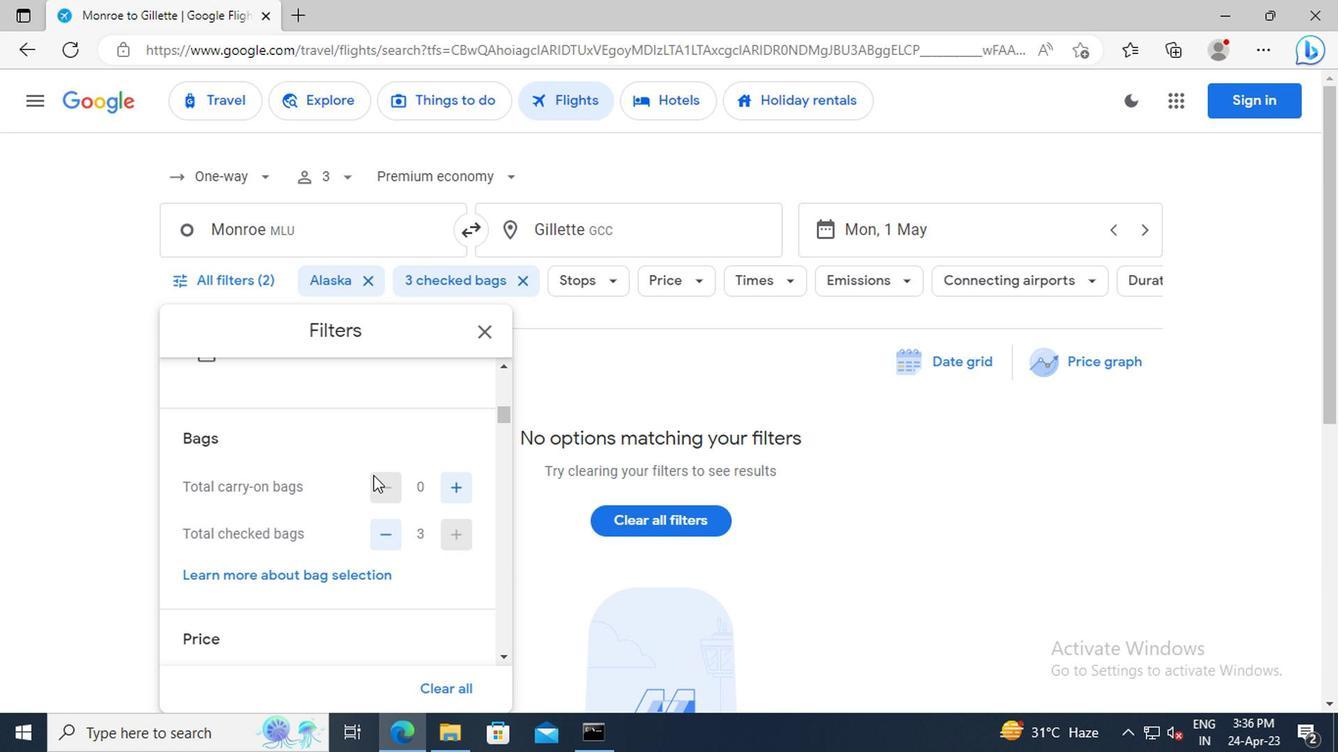
Action: Mouse scrolled (368, 476) with delta (0, 0)
Screenshot: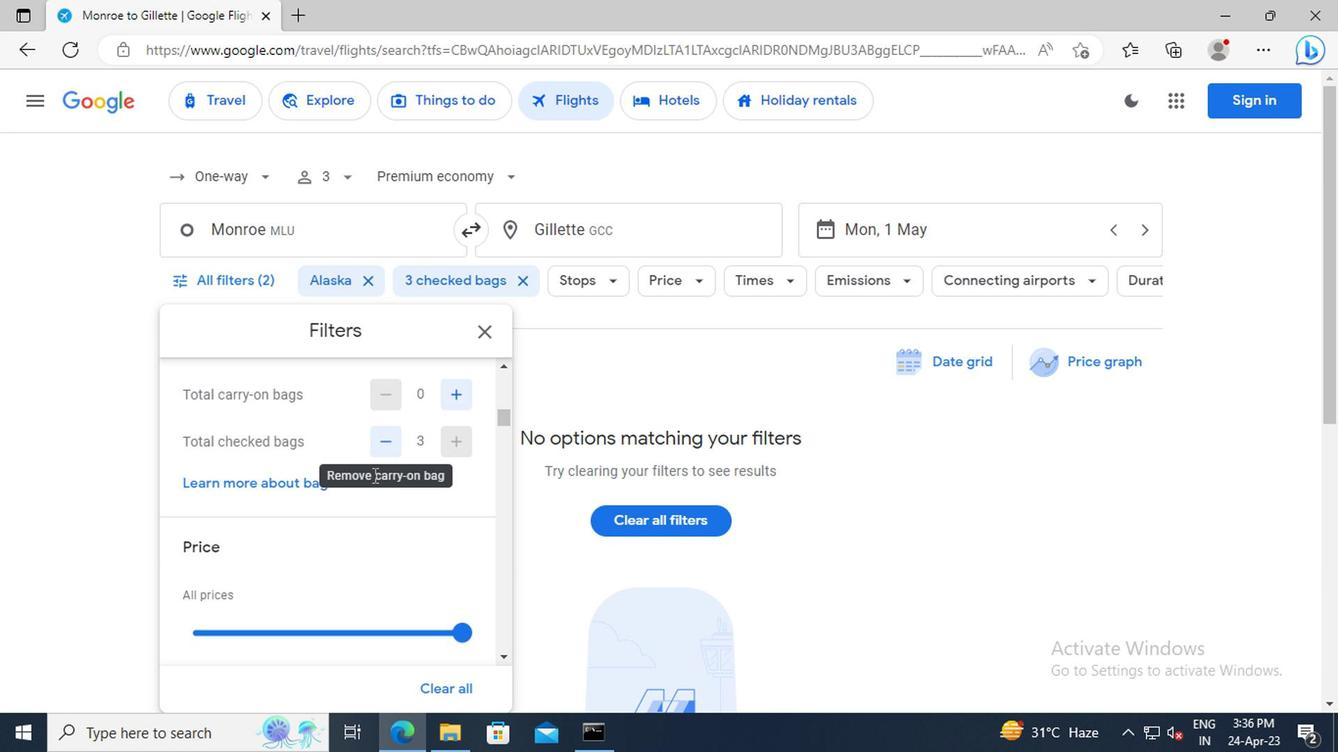 
Action: Mouse scrolled (368, 476) with delta (0, 0)
Screenshot: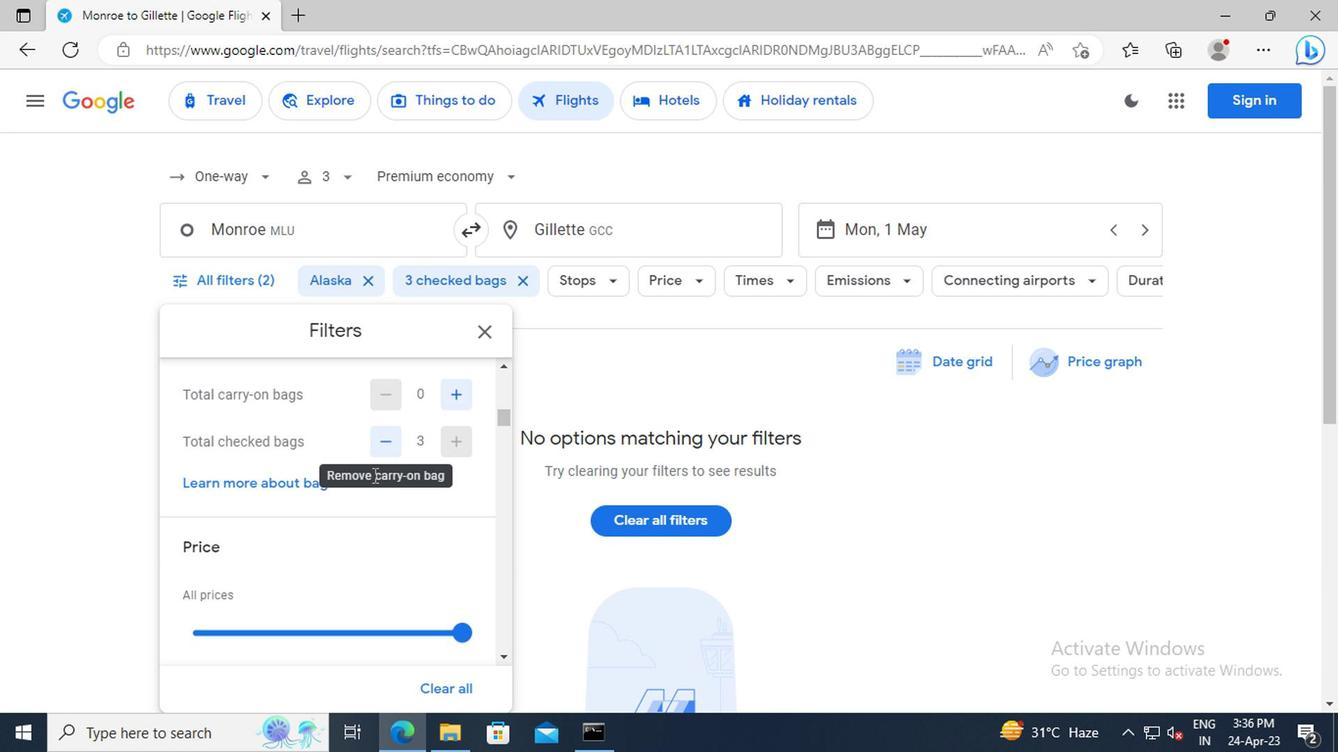 
Action: Mouse scrolled (368, 476) with delta (0, 0)
Screenshot: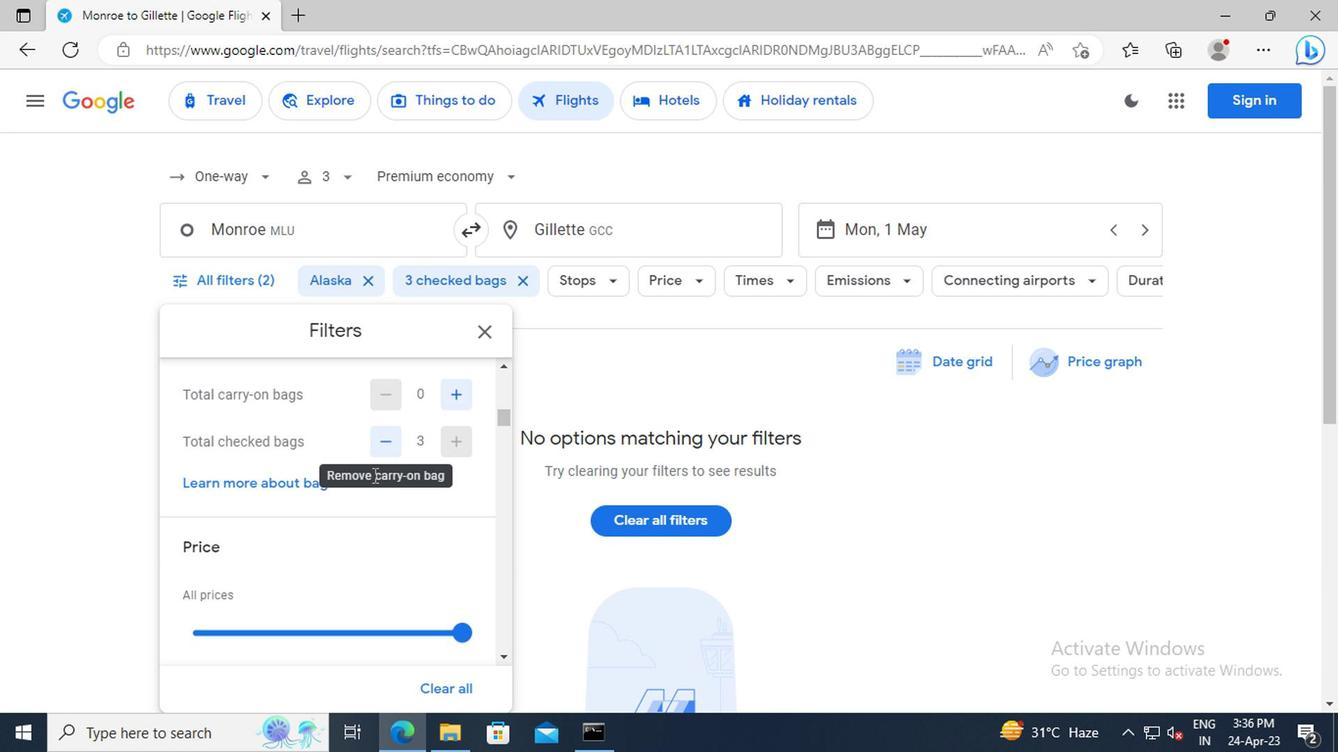 
Action: Mouse moved to (451, 345)
Screenshot: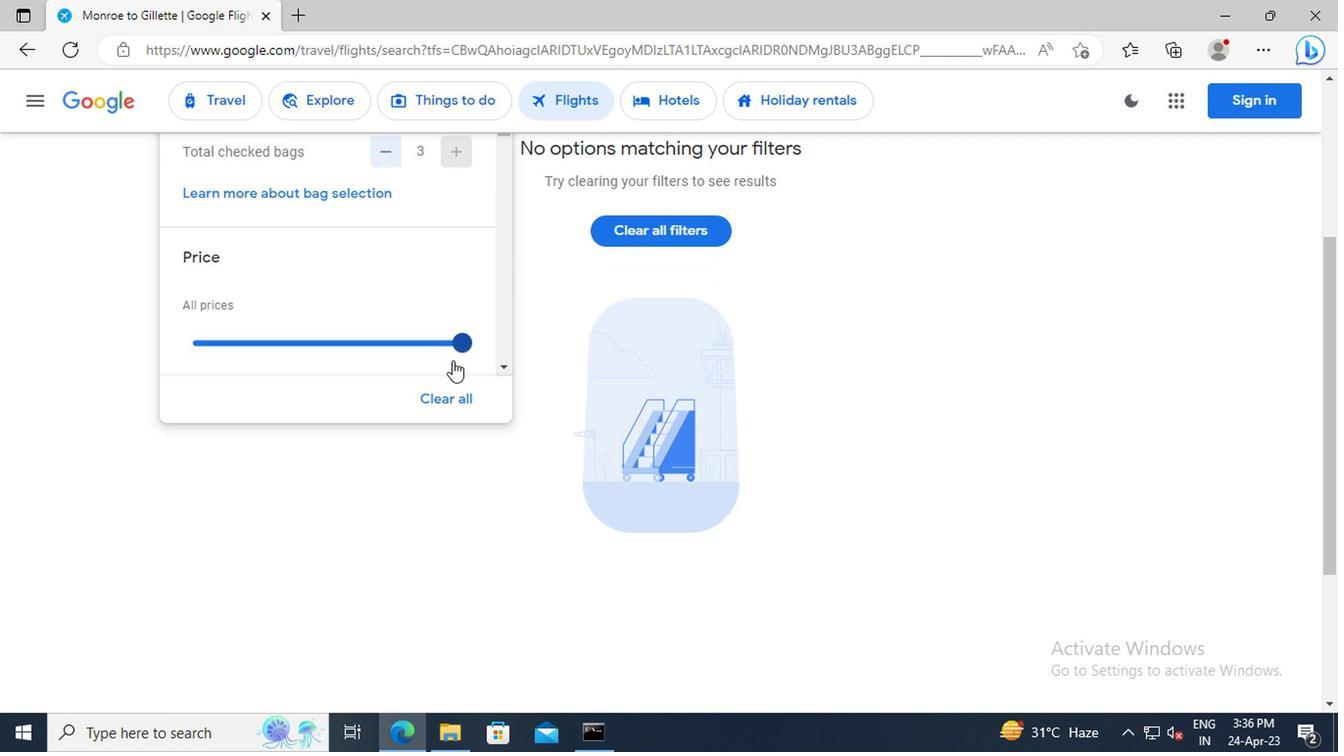 
Action: Mouse pressed left at (451, 345)
Screenshot: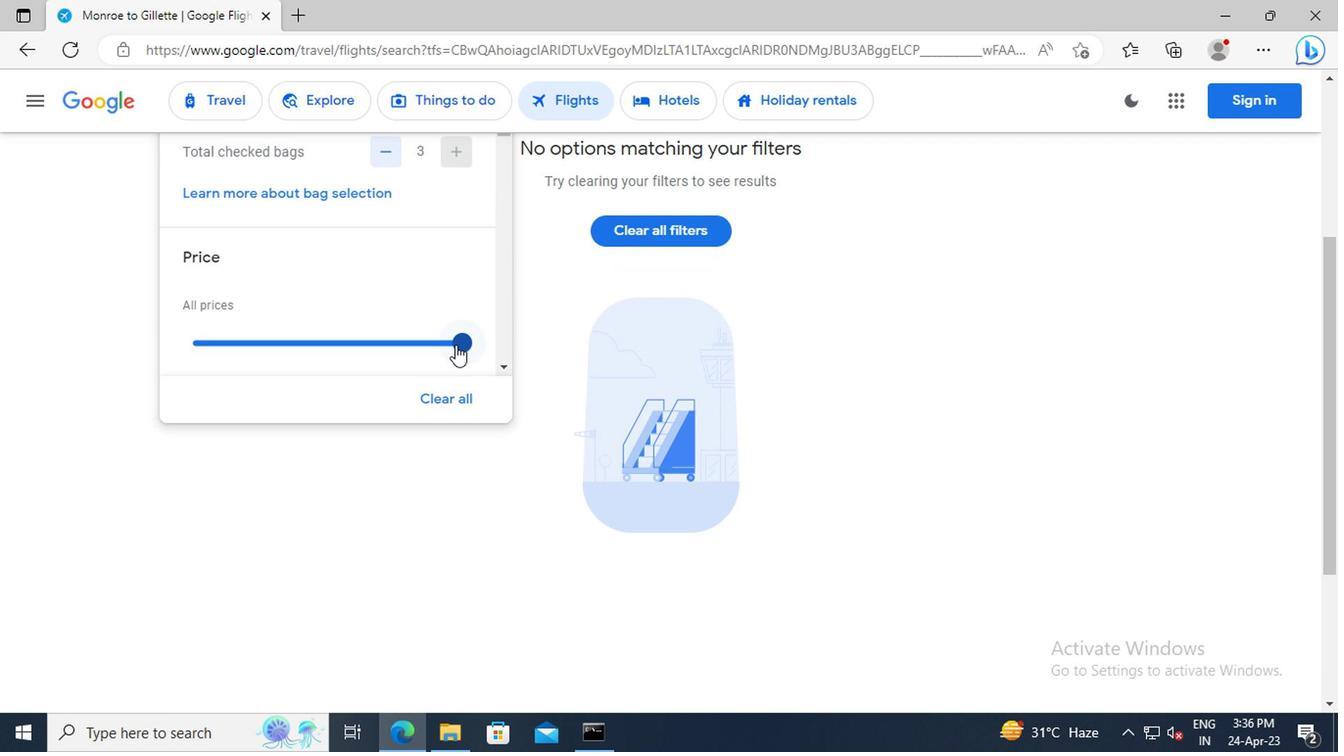 
Action: Mouse moved to (400, 266)
Screenshot: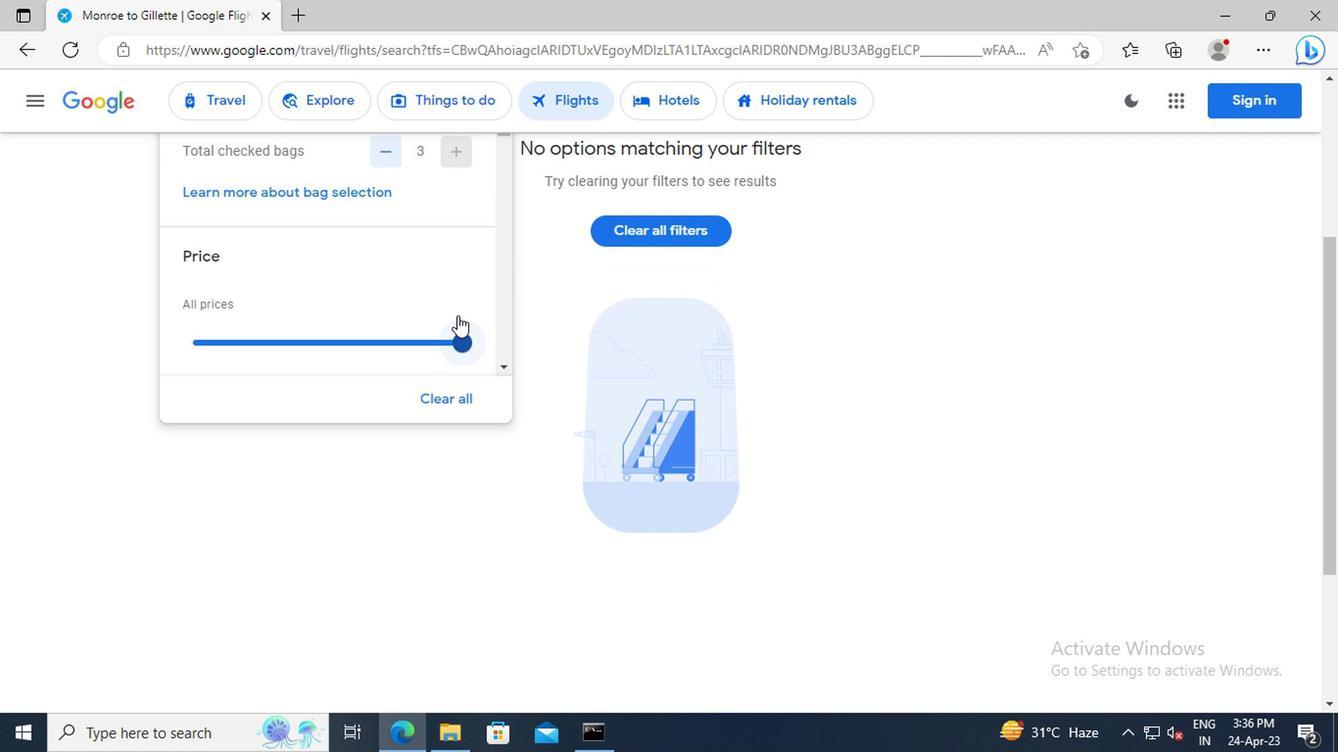 
Action: Mouse scrolled (400, 266) with delta (0, 0)
Screenshot: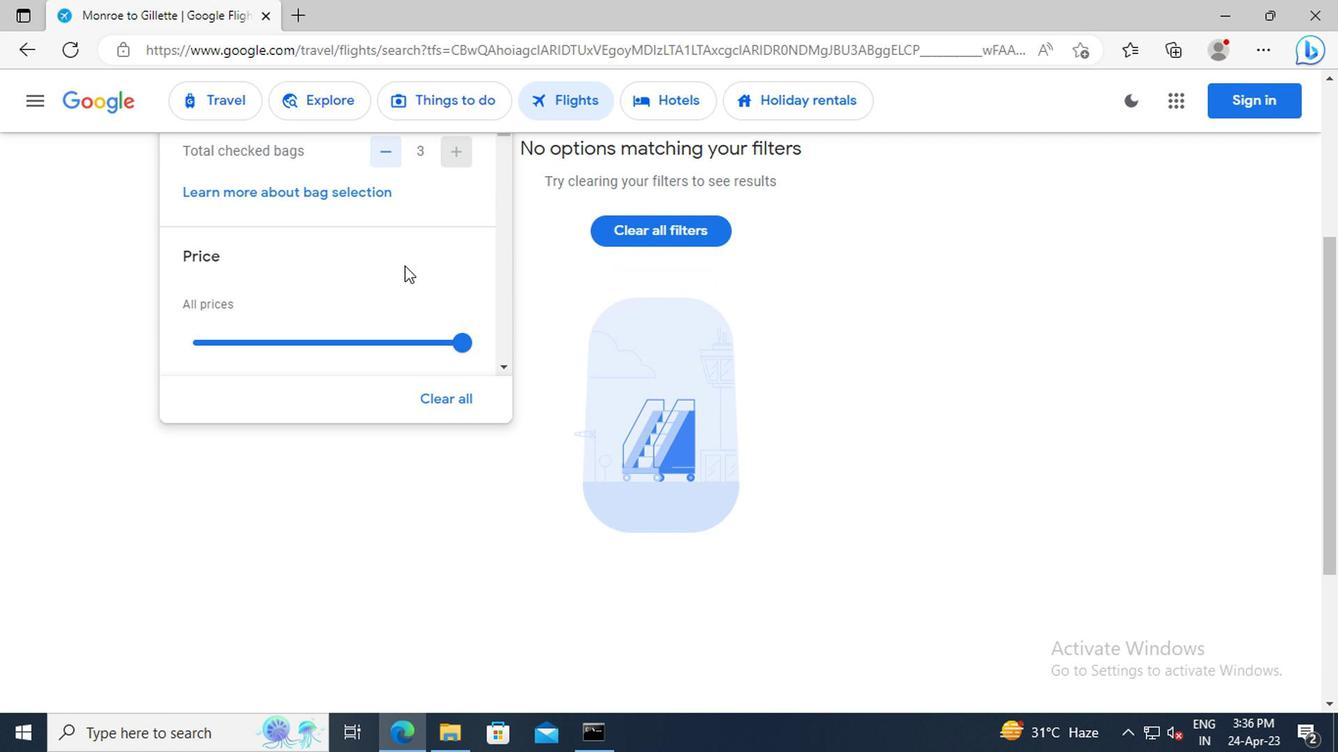 
Action: Mouse scrolled (400, 266) with delta (0, 0)
Screenshot: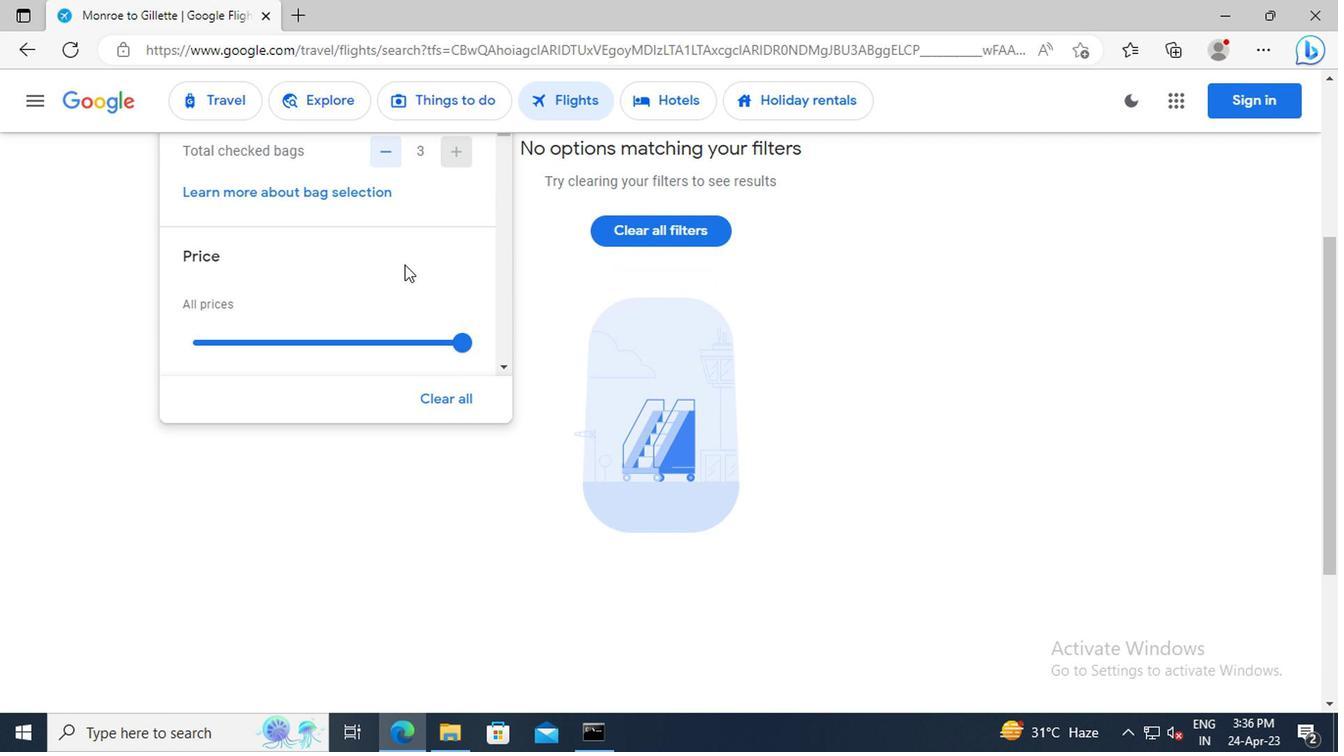 
Action: Mouse scrolled (400, 266) with delta (0, 0)
Screenshot: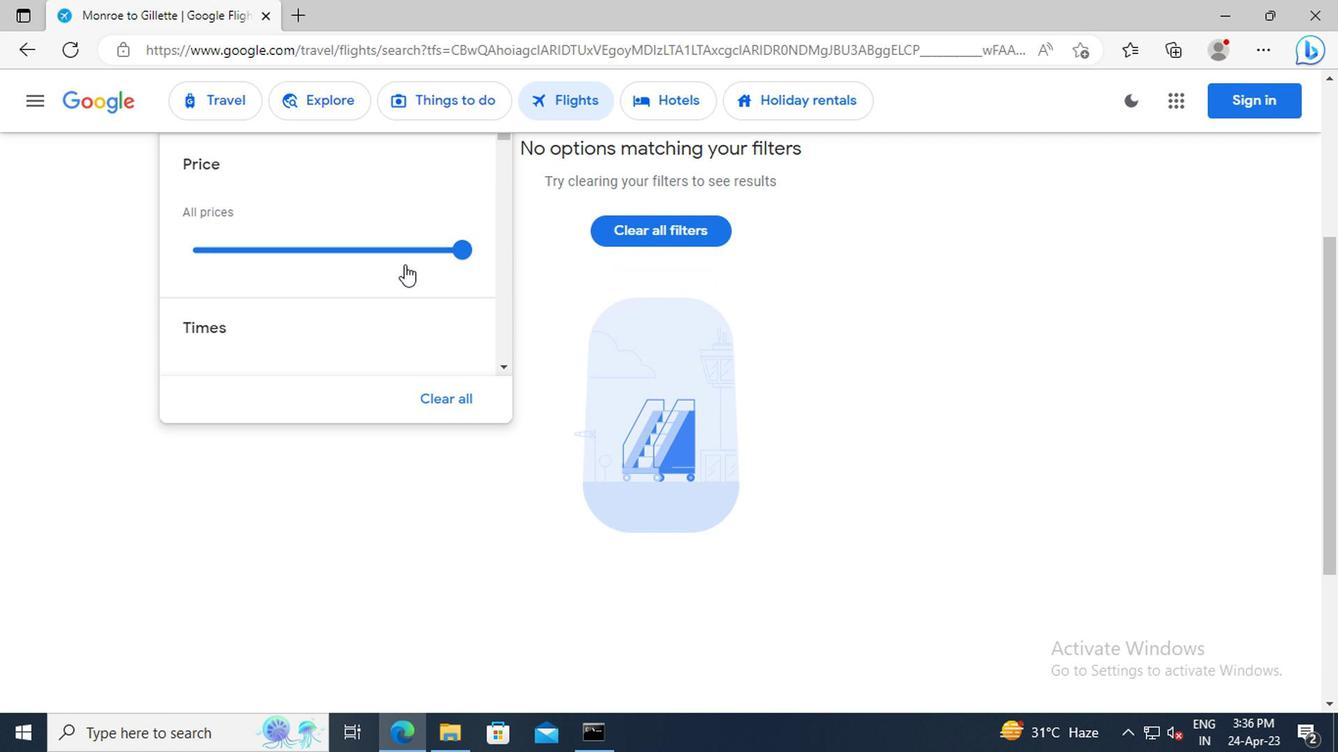 
Action: Mouse scrolled (400, 266) with delta (0, 0)
Screenshot: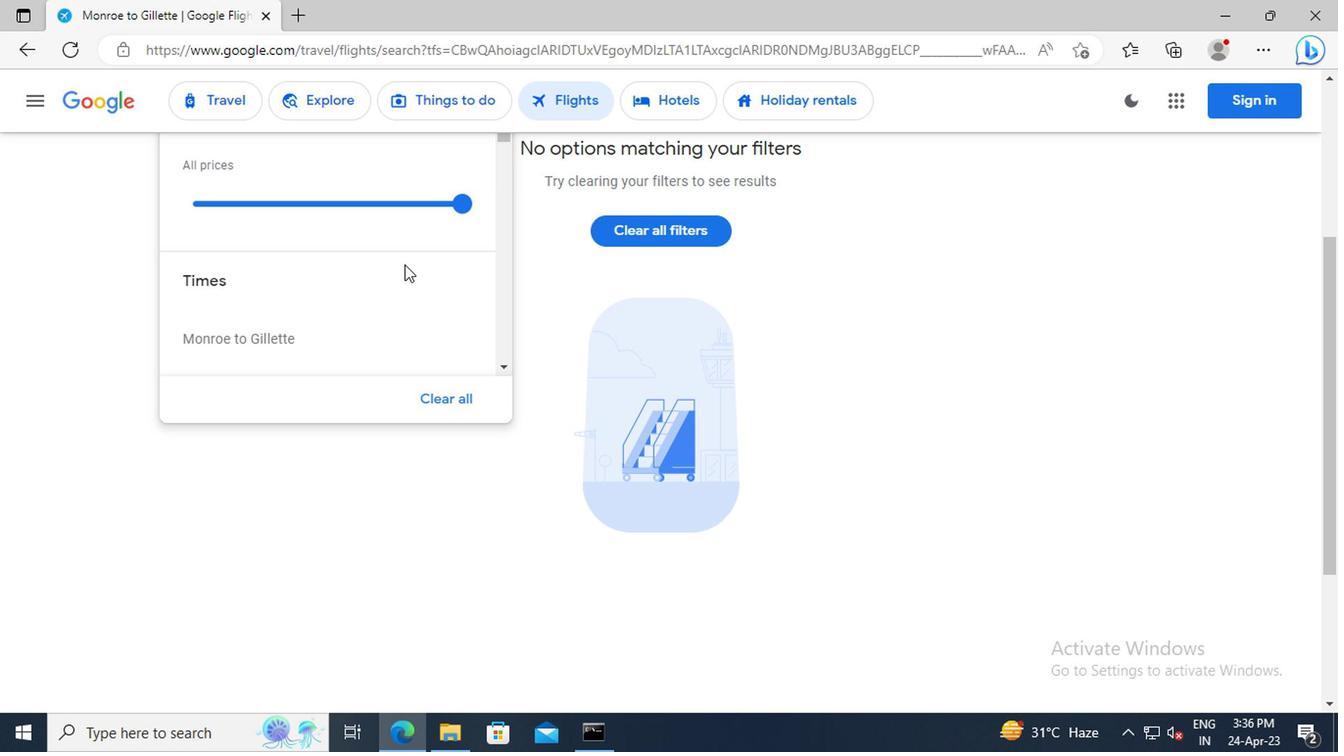 
Action: Mouse scrolled (400, 266) with delta (0, 0)
Screenshot: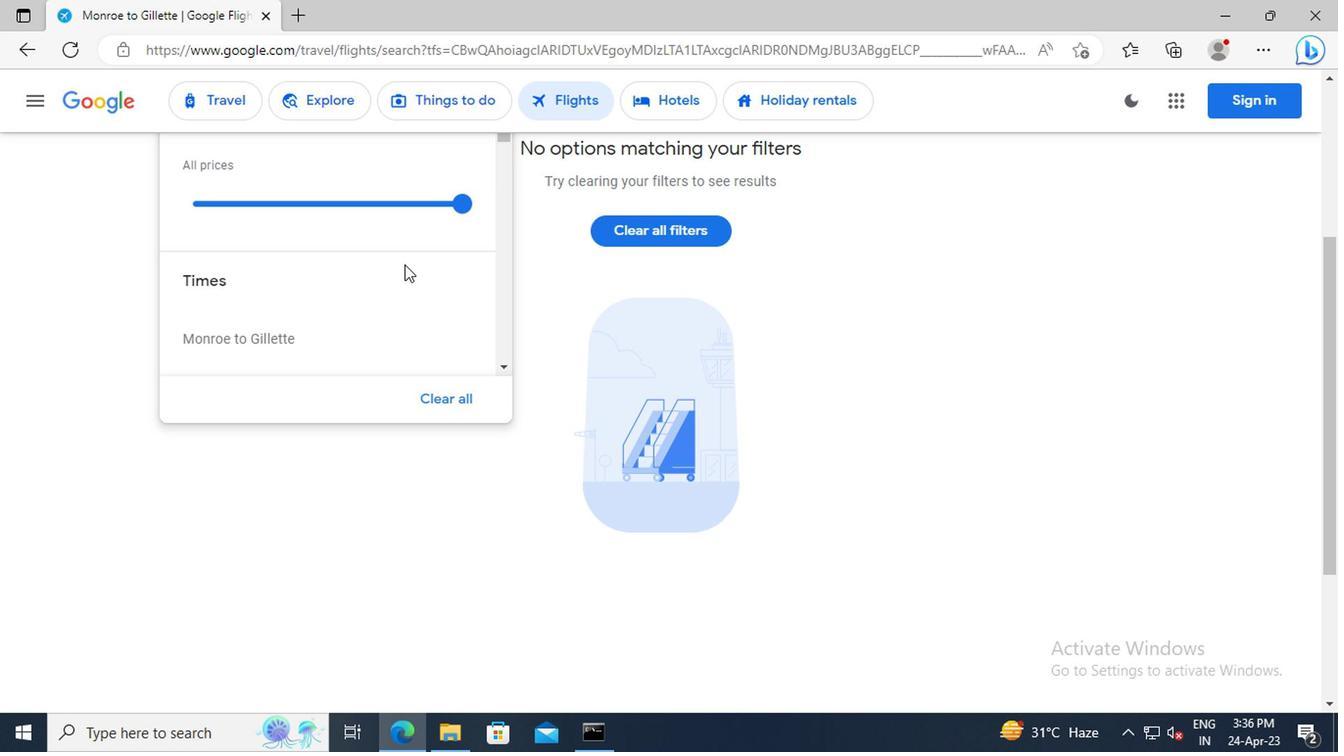 
Action: Mouse scrolled (400, 266) with delta (0, 0)
Screenshot: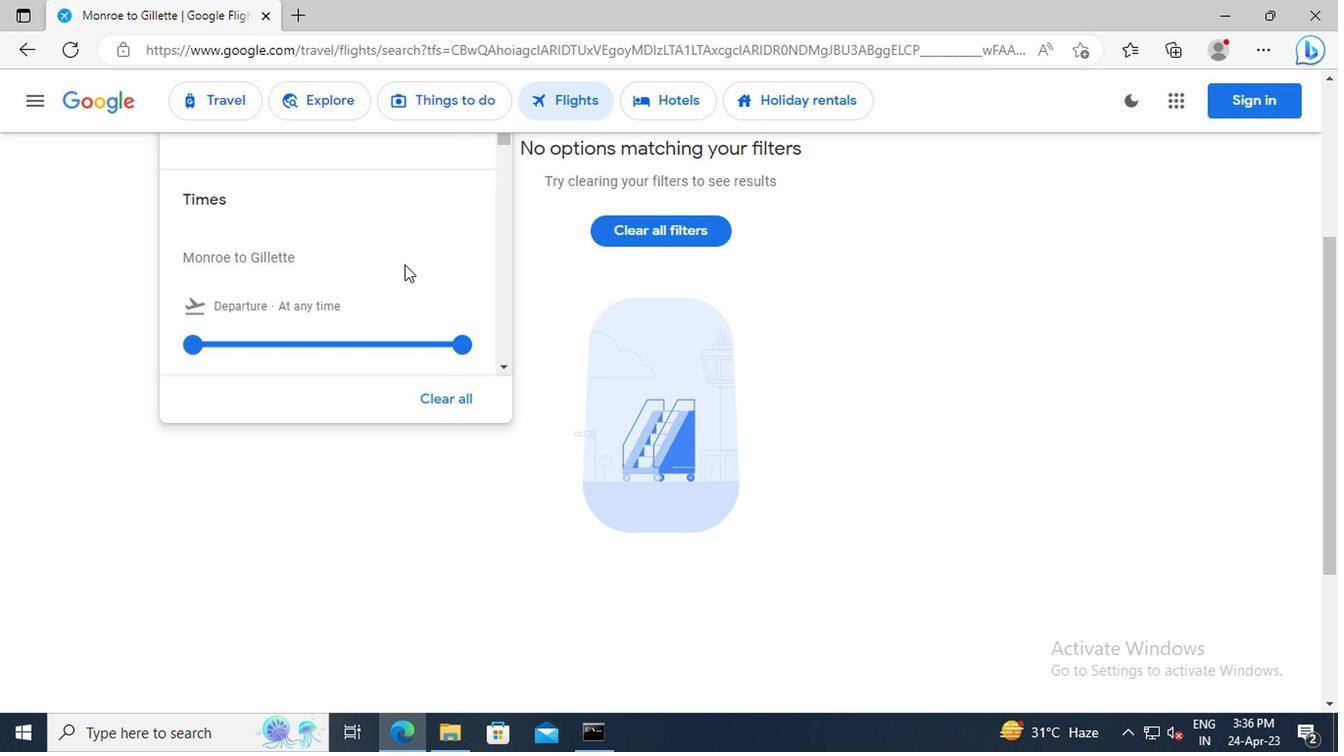
Action: Mouse moved to (193, 288)
Screenshot: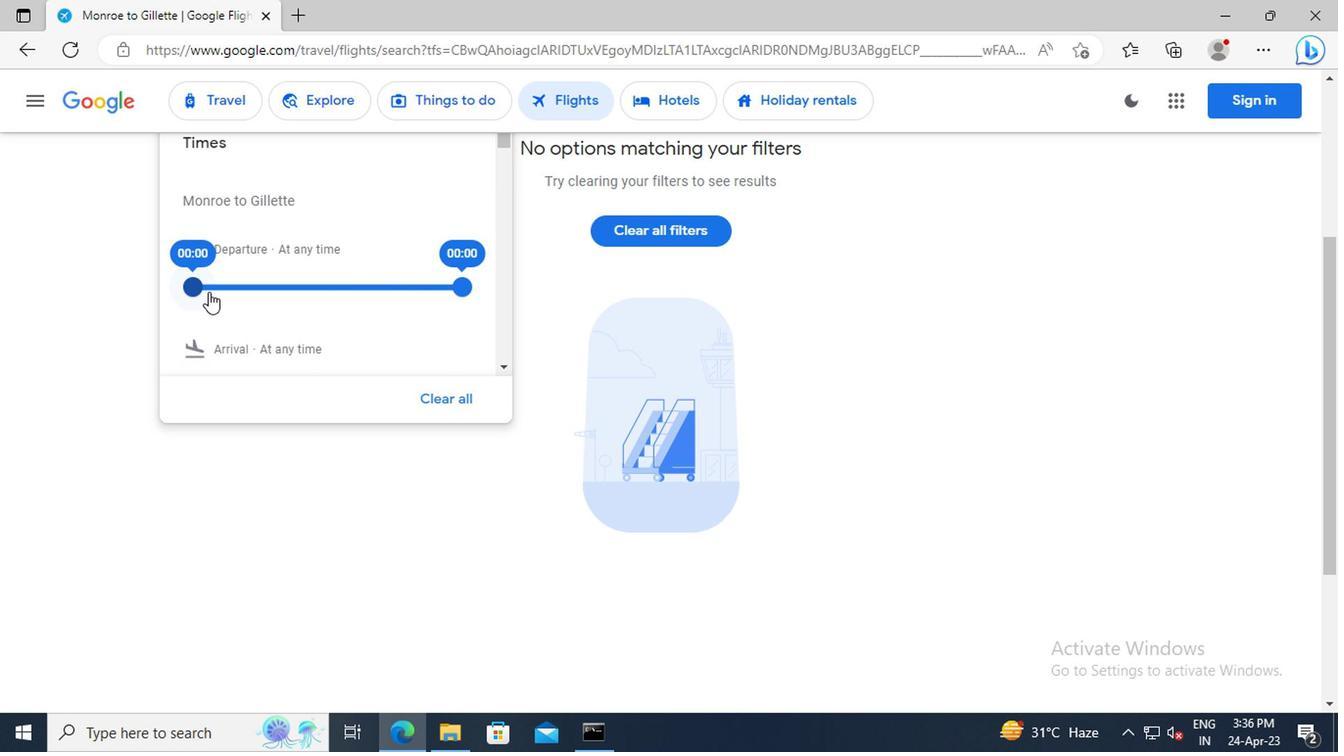 
Action: Mouse pressed left at (193, 288)
Screenshot: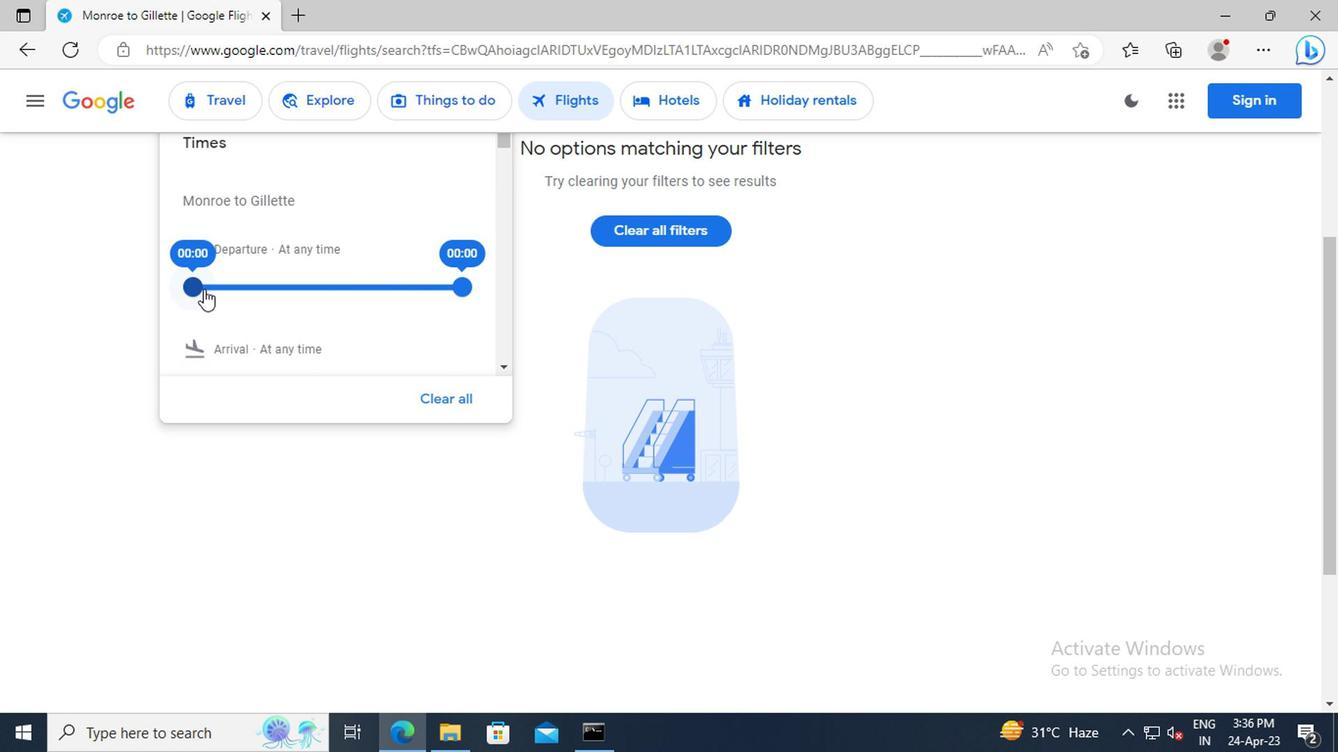 
Action: Mouse moved to (453, 291)
Screenshot: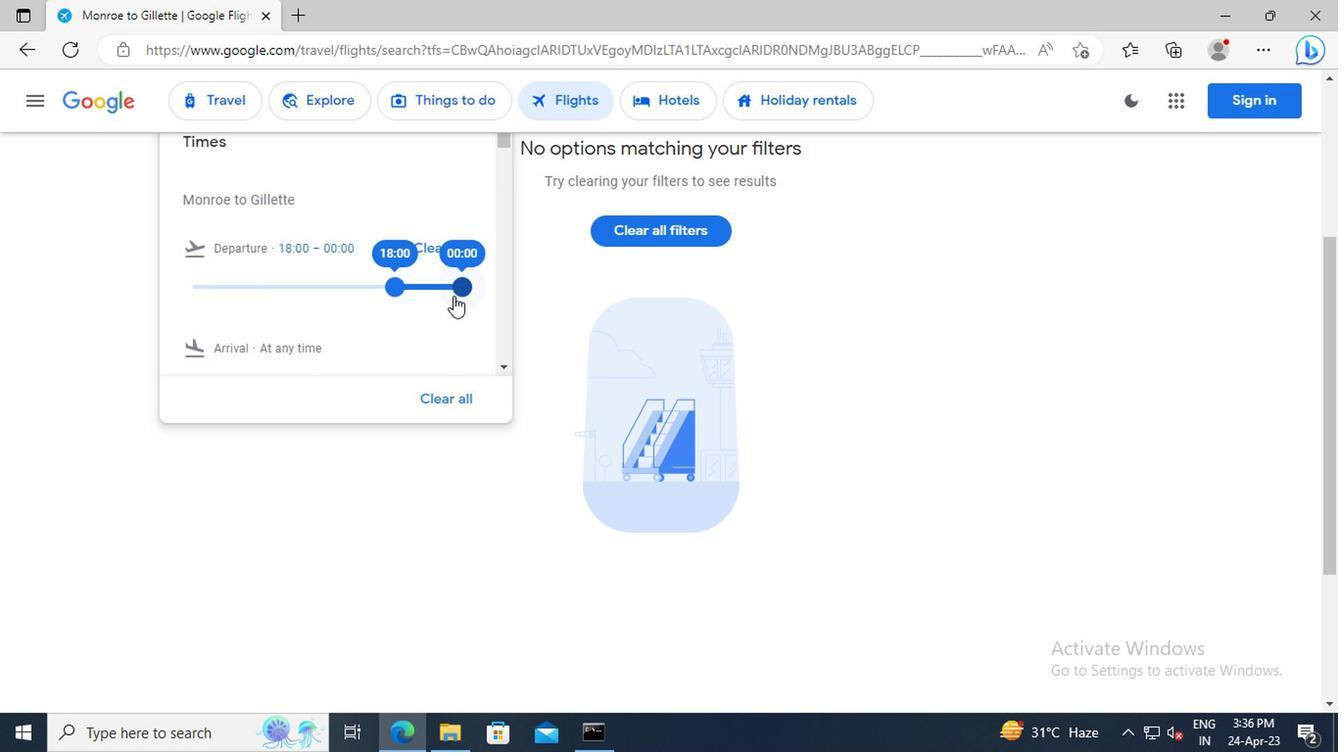 
Action: Mouse pressed left at (453, 291)
Screenshot: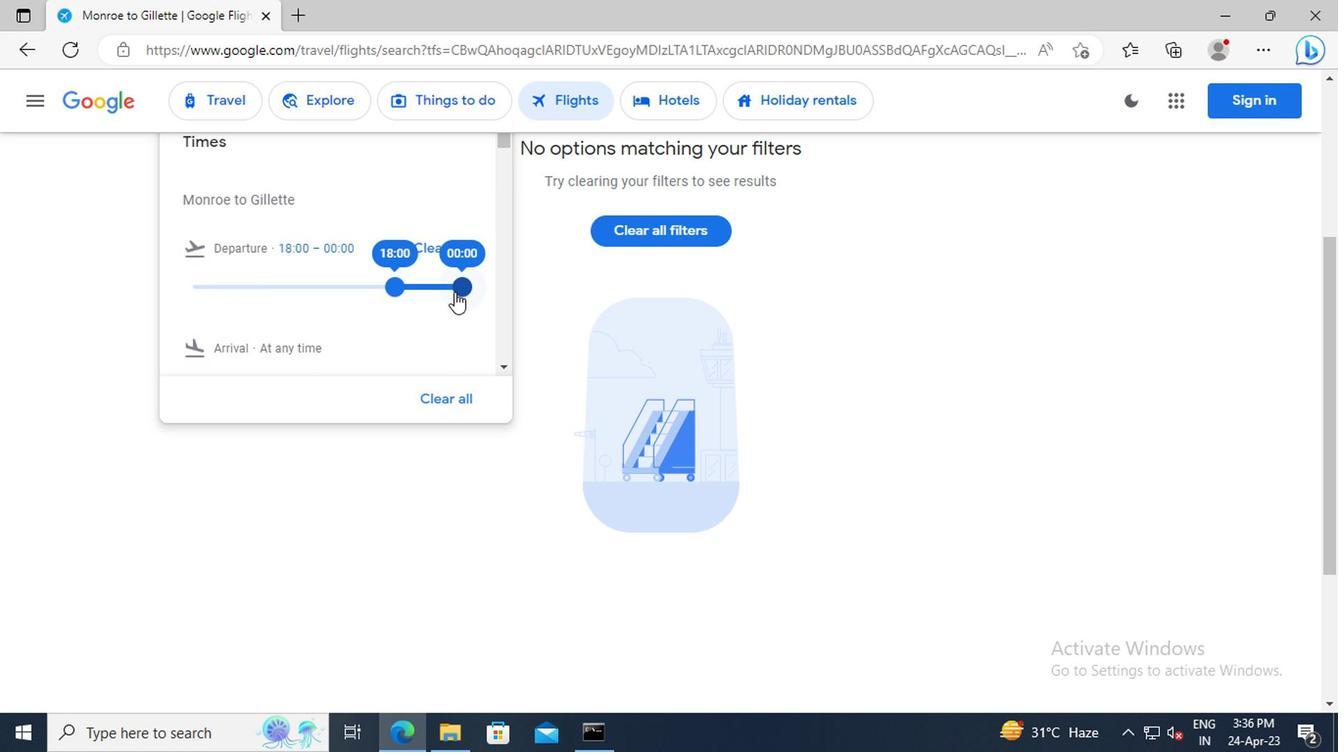 
Action: Mouse moved to (490, 258)
Screenshot: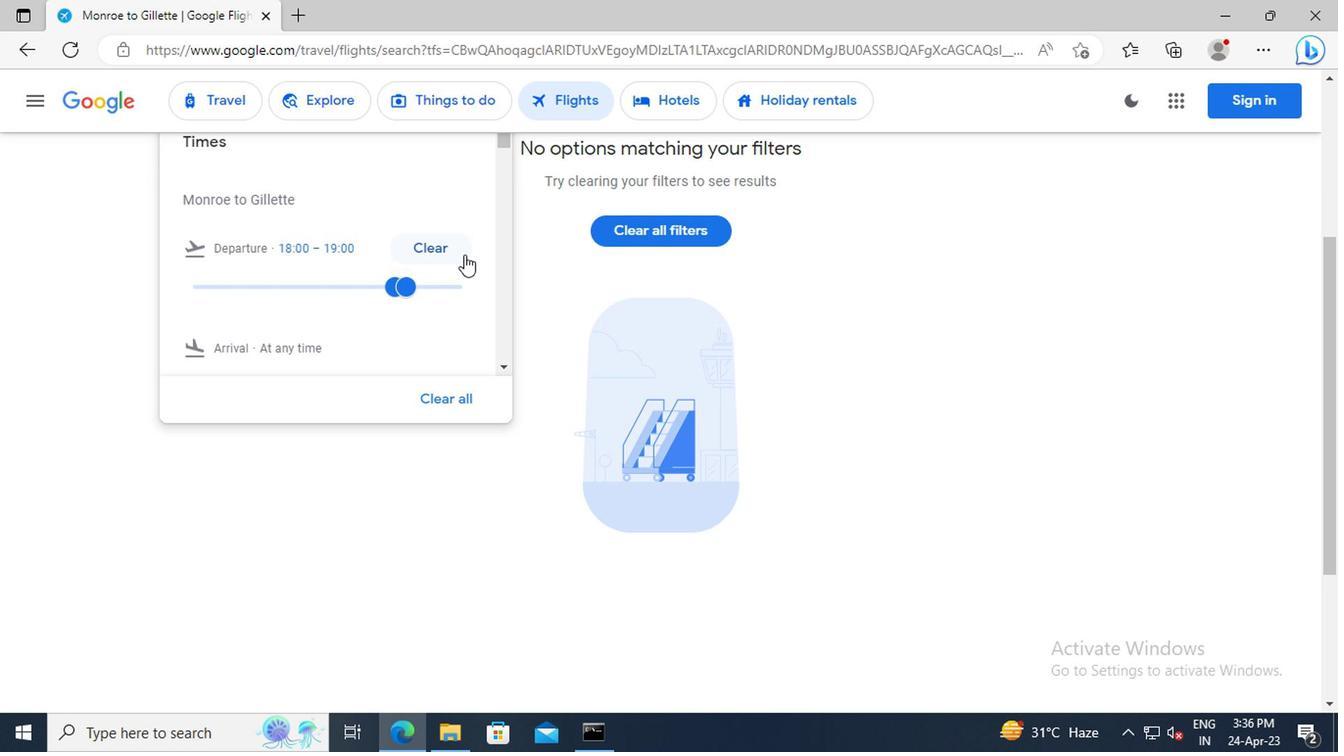 
Action: Mouse scrolled (490, 259) with delta (0, 0)
Screenshot: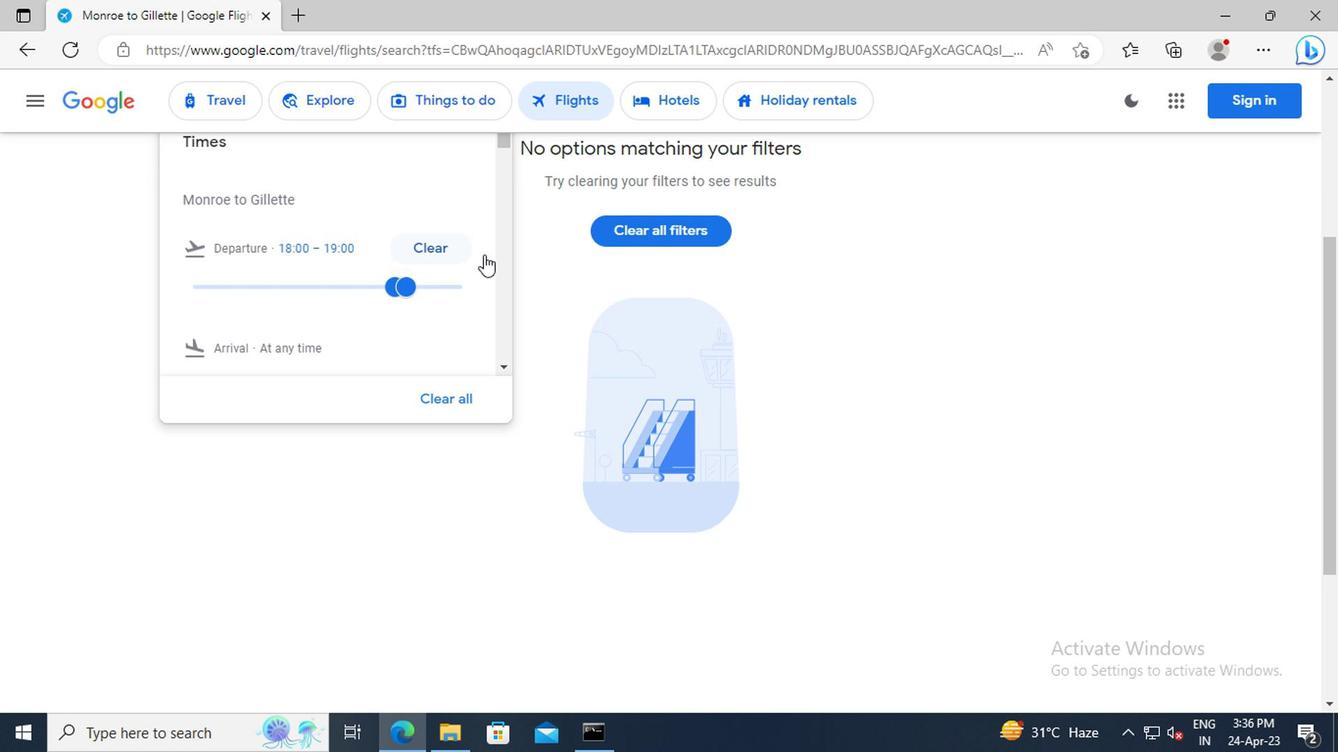 
Action: Mouse scrolled (490, 259) with delta (0, 0)
Screenshot: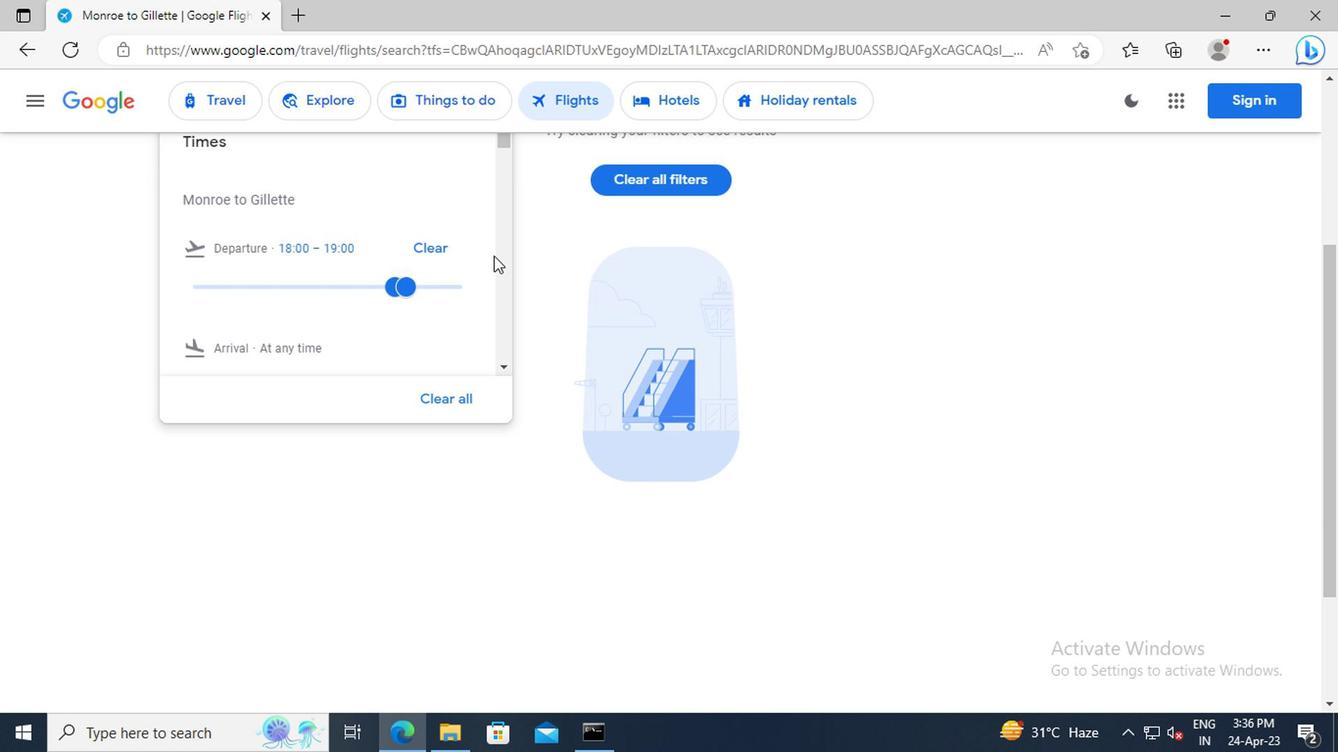 
Action: Mouse moved to (549, 234)
Screenshot: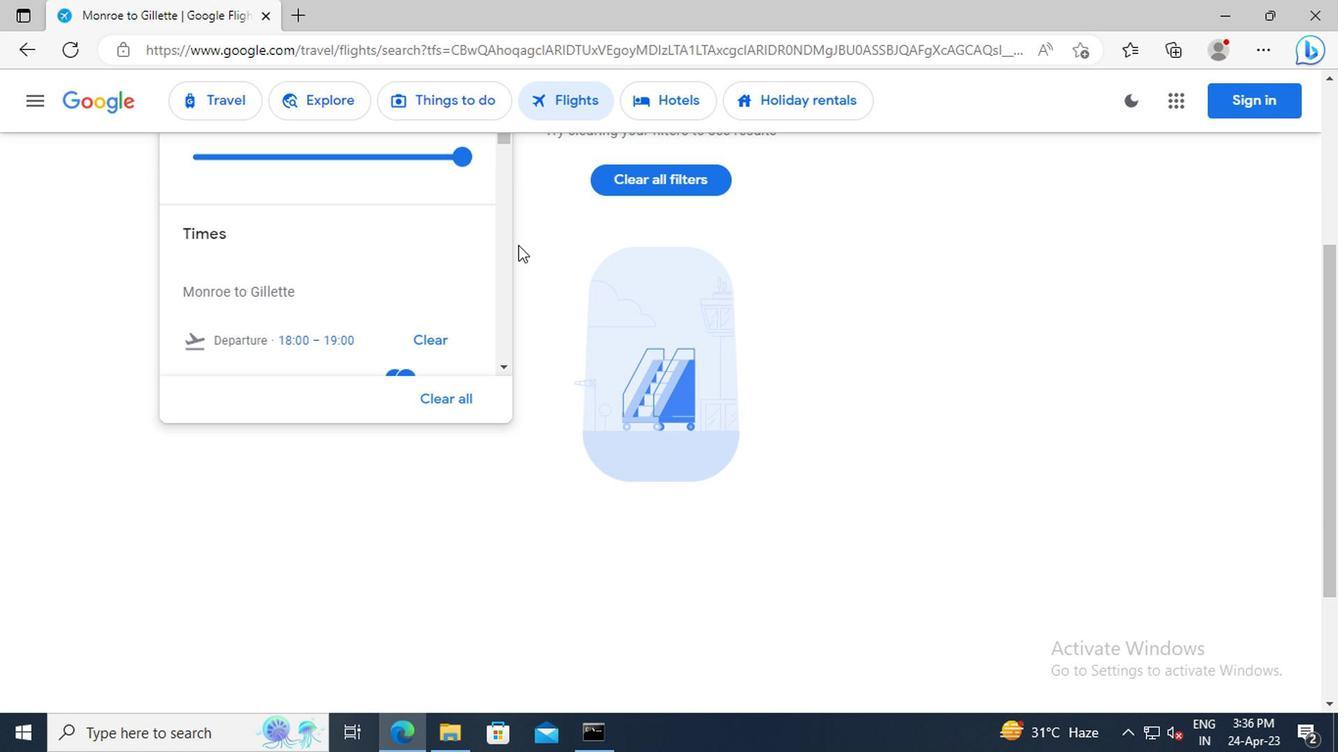 
Action: Mouse scrolled (549, 234) with delta (0, 0)
Screenshot: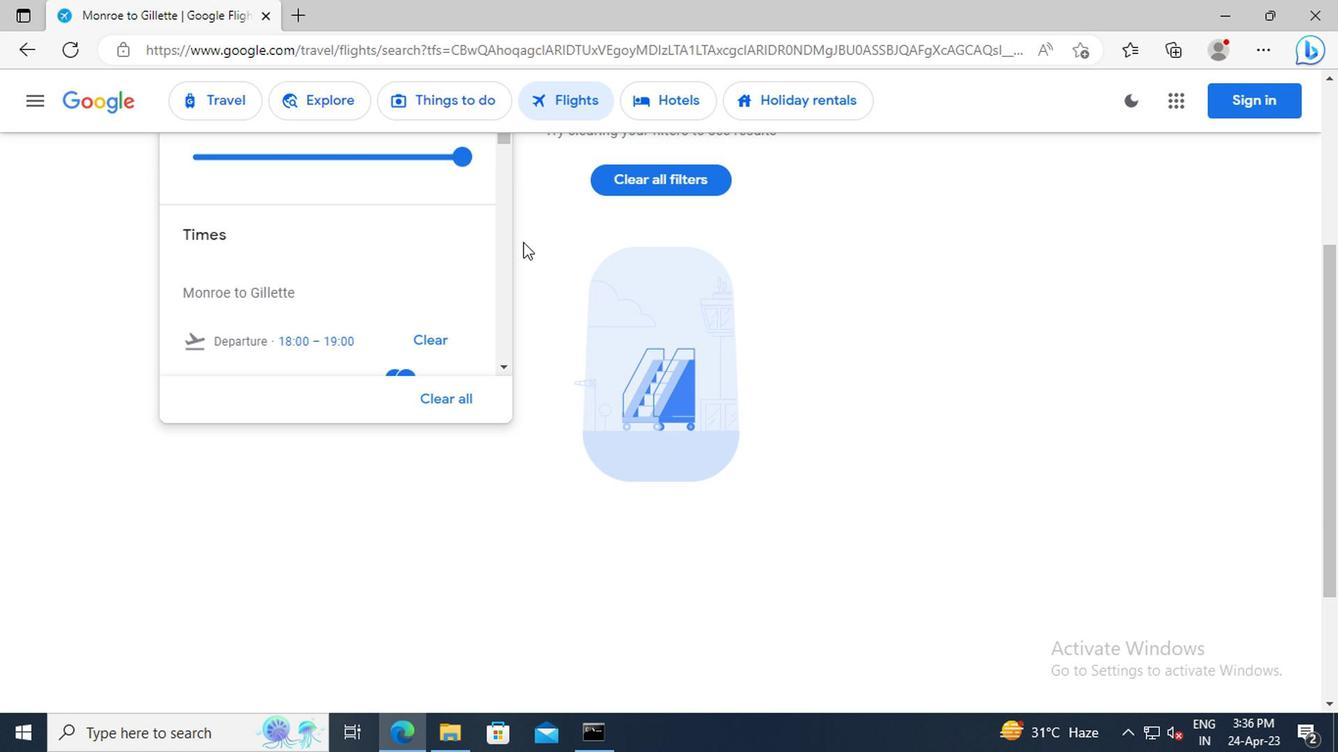 
Action: Mouse moved to (539, 236)
Screenshot: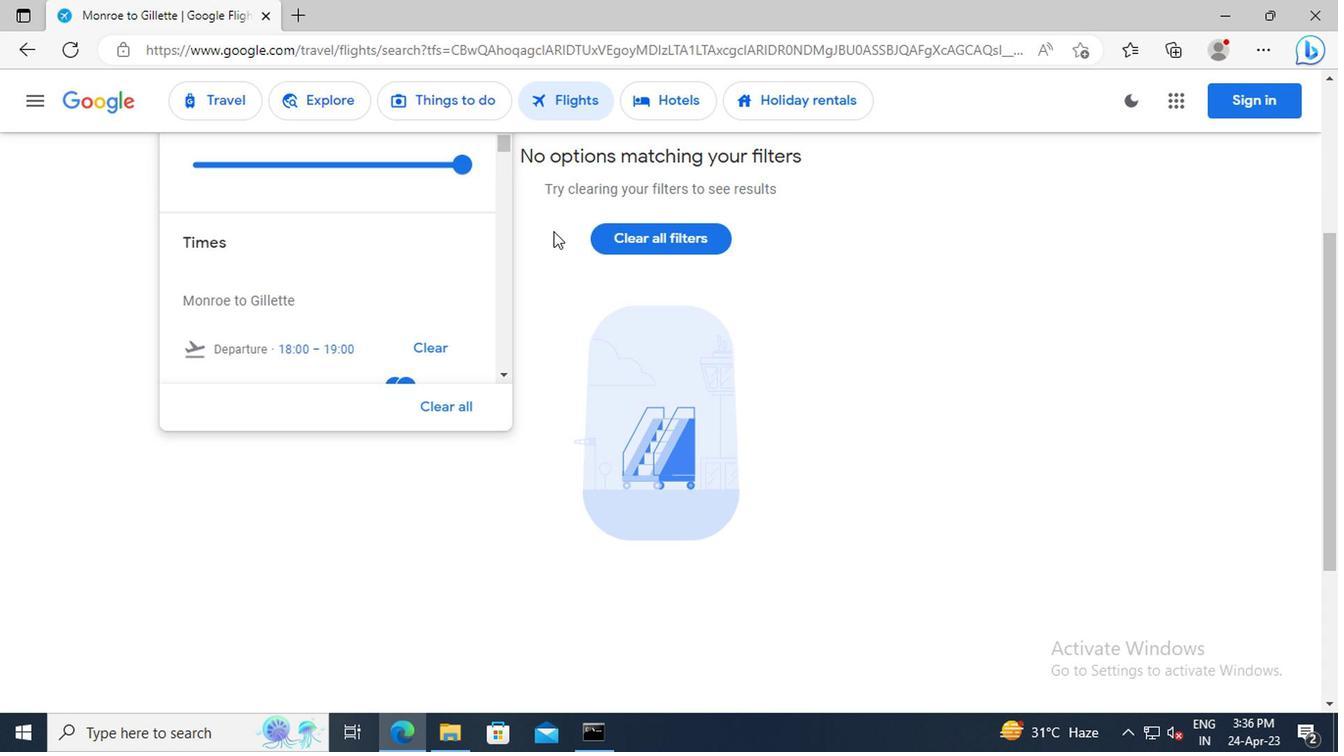 
Action: Mouse scrolled (539, 237) with delta (0, 0)
Screenshot: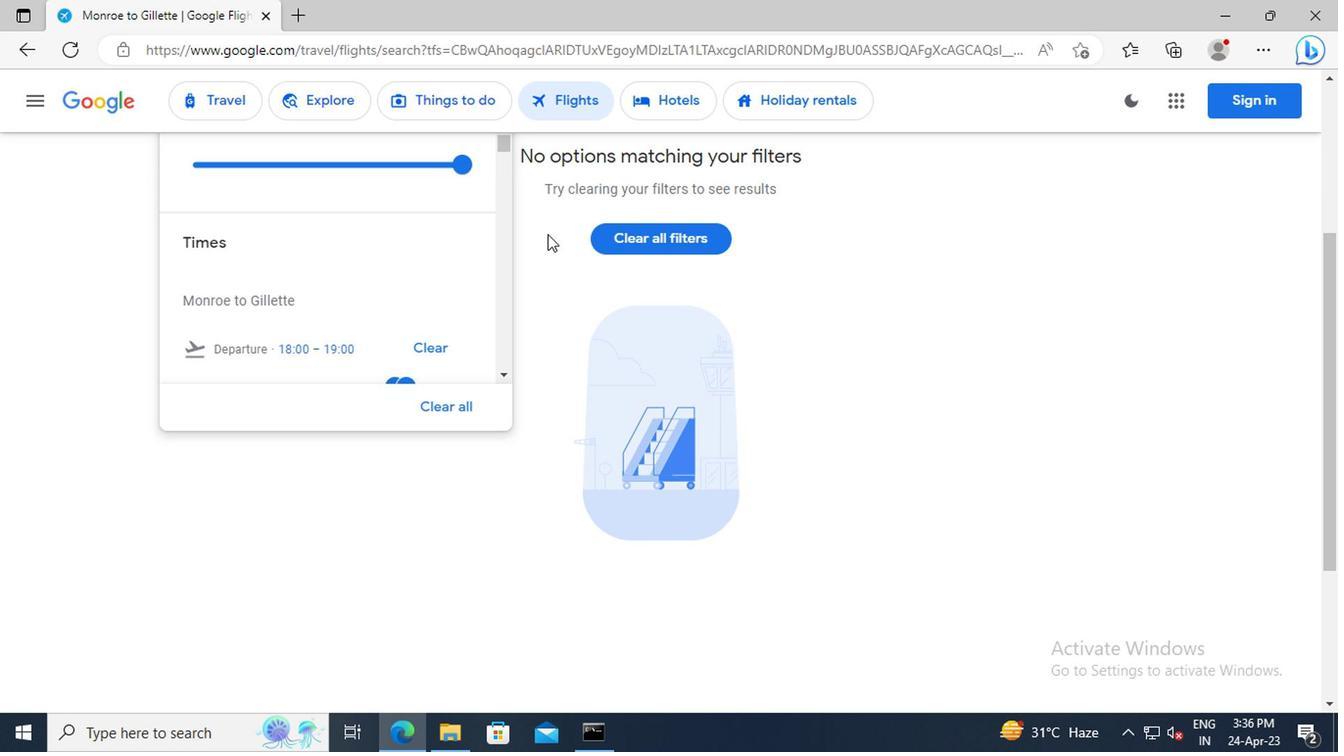 
Action: Mouse scrolled (539, 237) with delta (0, 0)
Screenshot: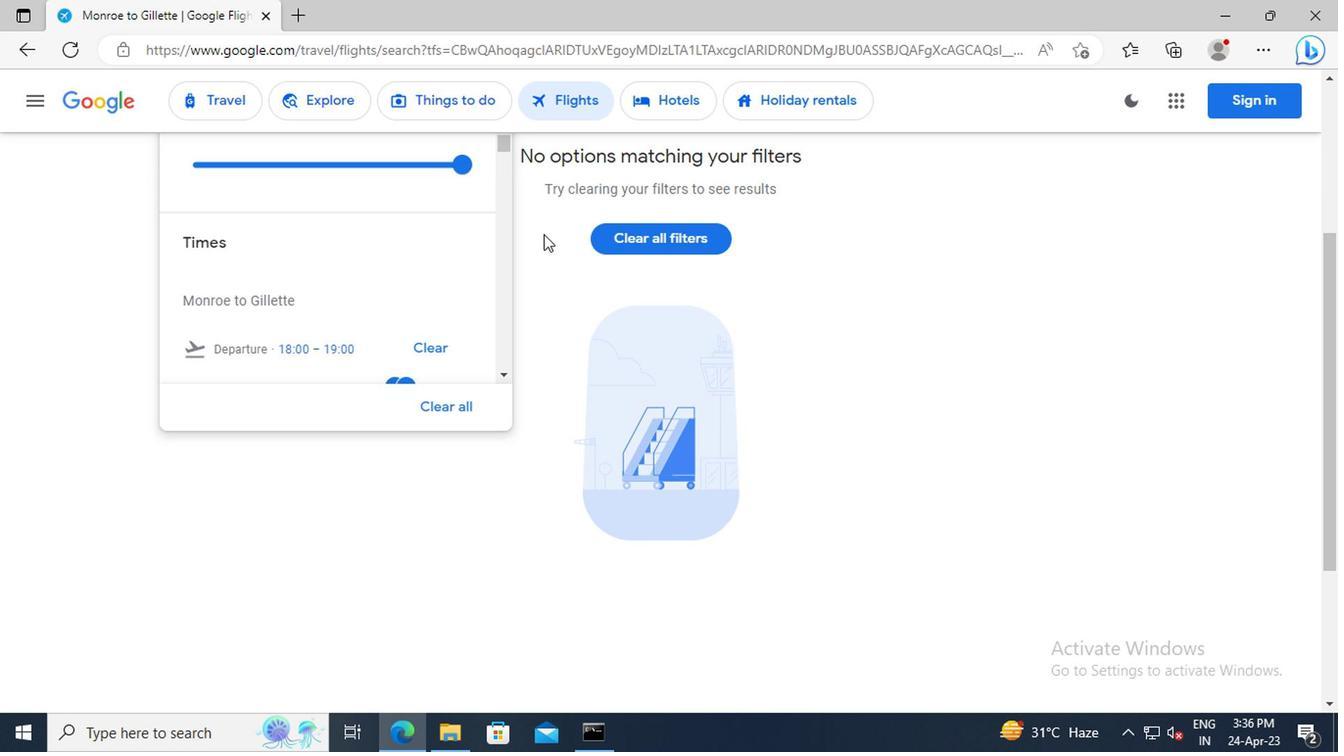 
Action: Mouse moved to (484, 244)
Screenshot: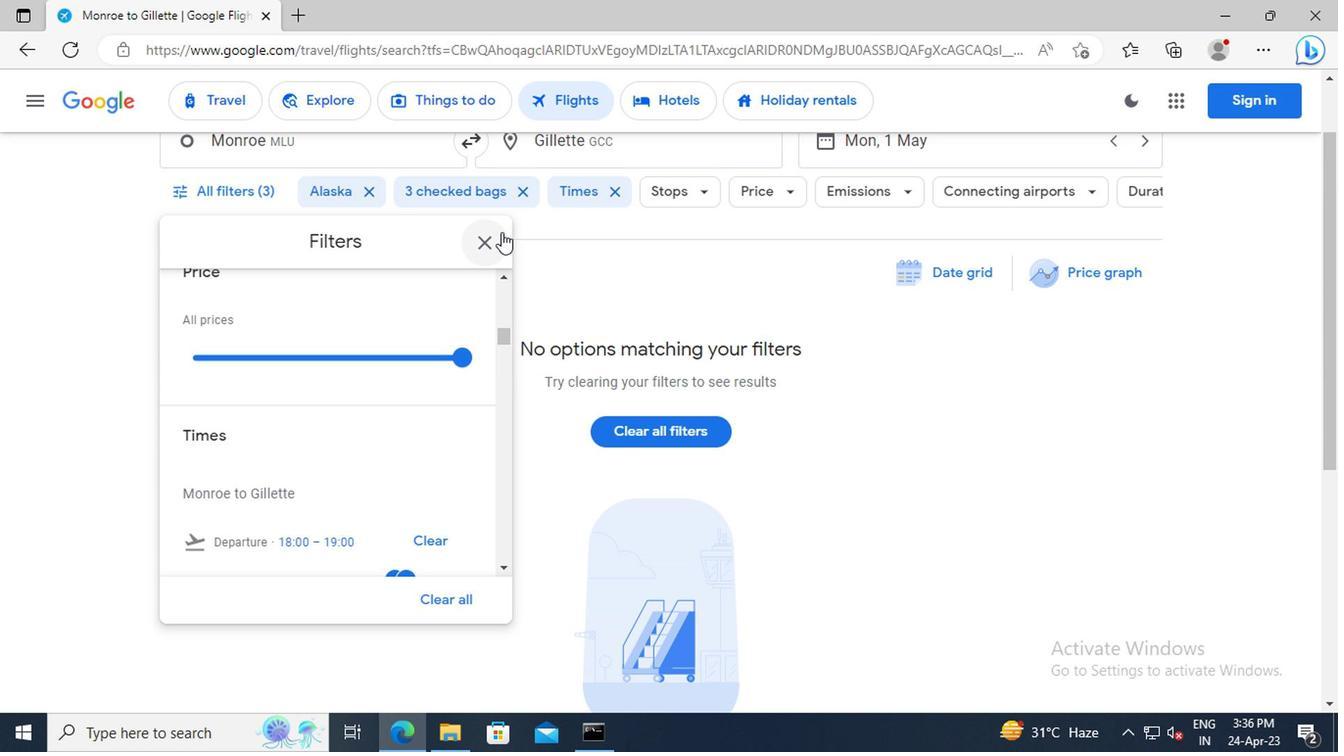 
Action: Mouse pressed left at (484, 244)
Screenshot: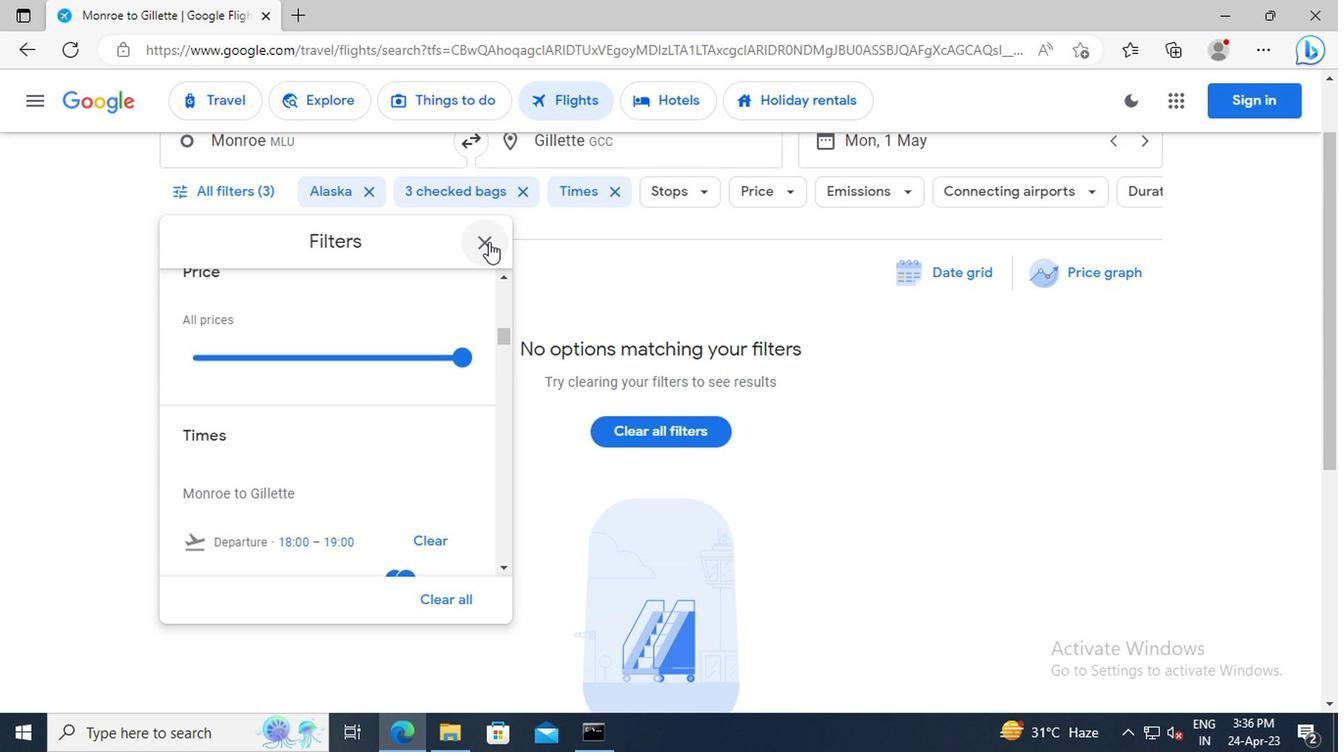 
